 Task: Look for space in Pen, India from 6th June, 2023 to 8th June, 2023 for 2 adults in price range Rs.7000 to Rs.12000. Place can be private room with 1  bedroom having 2 beds and 1 bathroom. Property type can be house, flat, guest house. Amenities needed are: wifi. Booking option can be shelf check-in. Required host language is English.
Action: Mouse moved to (533, 78)
Screenshot: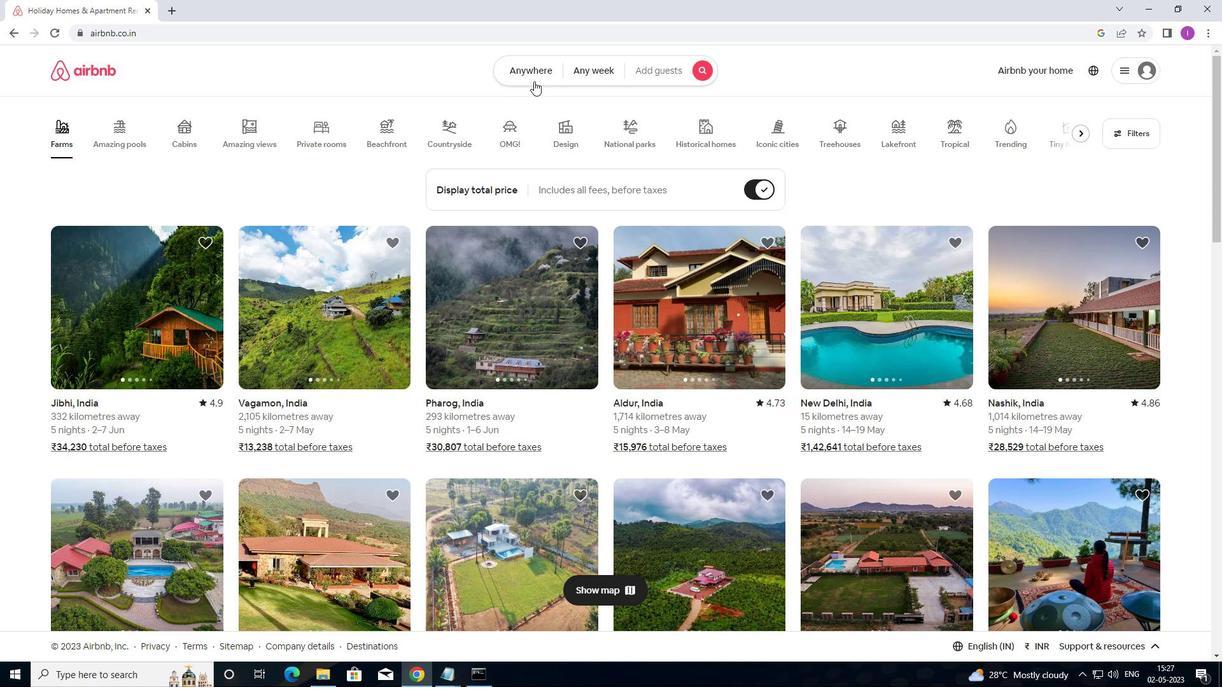 
Action: Mouse pressed left at (533, 78)
Screenshot: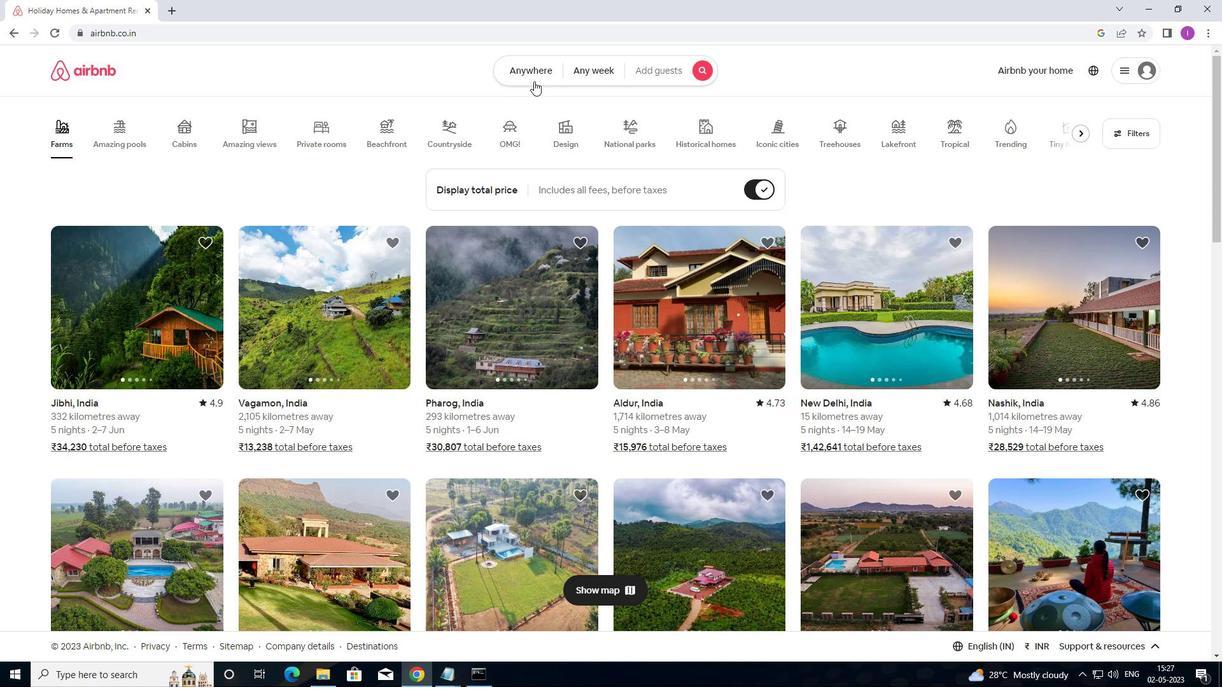 
Action: Mouse moved to (485, 131)
Screenshot: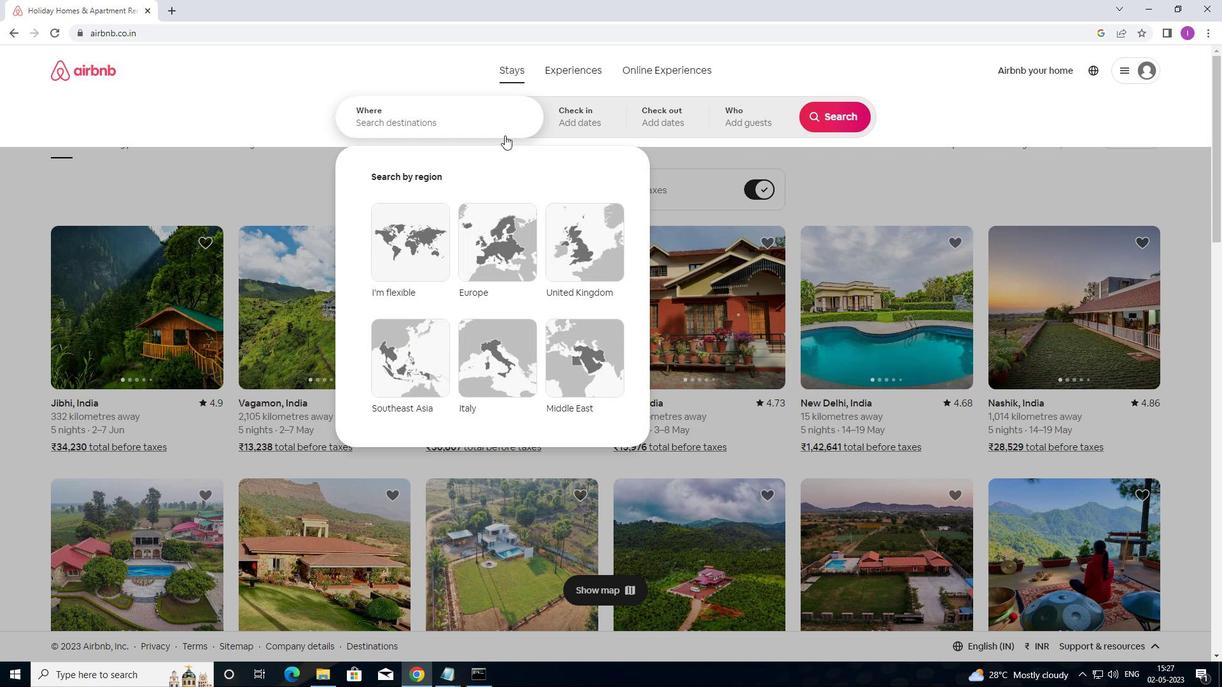 
Action: Mouse pressed left at (485, 131)
Screenshot: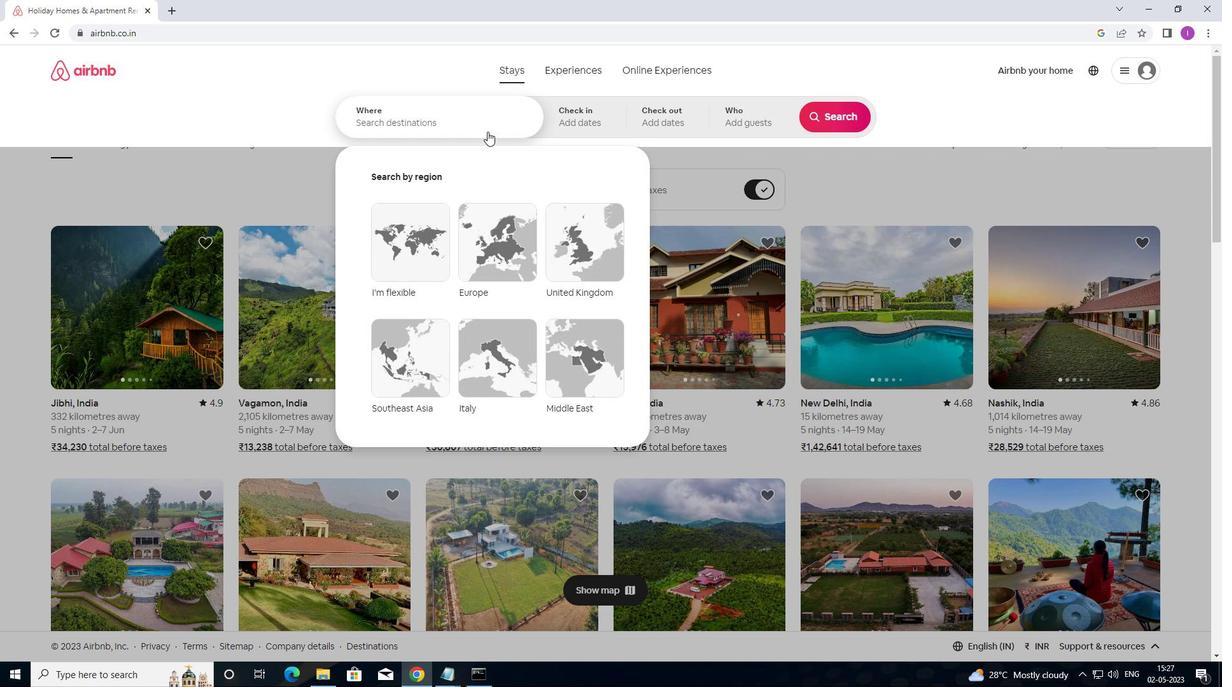 
Action: Mouse moved to (600, 90)
Screenshot: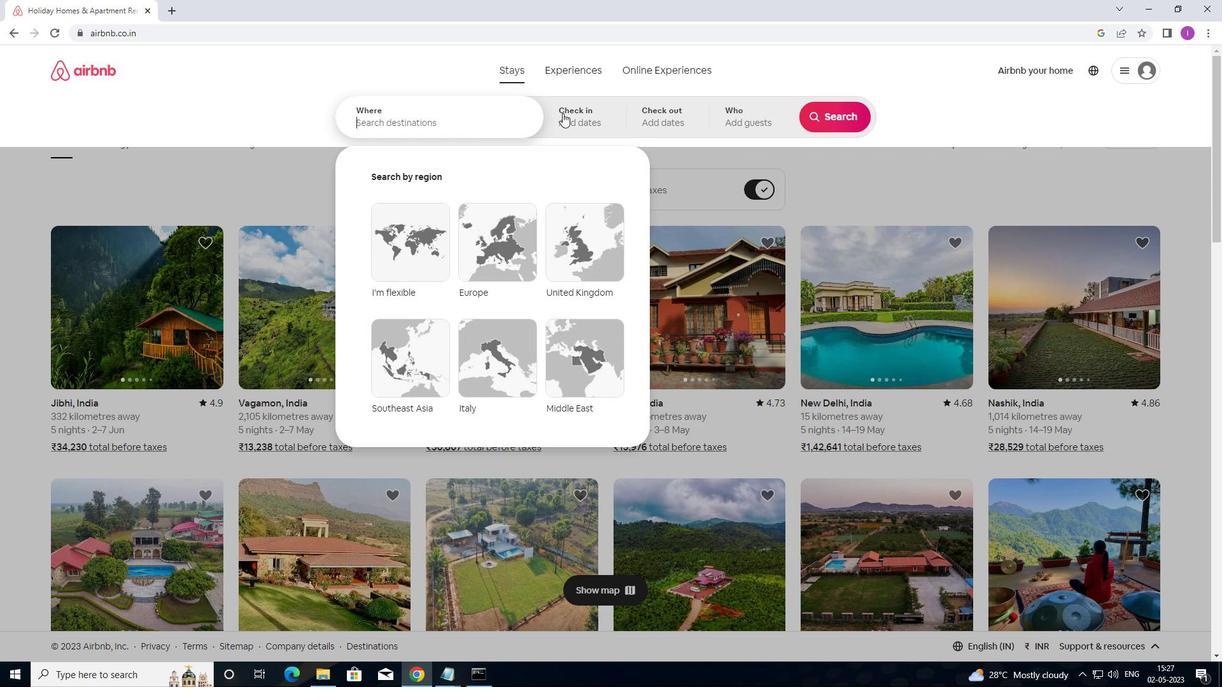 
Action: Key pressed <Key.shift>PEN,<Key.shift>INDIA
Screenshot: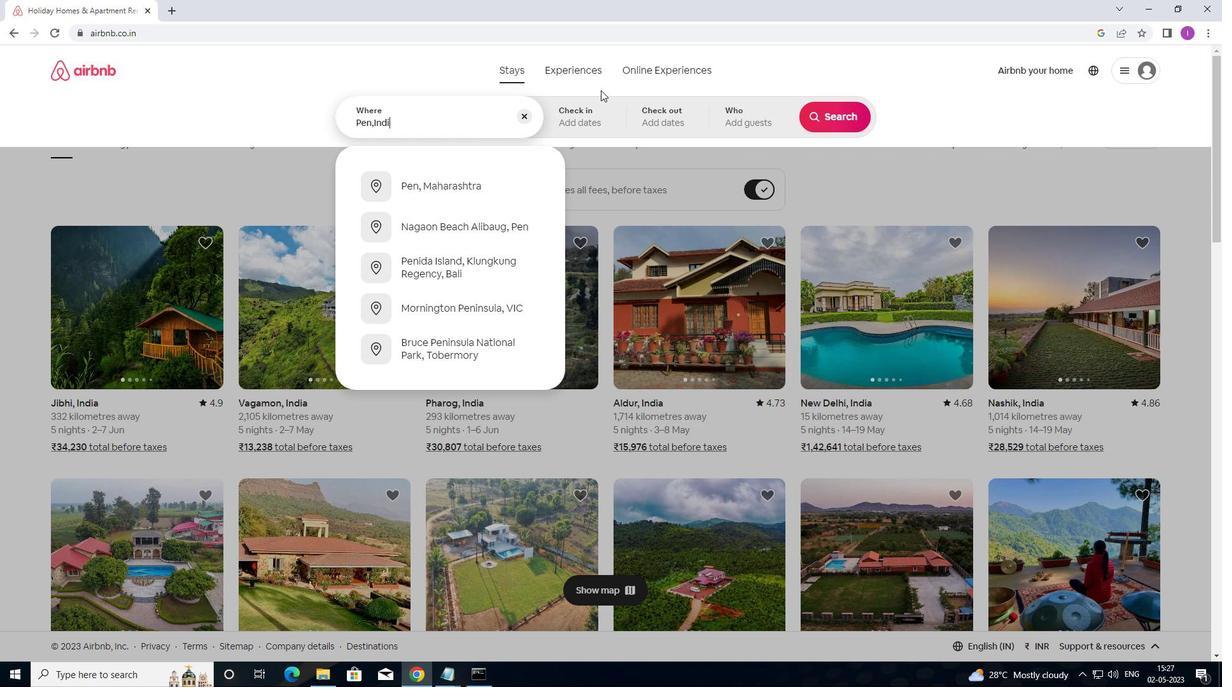 
Action: Mouse moved to (567, 118)
Screenshot: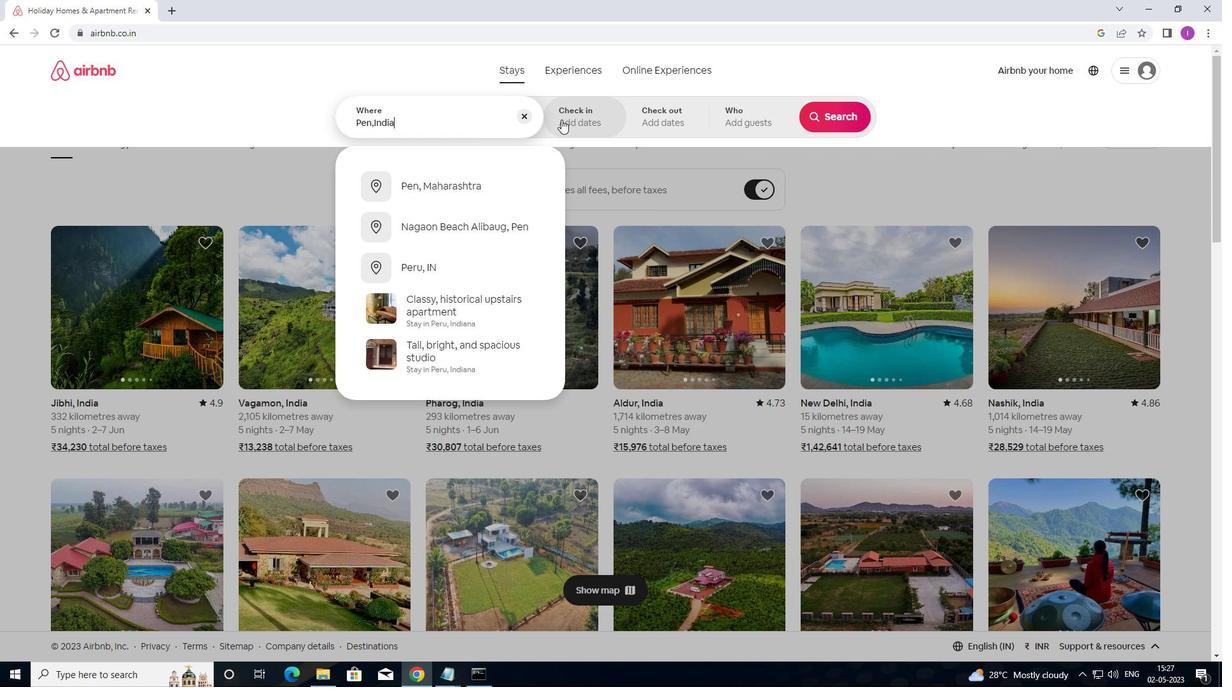 
Action: Mouse pressed left at (567, 118)
Screenshot: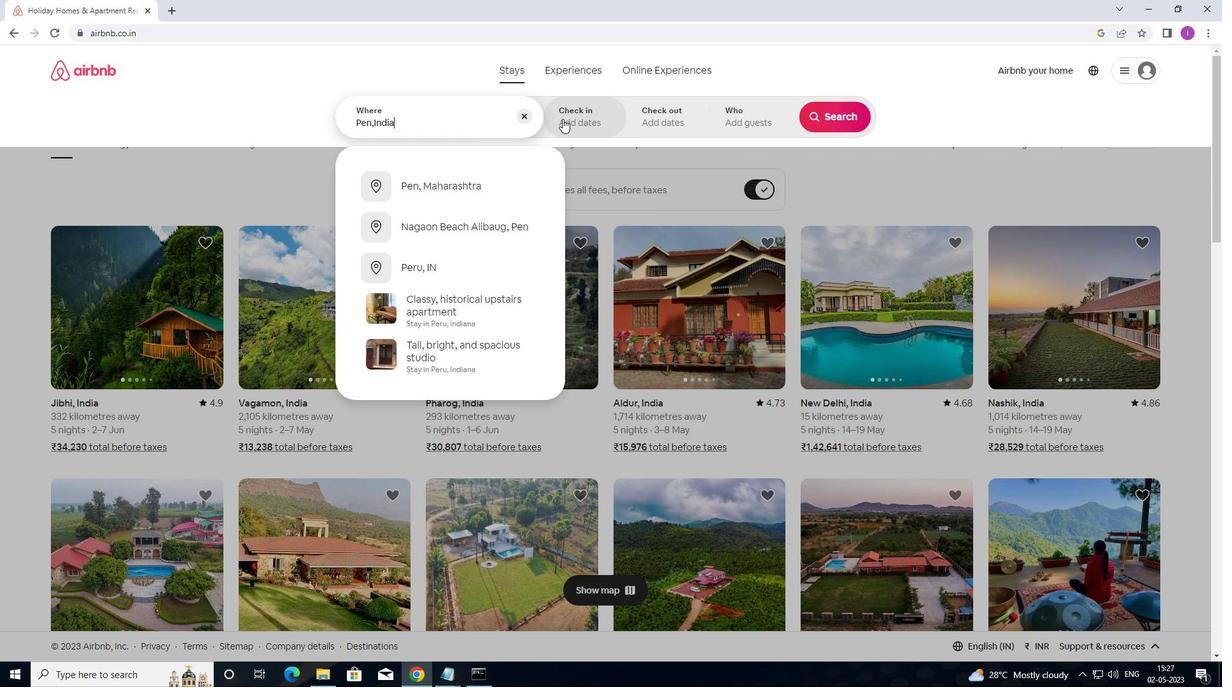 
Action: Mouse moved to (700, 299)
Screenshot: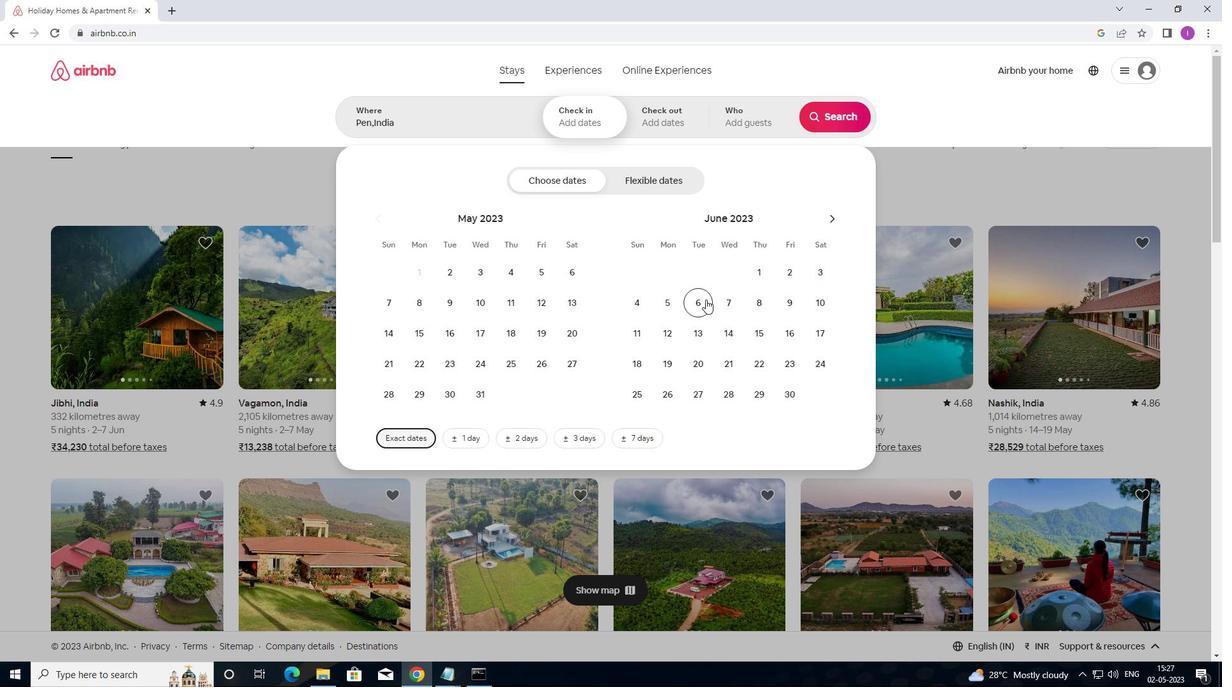 
Action: Mouse pressed left at (700, 299)
Screenshot: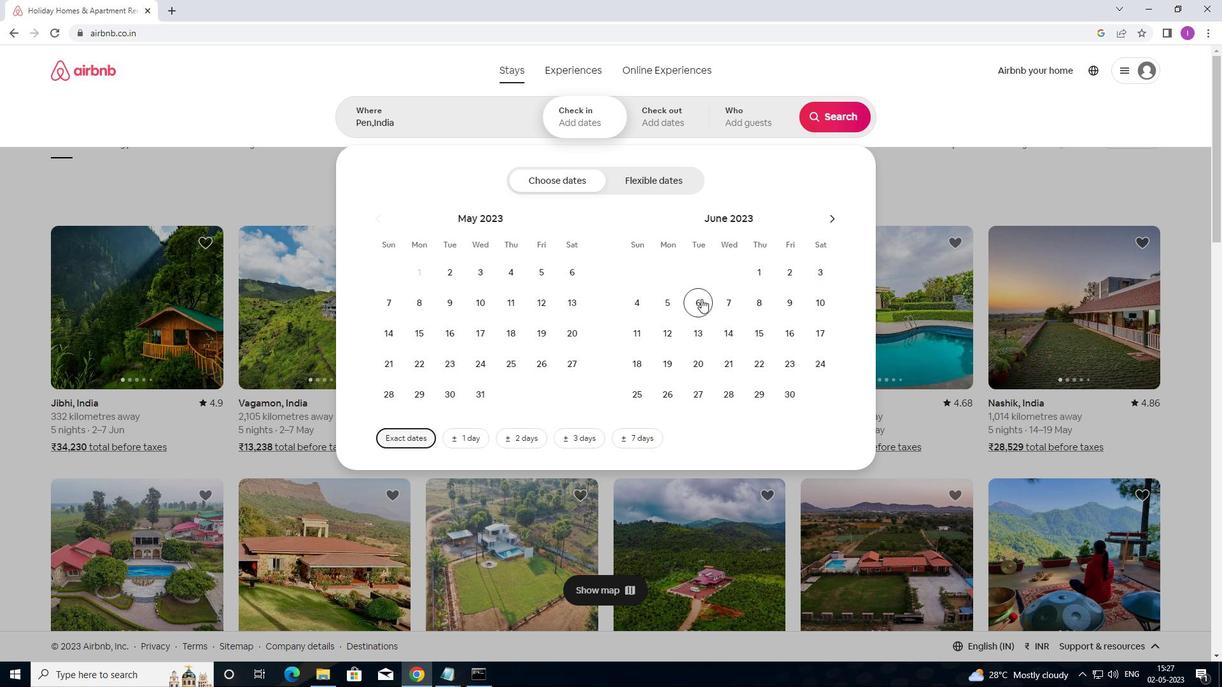 
Action: Mouse moved to (766, 307)
Screenshot: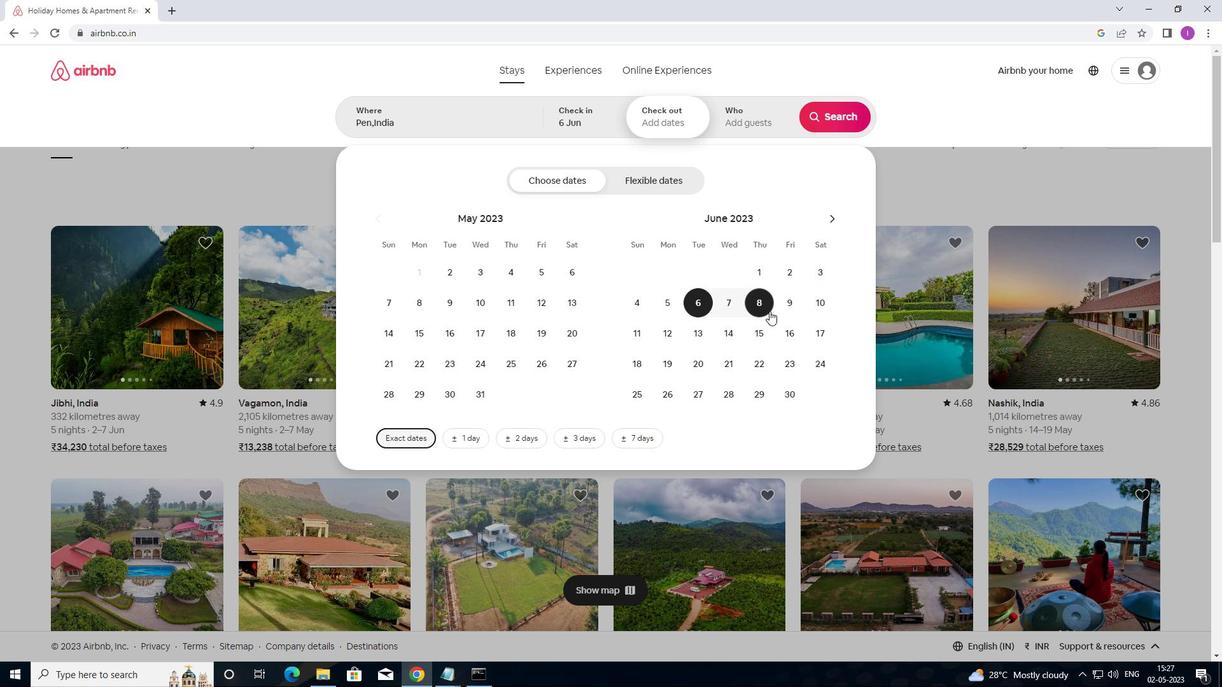 
Action: Mouse pressed left at (766, 307)
Screenshot: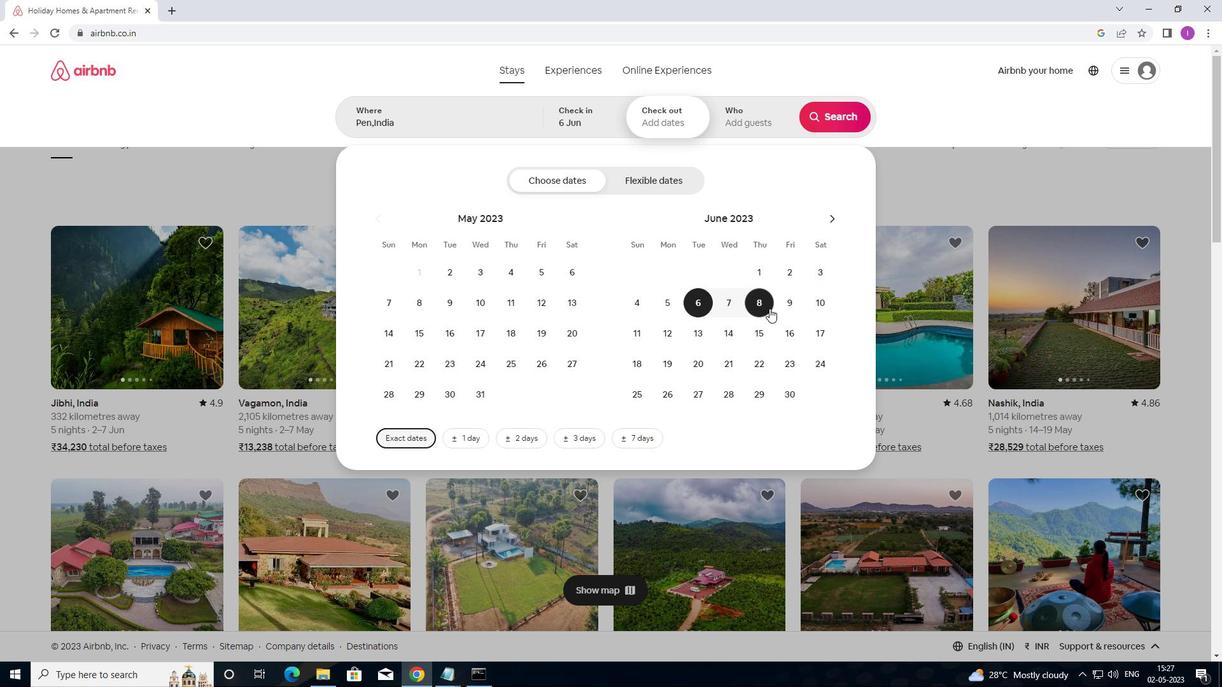 
Action: Mouse moved to (754, 117)
Screenshot: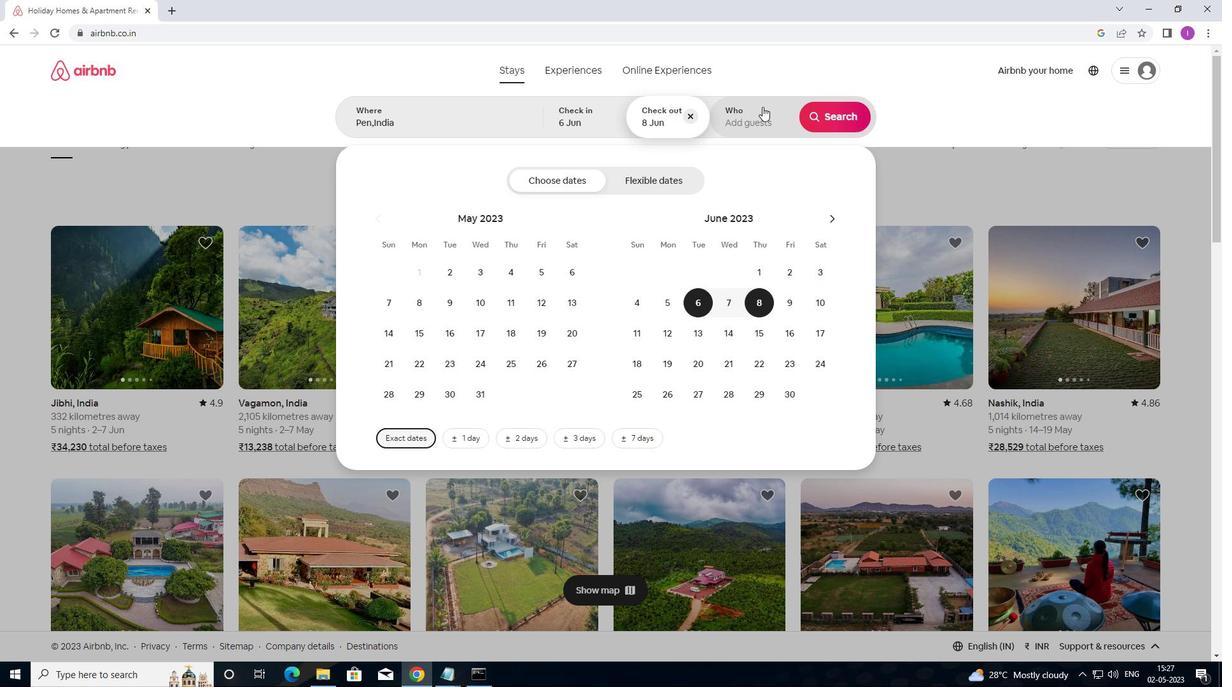 
Action: Mouse pressed left at (754, 117)
Screenshot: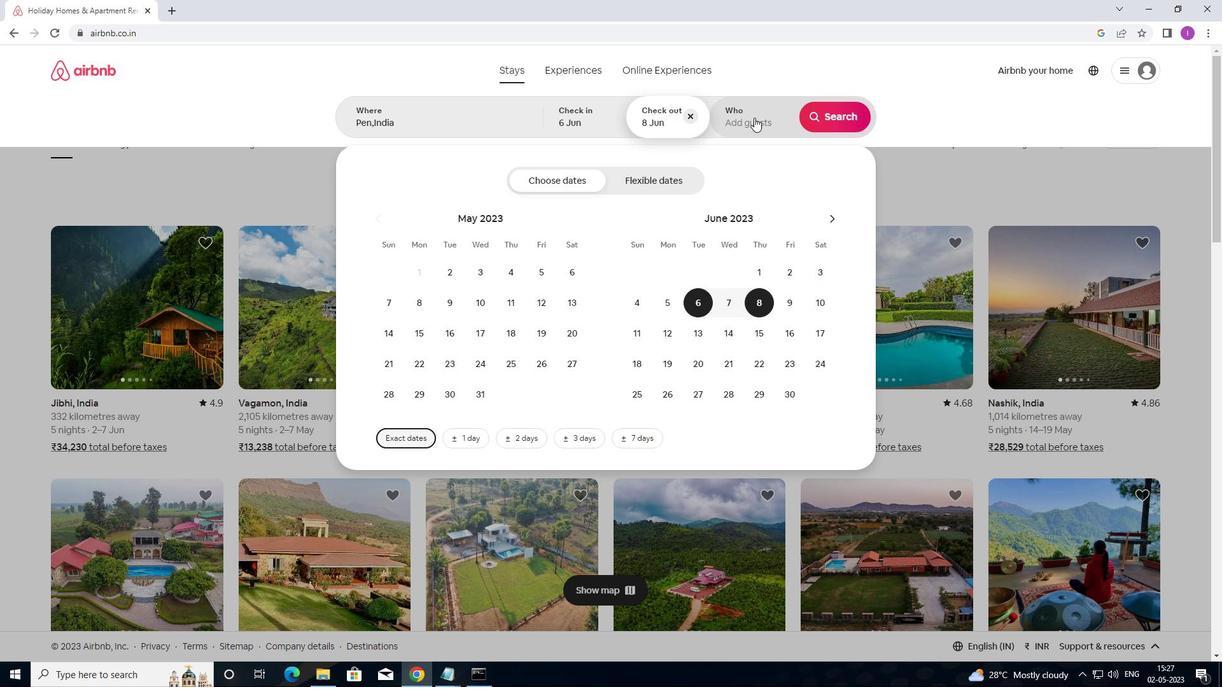 
Action: Mouse moved to (832, 188)
Screenshot: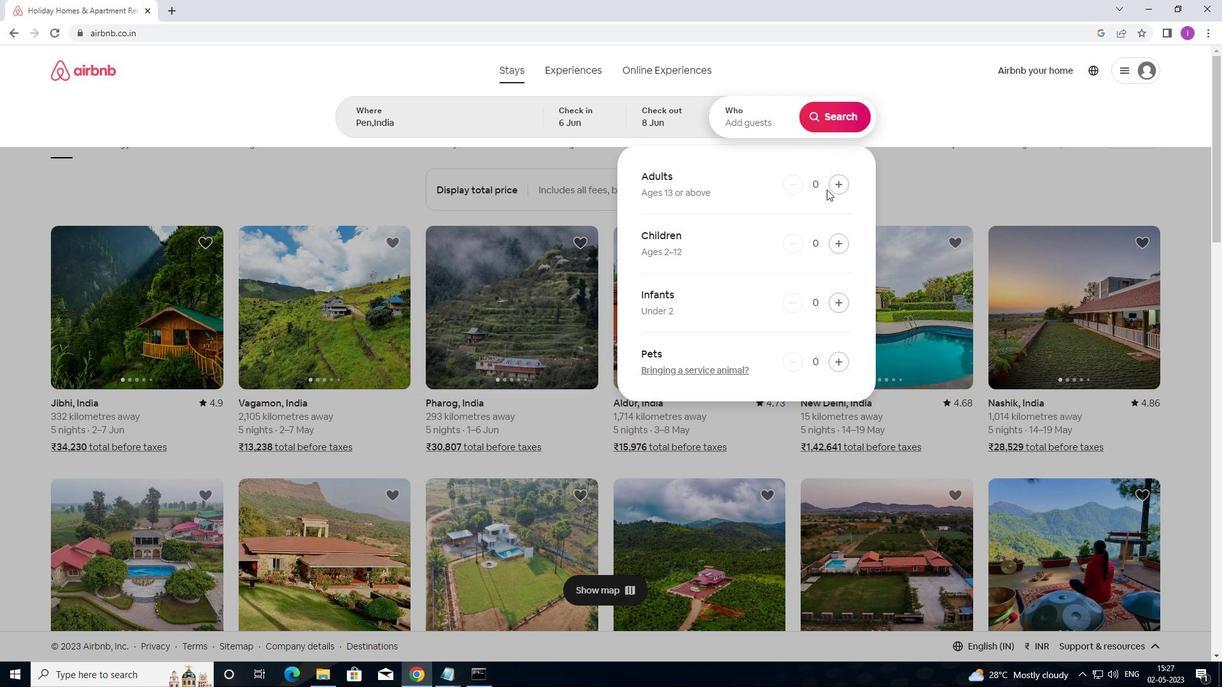 
Action: Mouse pressed left at (832, 188)
Screenshot: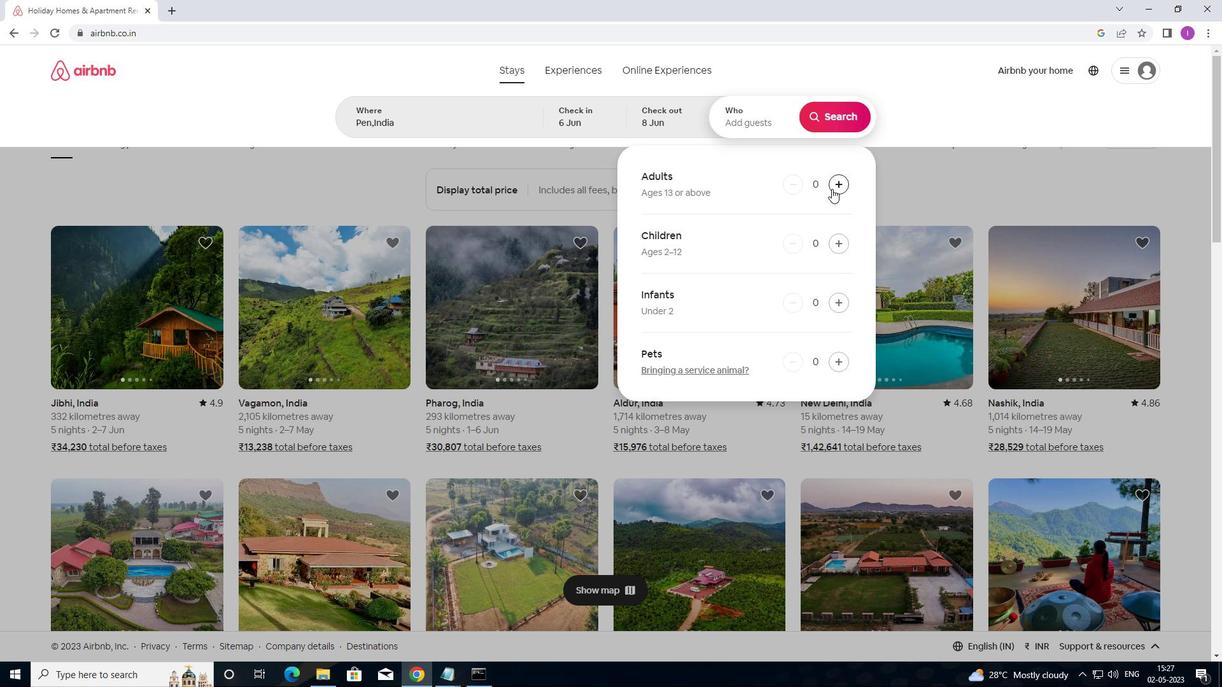 
Action: Mouse moved to (832, 187)
Screenshot: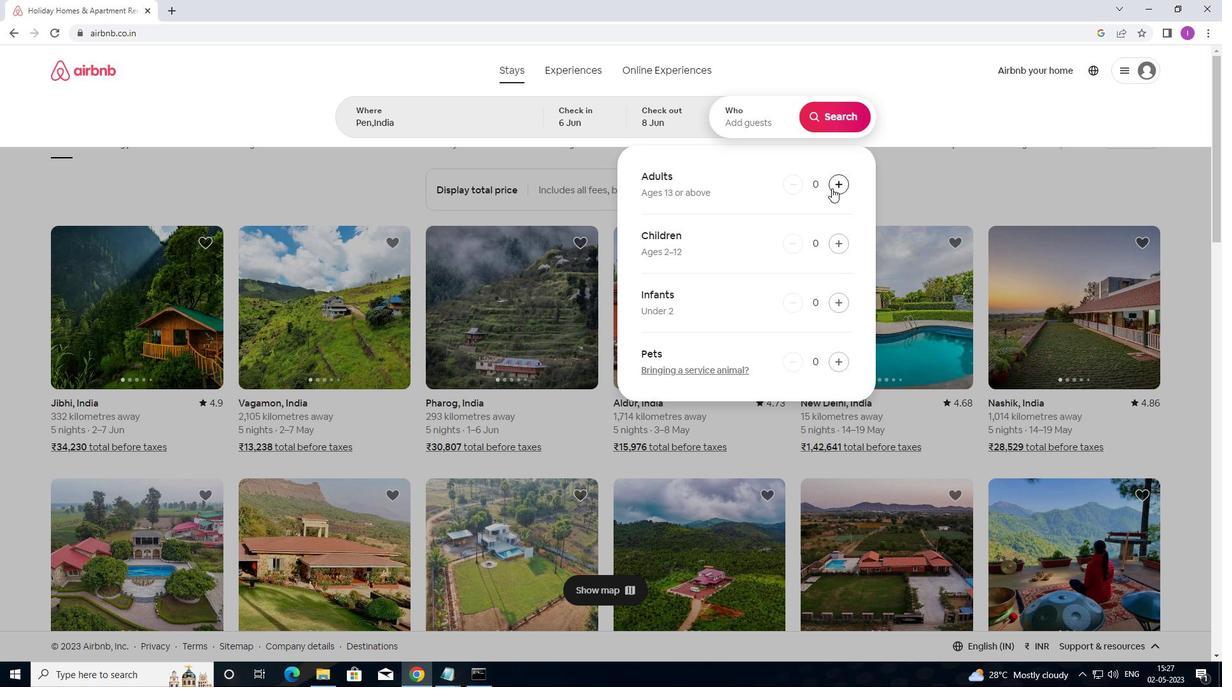 
Action: Mouse pressed left at (832, 187)
Screenshot: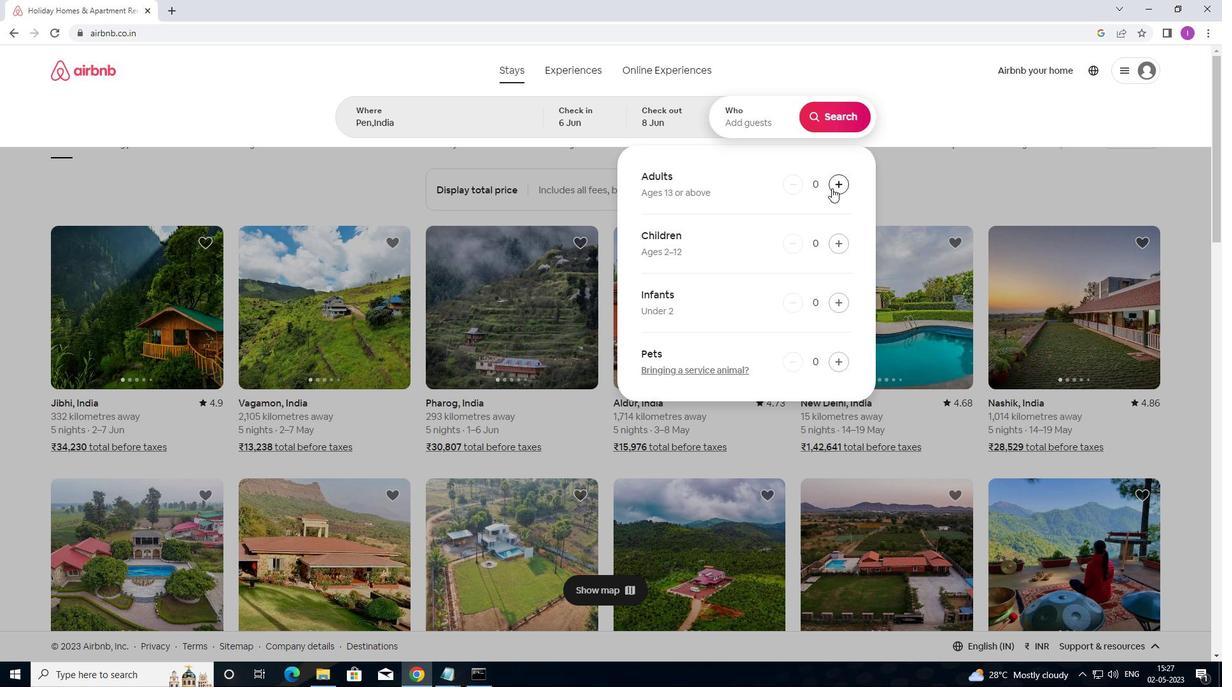 
Action: Mouse moved to (830, 119)
Screenshot: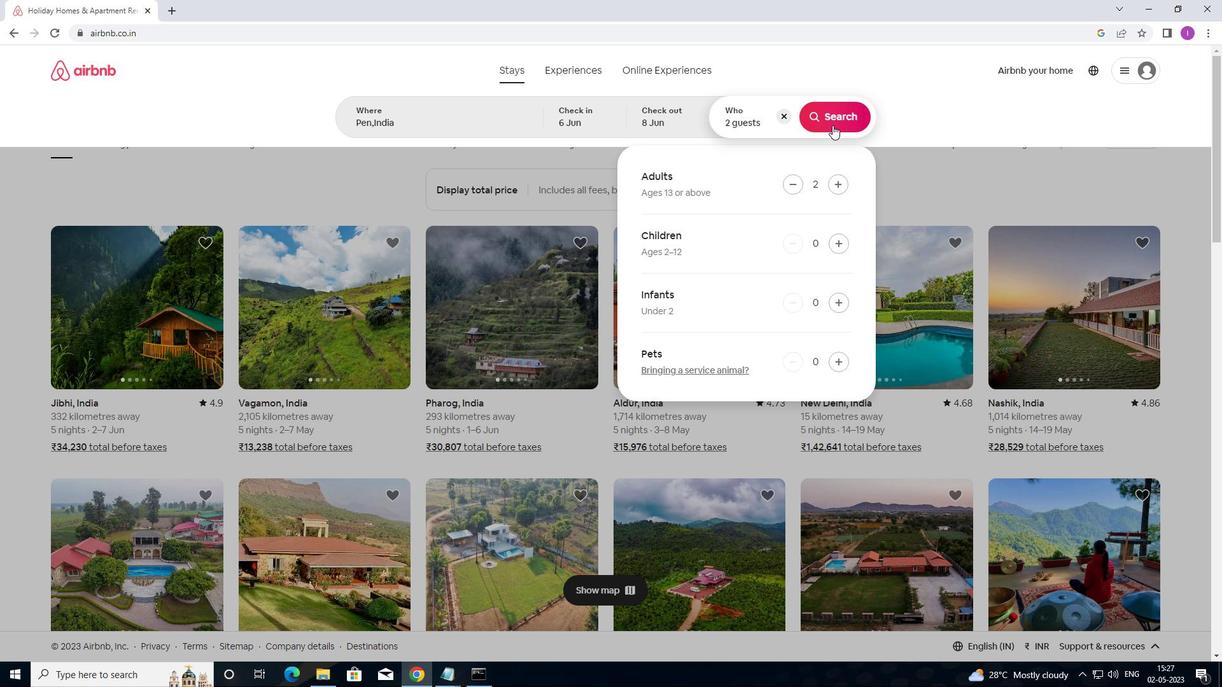 
Action: Mouse pressed left at (830, 119)
Screenshot: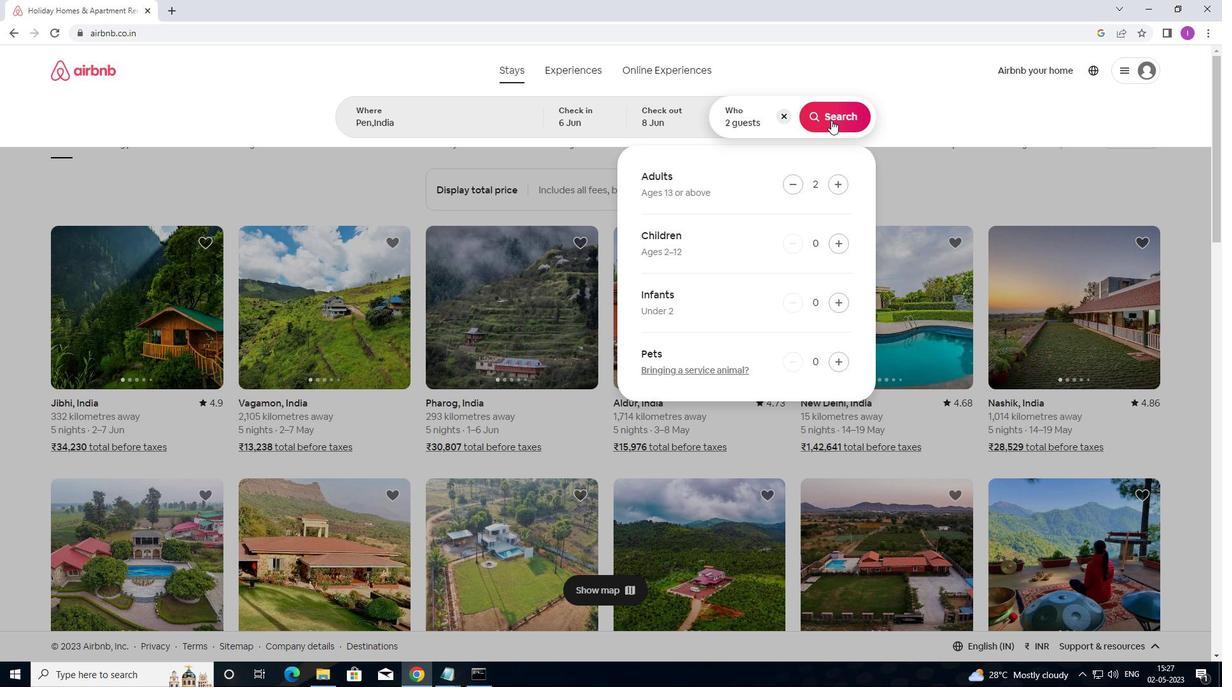 
Action: Mouse moved to (1168, 118)
Screenshot: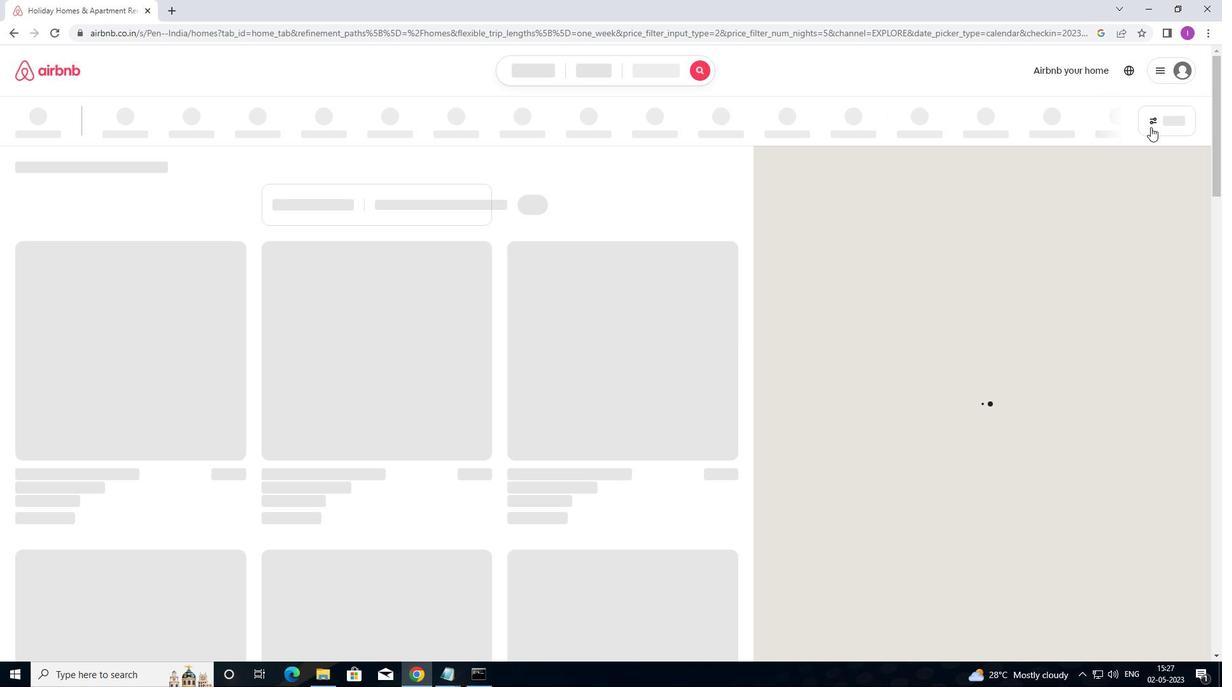 
Action: Mouse pressed left at (1168, 118)
Screenshot: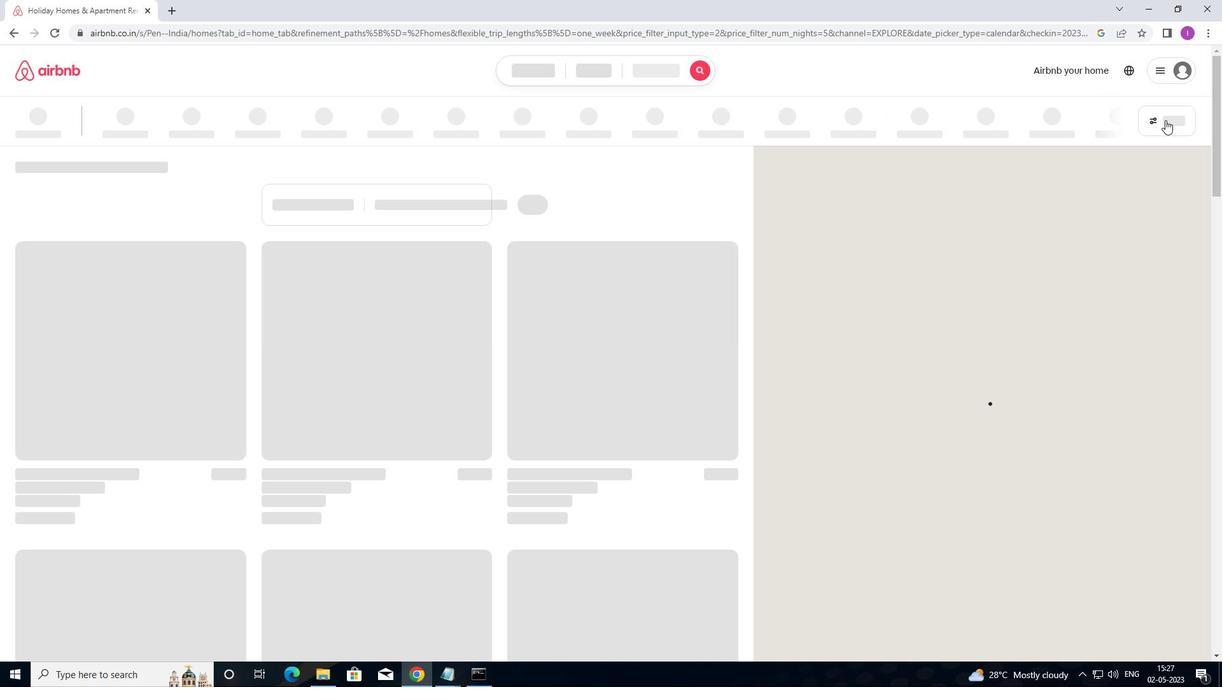 
Action: Mouse moved to (1168, 124)
Screenshot: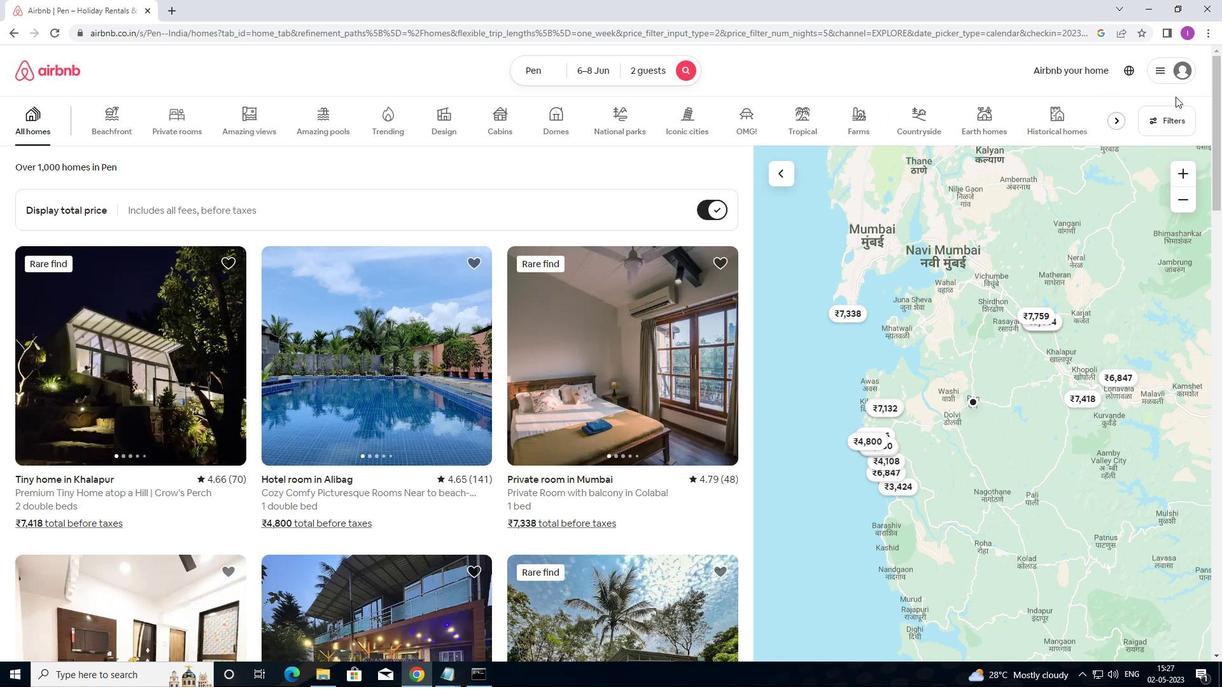 
Action: Mouse pressed left at (1168, 124)
Screenshot: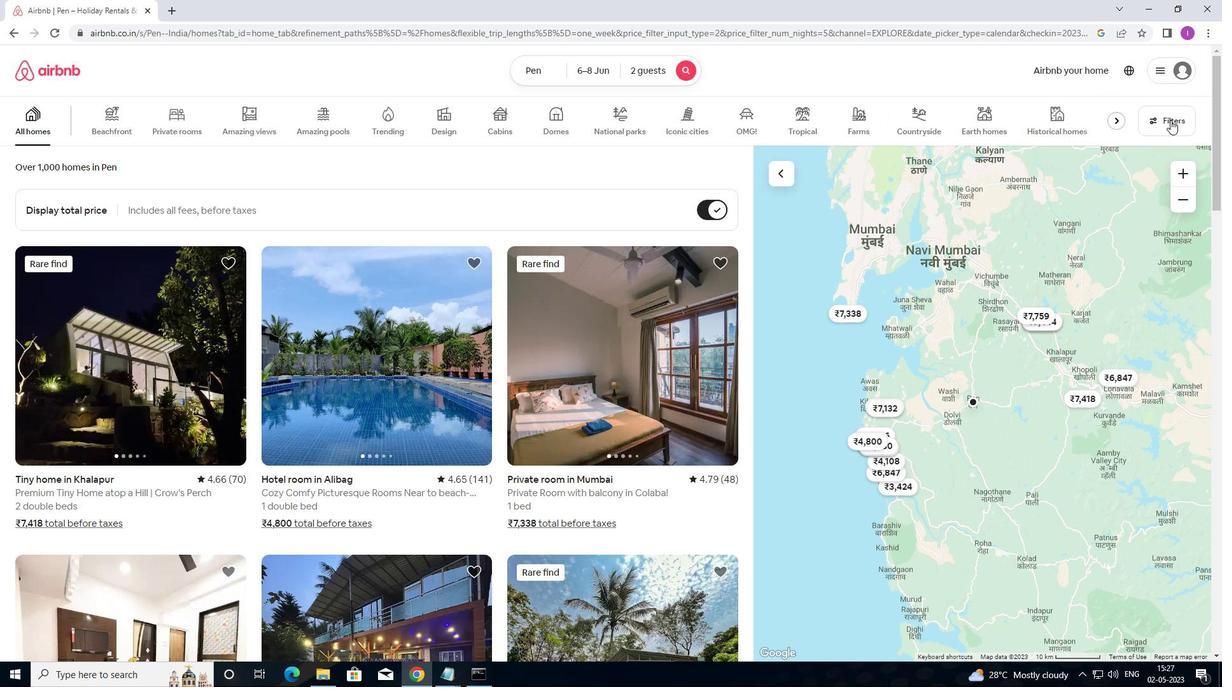 
Action: Mouse moved to (472, 282)
Screenshot: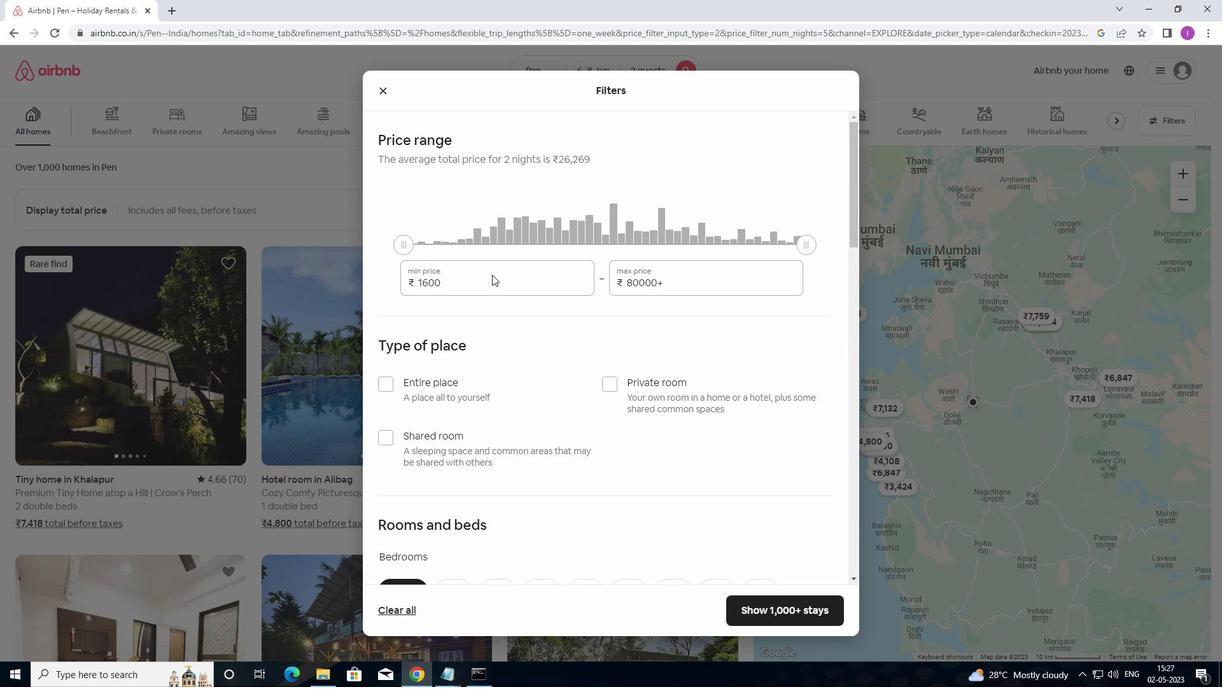 
Action: Mouse pressed left at (472, 282)
Screenshot: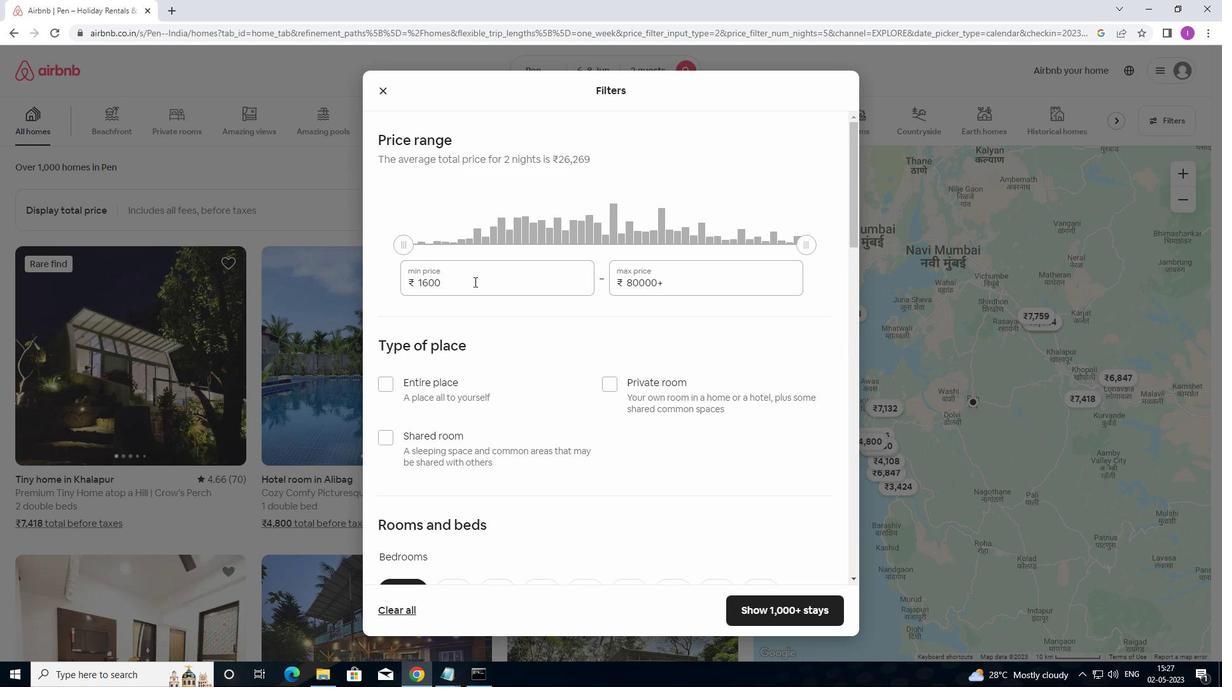 
Action: Mouse moved to (485, 252)
Screenshot: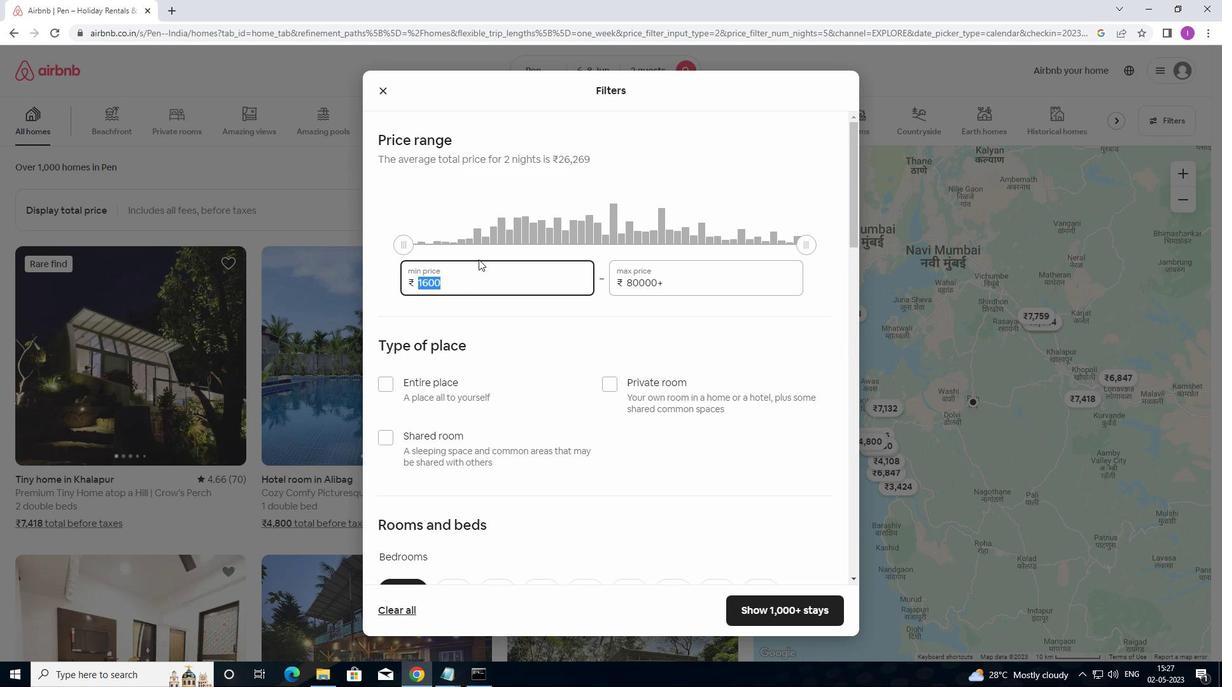 
Action: Key pressed 7
Screenshot: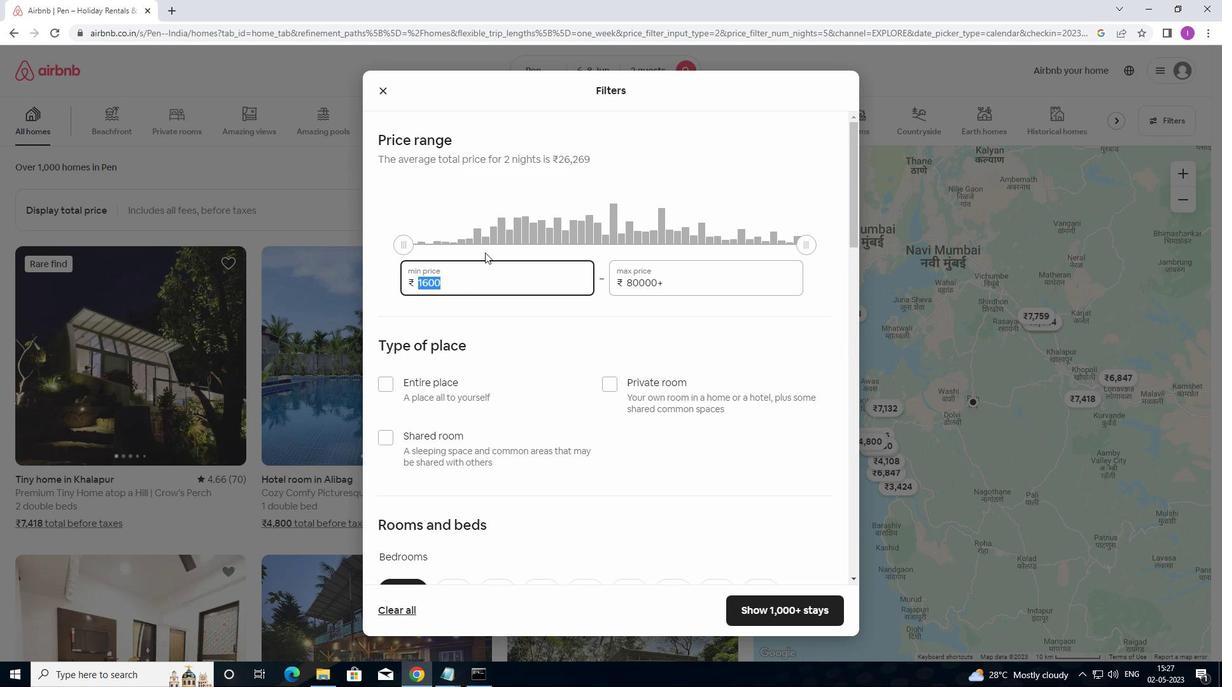 
Action: Mouse moved to (492, 248)
Screenshot: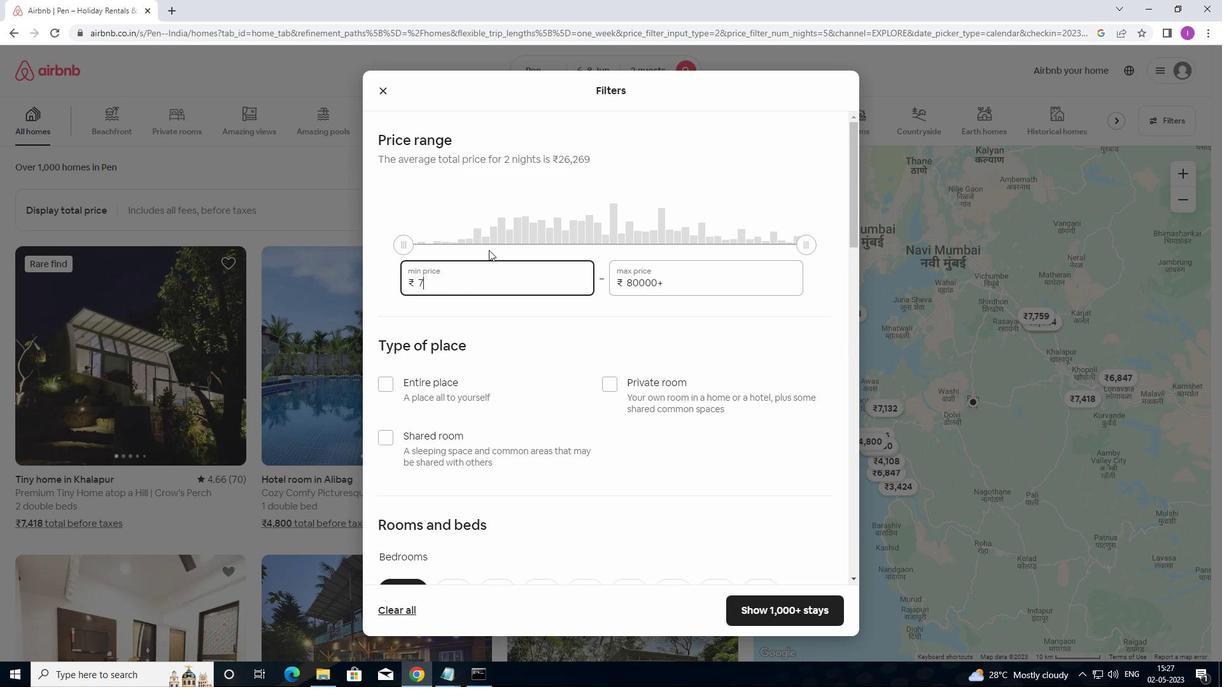 
Action: Key pressed 0
Screenshot: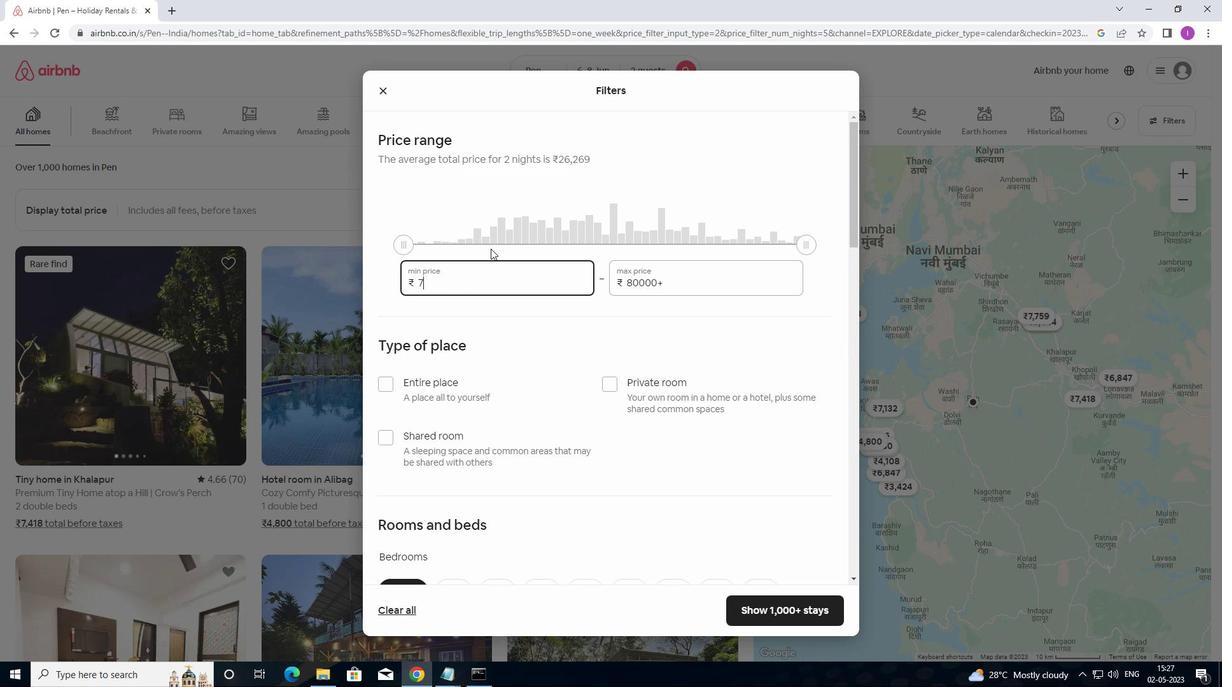 
Action: Mouse moved to (492, 248)
Screenshot: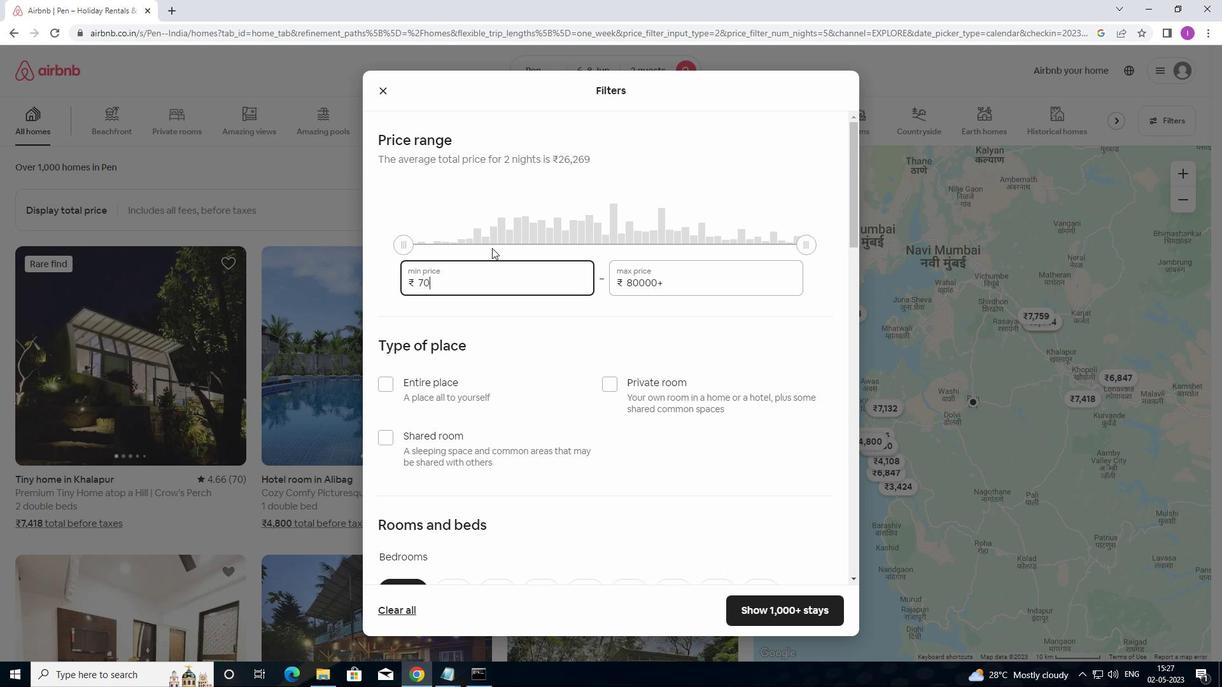 
Action: Key pressed 0
Screenshot: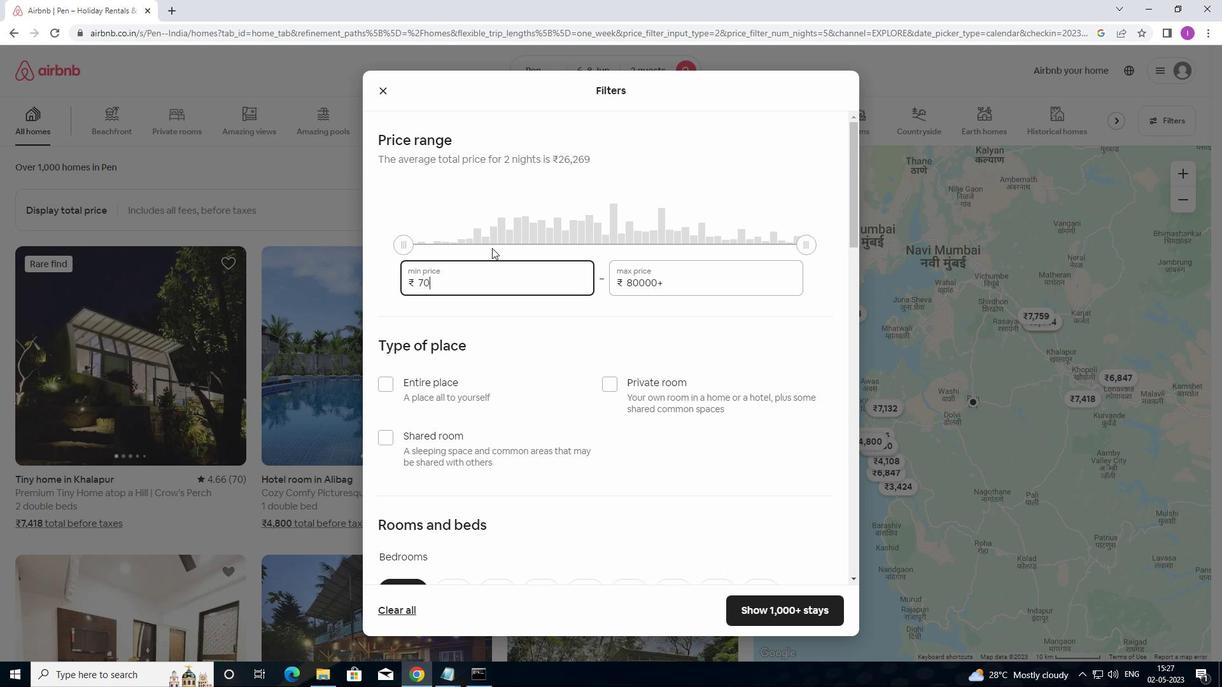 
Action: Mouse moved to (493, 246)
Screenshot: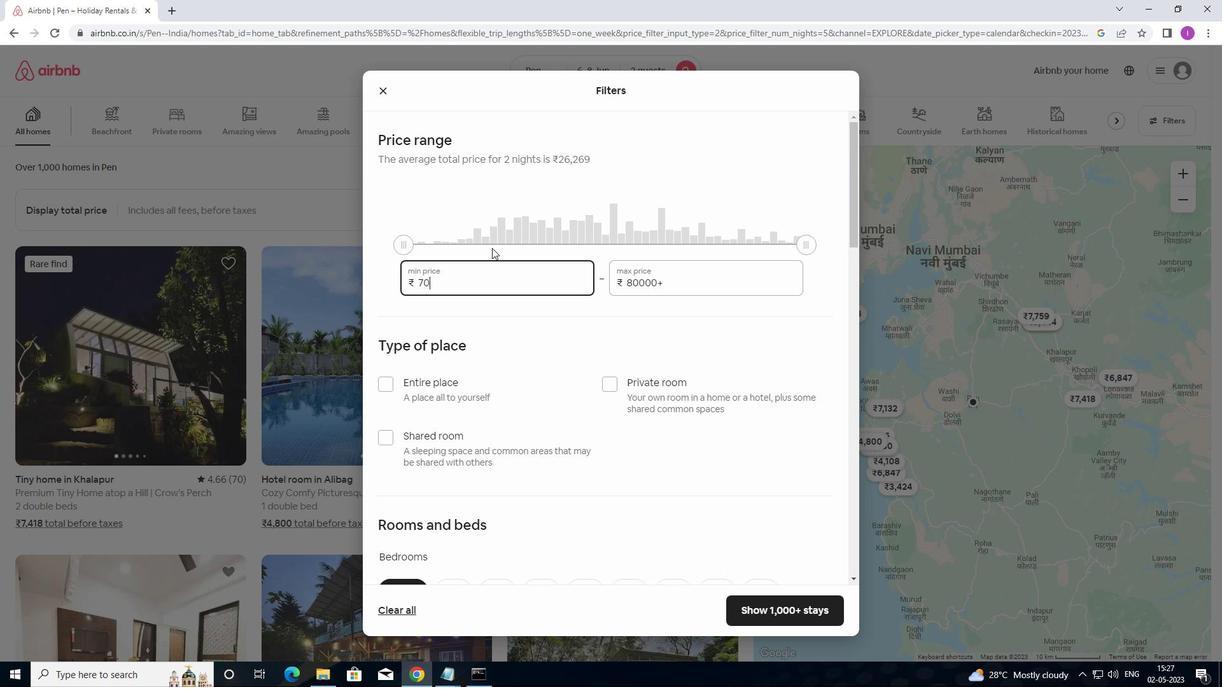 
Action: Key pressed 0
Screenshot: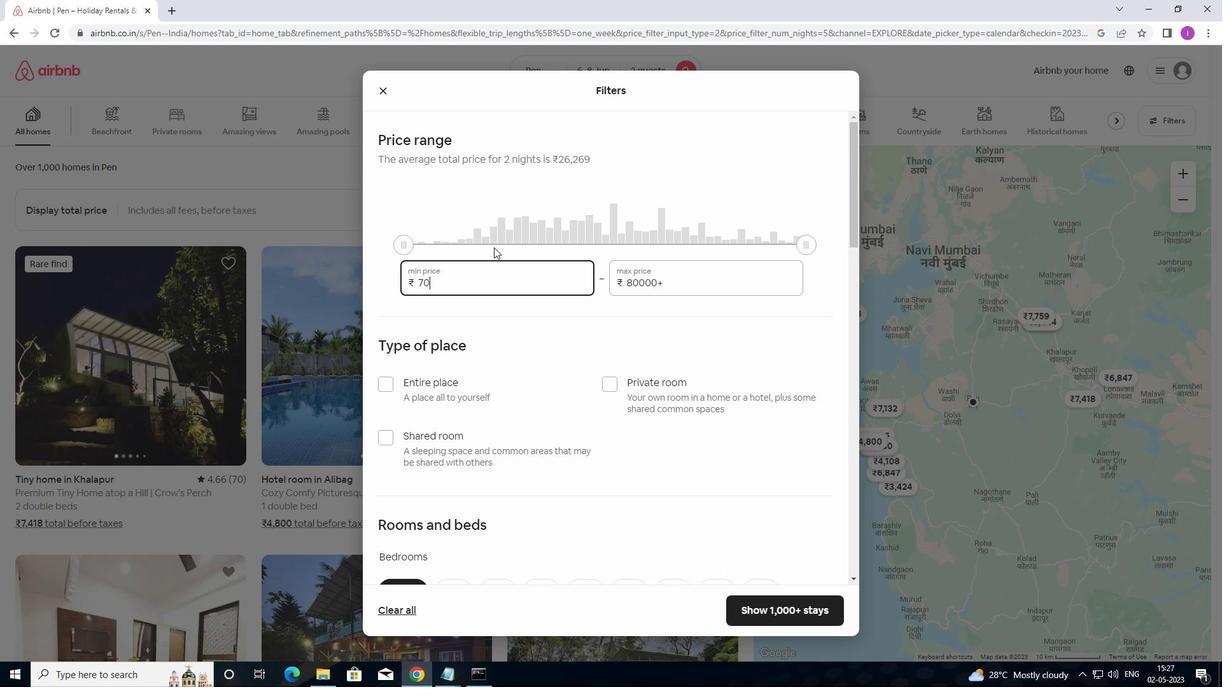 
Action: Mouse moved to (669, 277)
Screenshot: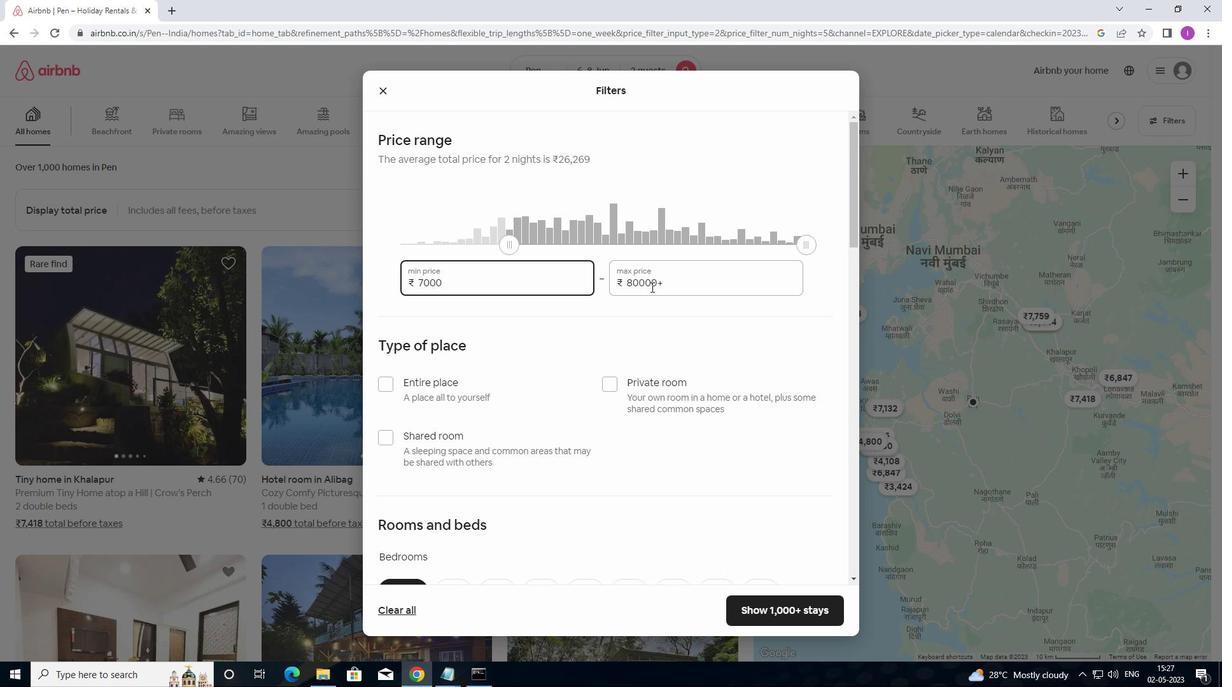 
Action: Mouse pressed left at (669, 277)
Screenshot: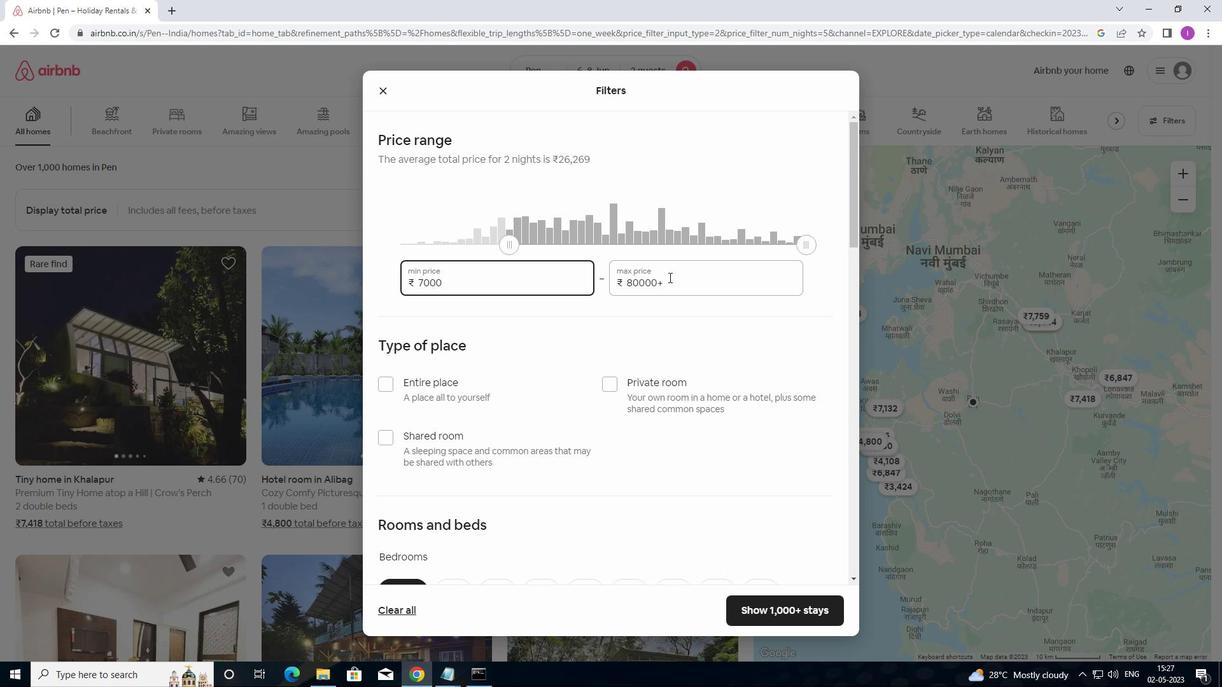 
Action: Mouse moved to (616, 273)
Screenshot: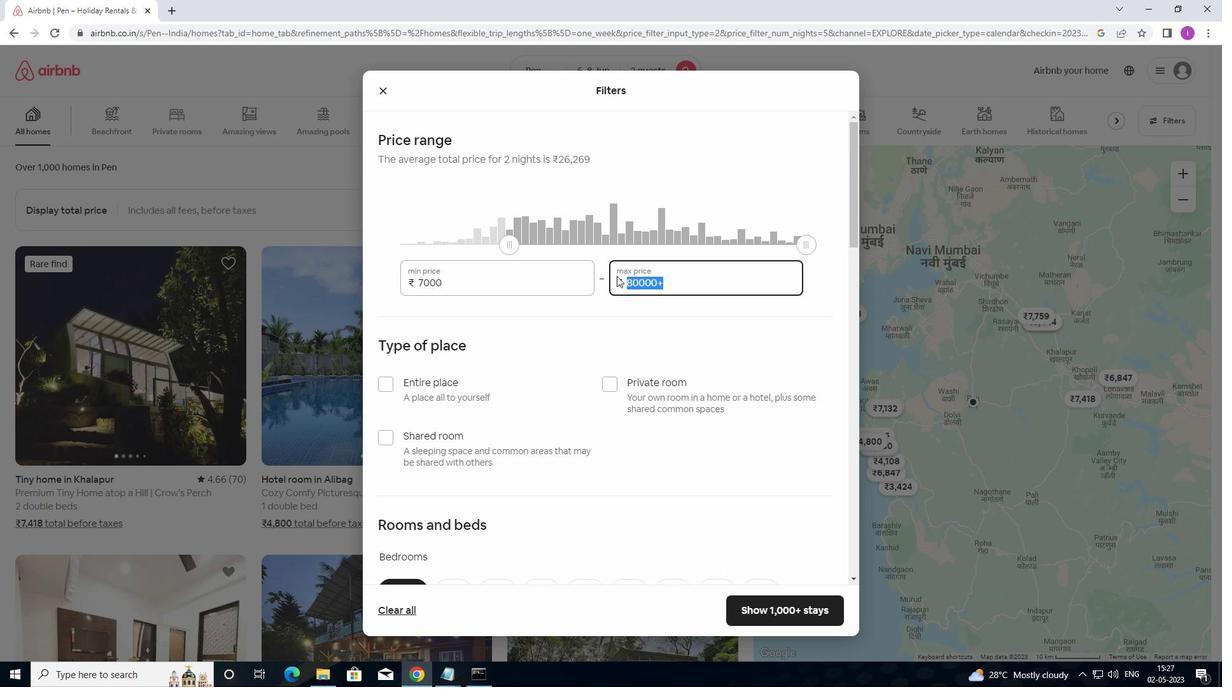 
Action: Key pressed 12
Screenshot: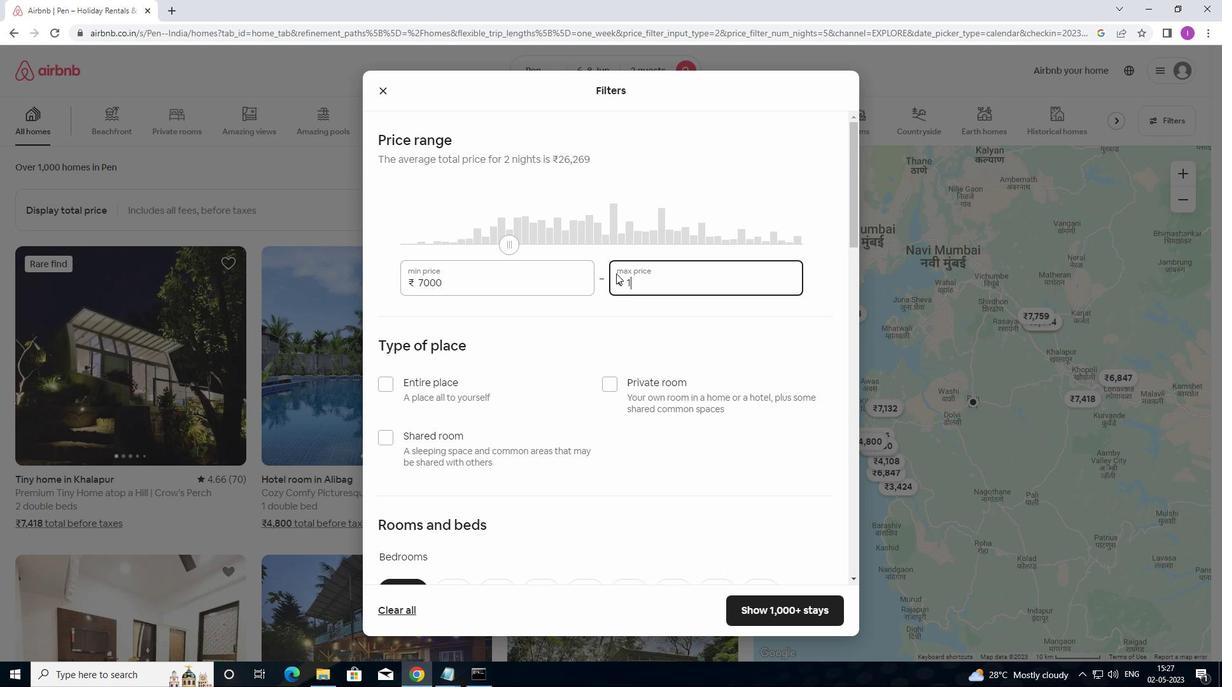 
Action: Mouse moved to (621, 269)
Screenshot: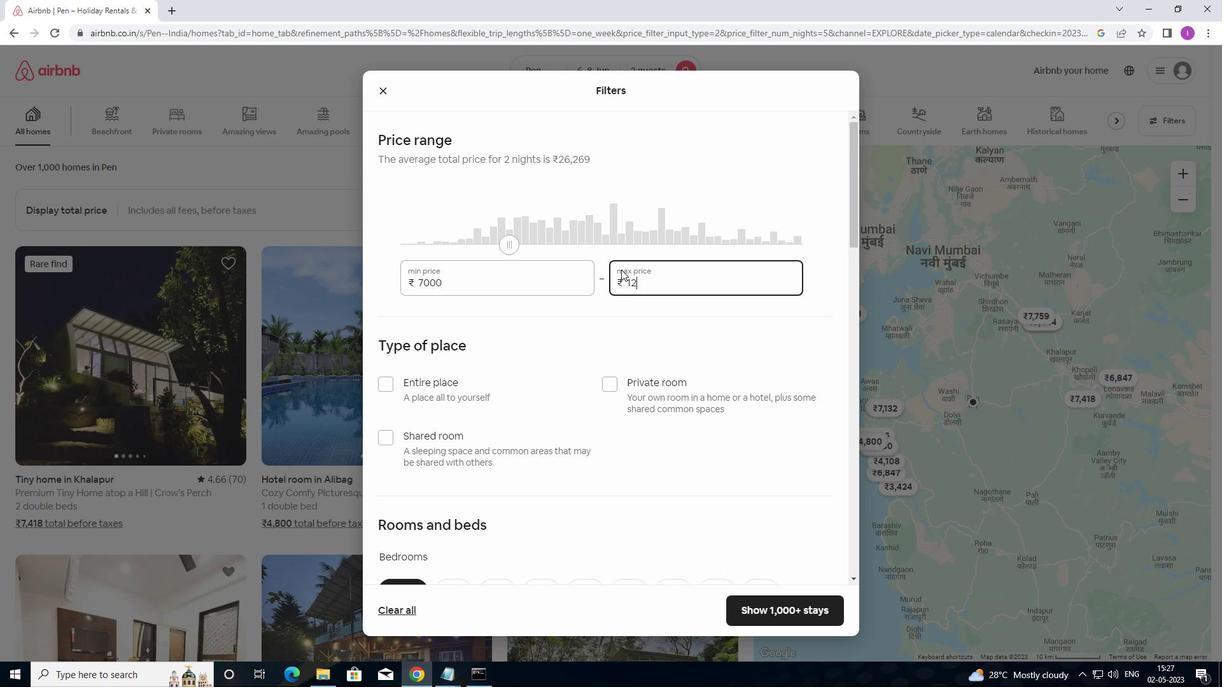 
Action: Key pressed 0
Screenshot: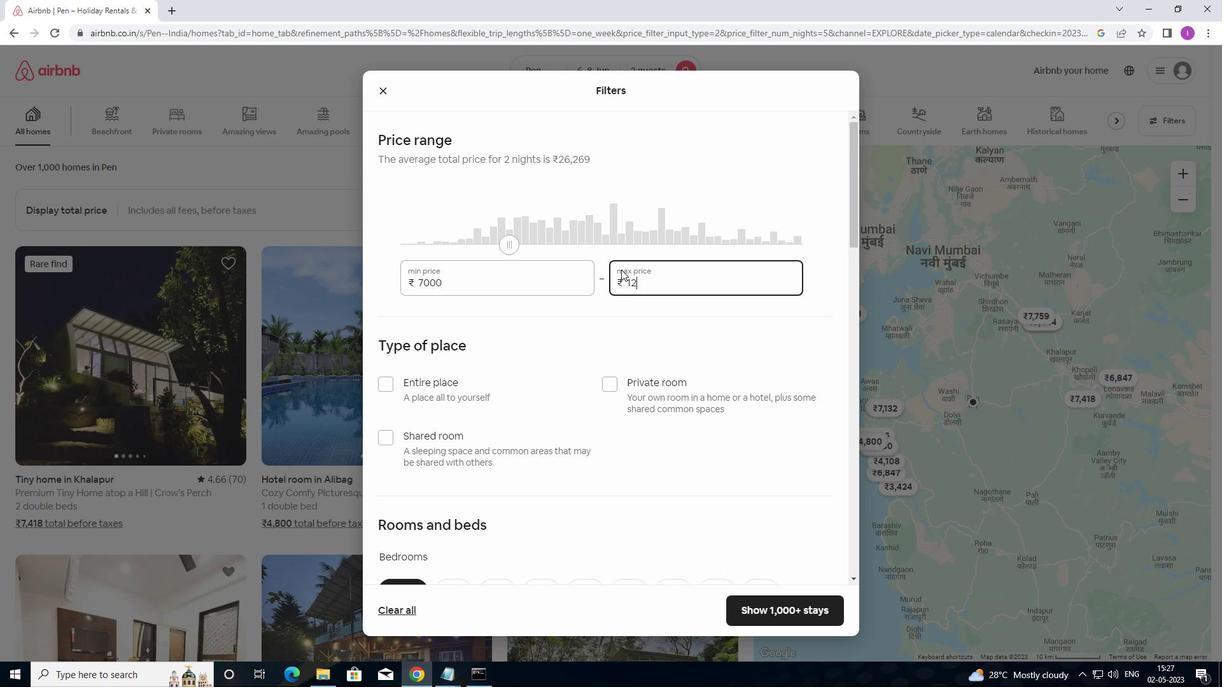 
Action: Mouse moved to (623, 267)
Screenshot: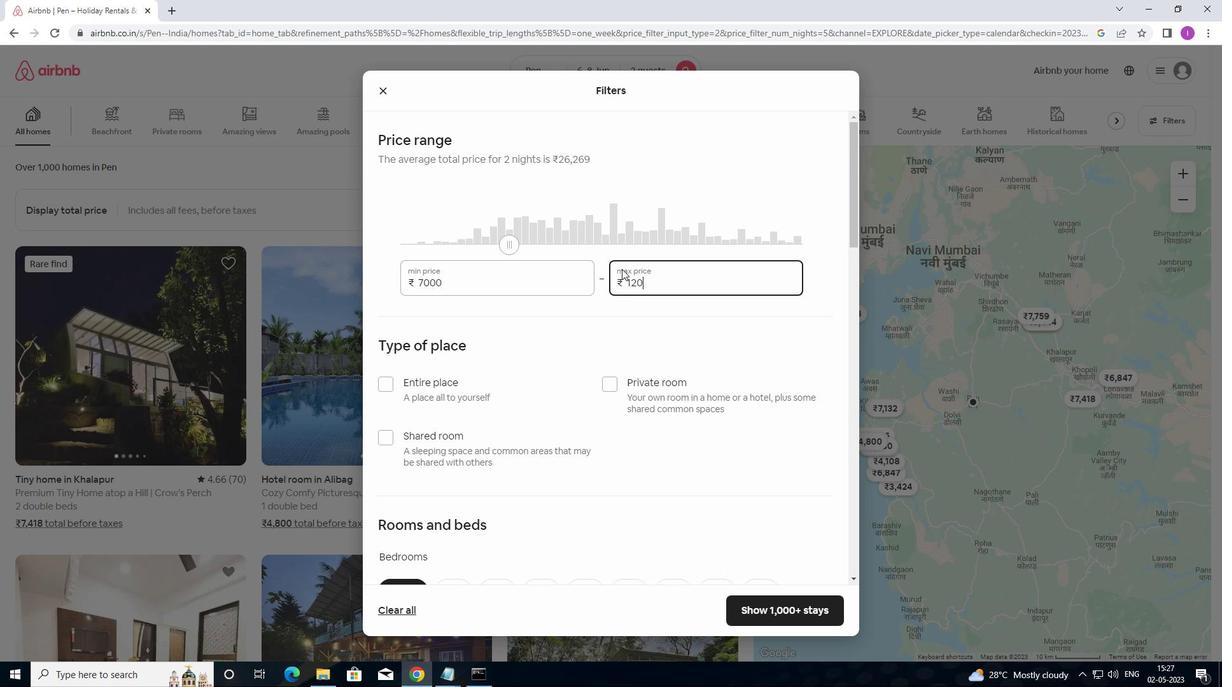 
Action: Key pressed 0
Screenshot: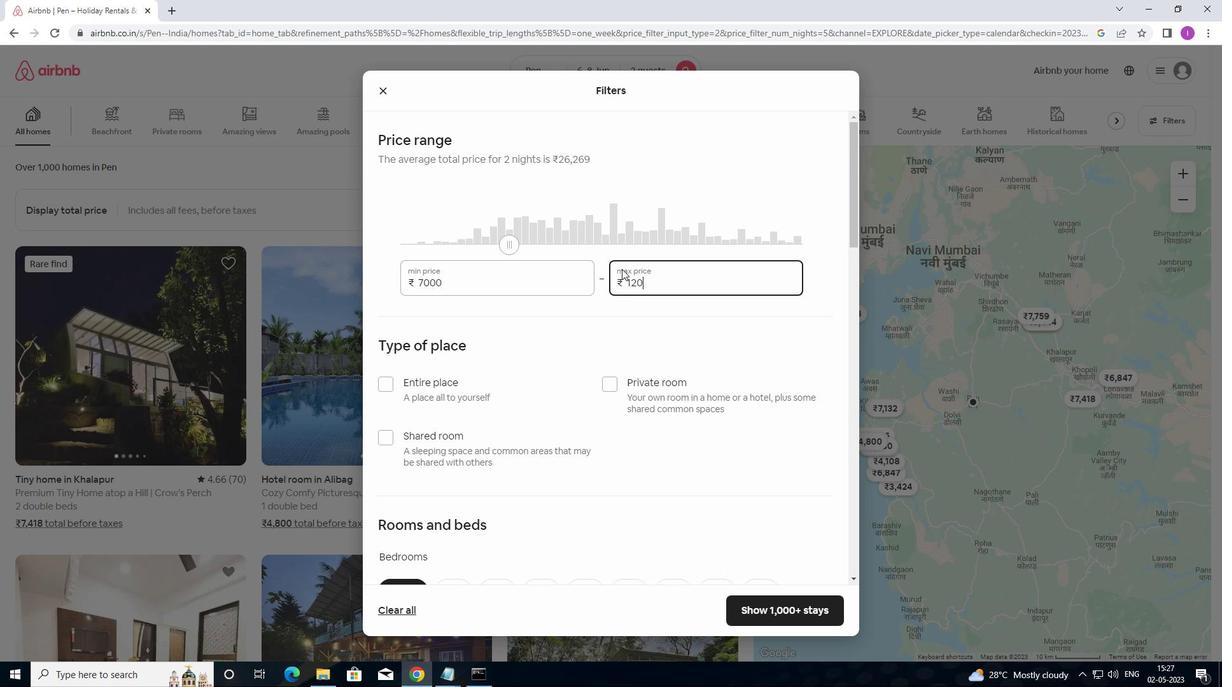 
Action: Mouse moved to (623, 267)
Screenshot: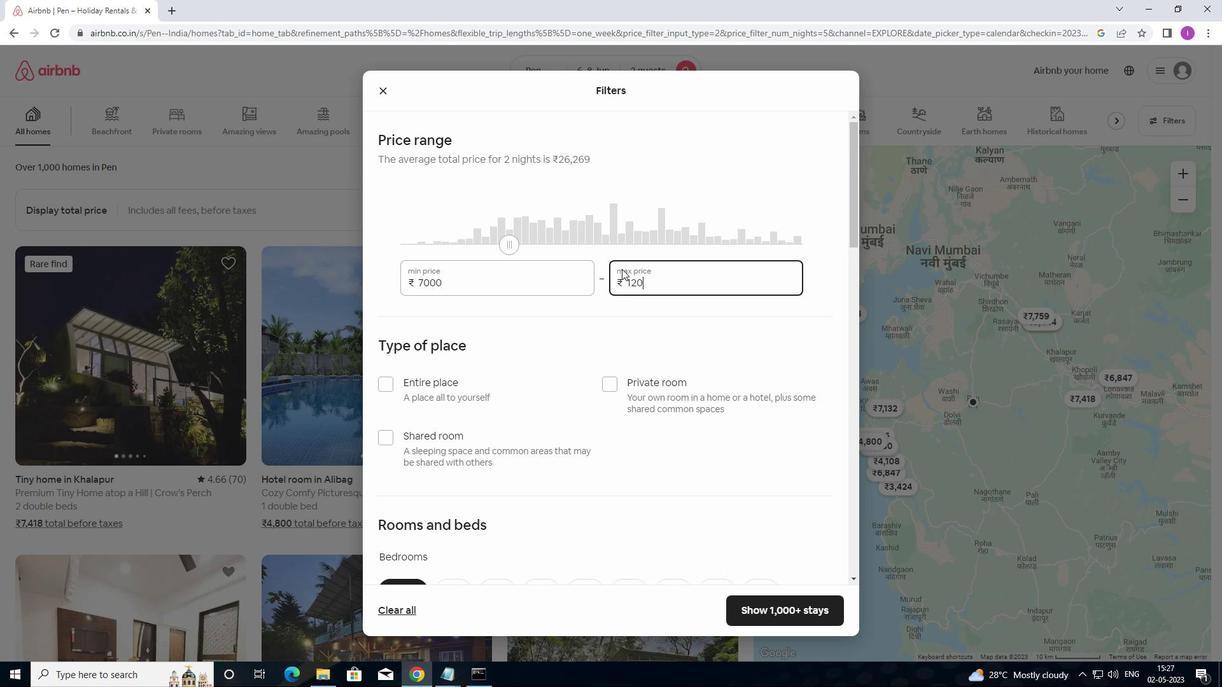 
Action: Key pressed 0
Screenshot: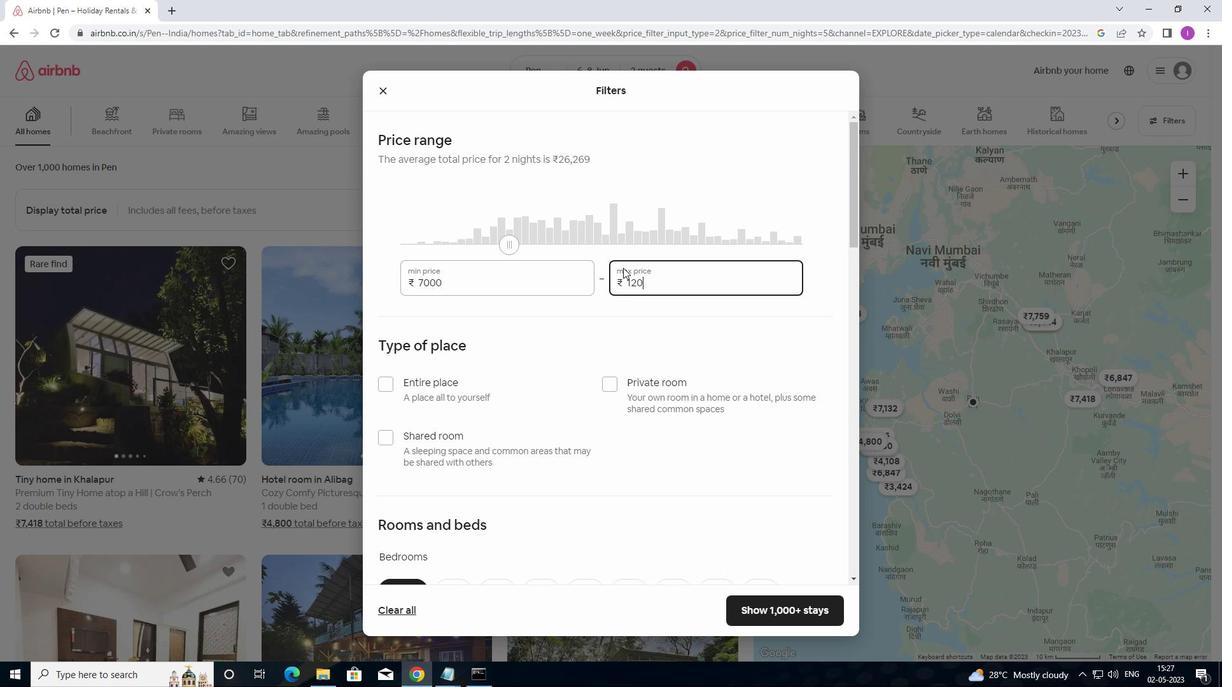 
Action: Mouse moved to (586, 359)
Screenshot: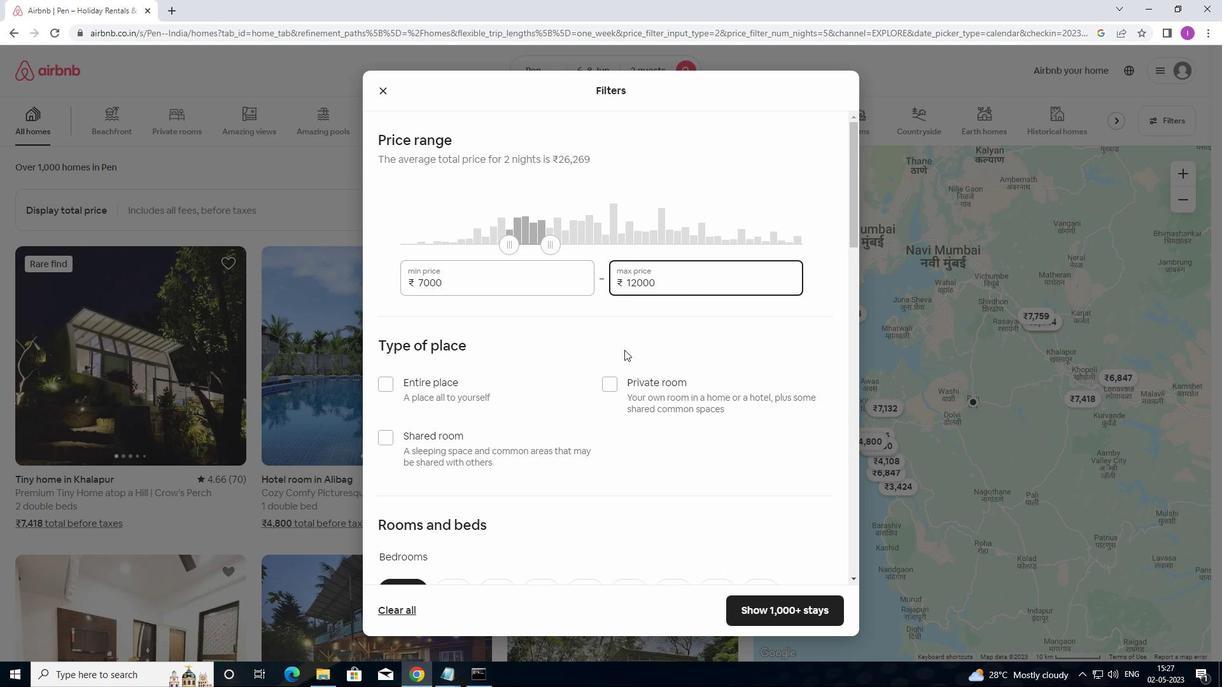 
Action: Mouse scrolled (586, 359) with delta (0, 0)
Screenshot: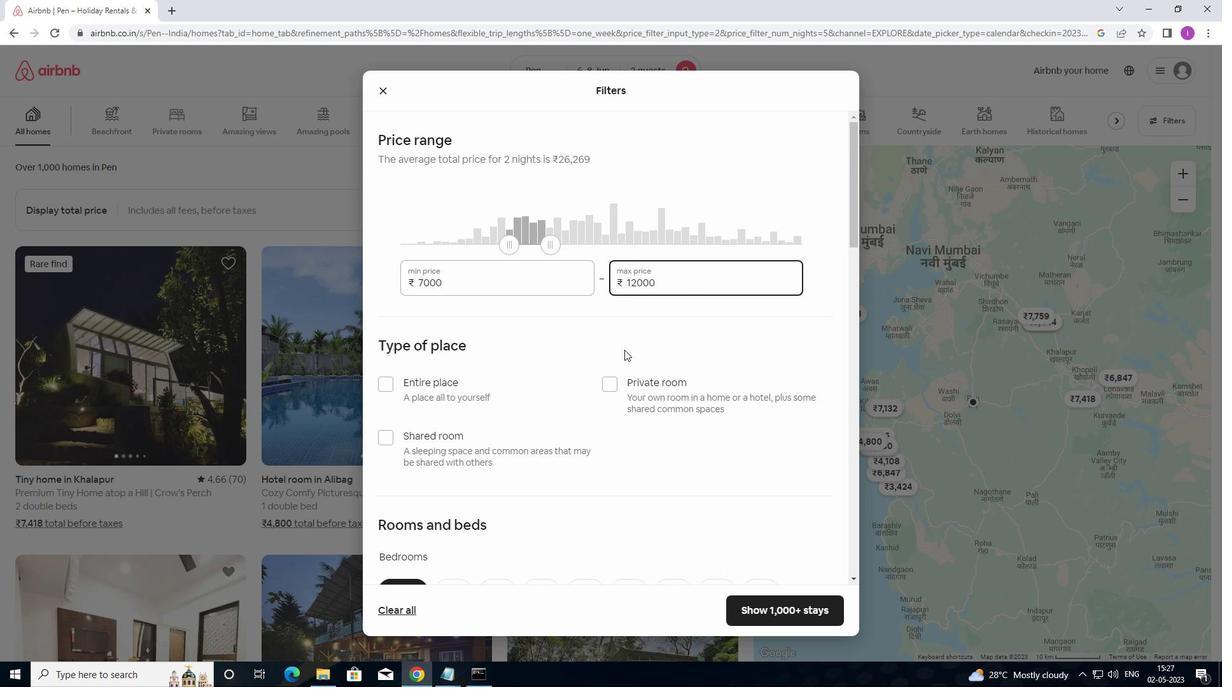 
Action: Mouse scrolled (586, 359) with delta (0, 0)
Screenshot: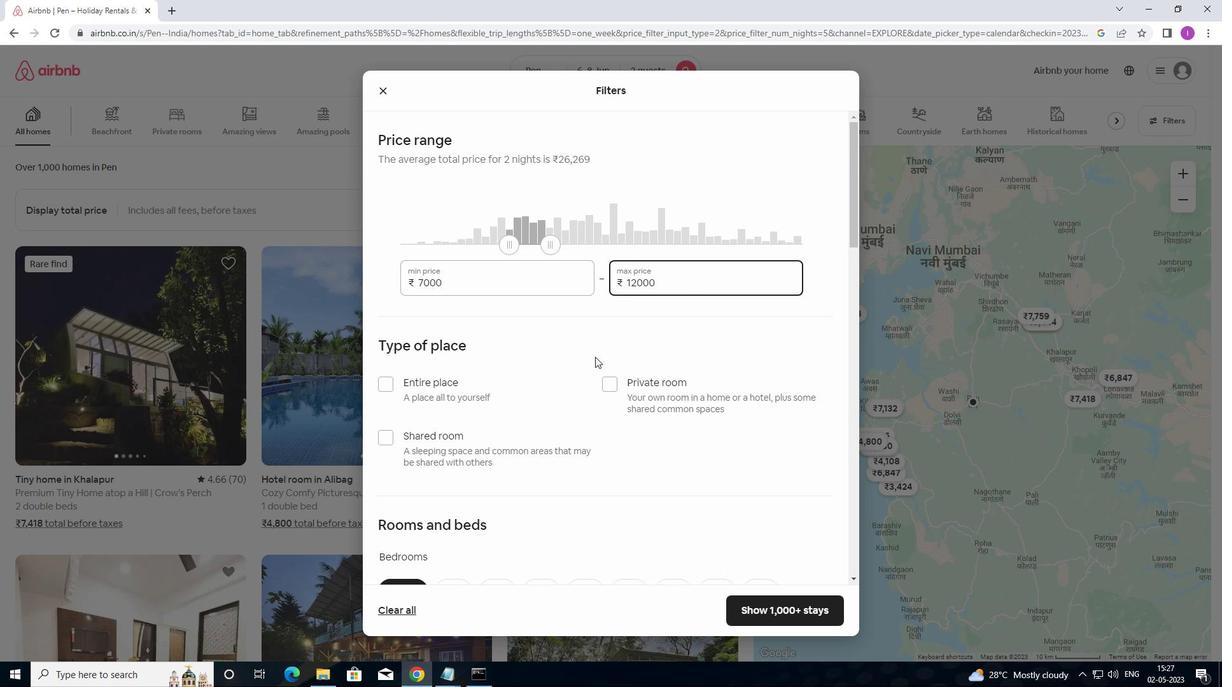 
Action: Mouse scrolled (586, 359) with delta (0, 0)
Screenshot: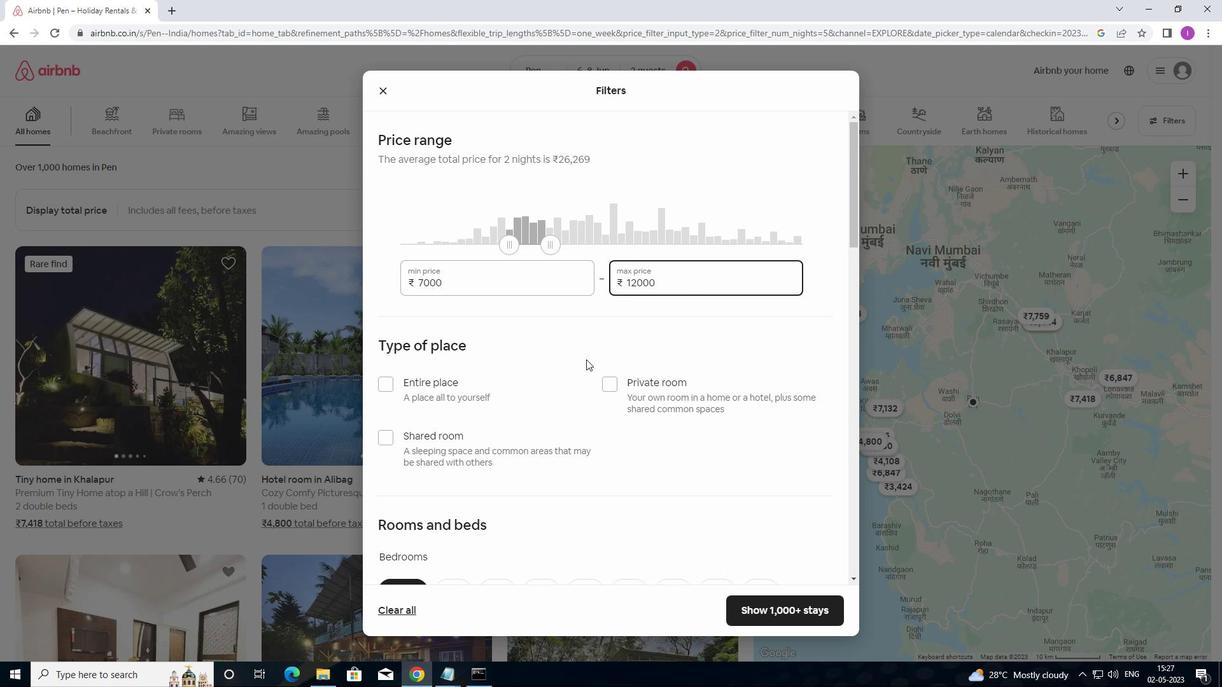 
Action: Mouse moved to (611, 197)
Screenshot: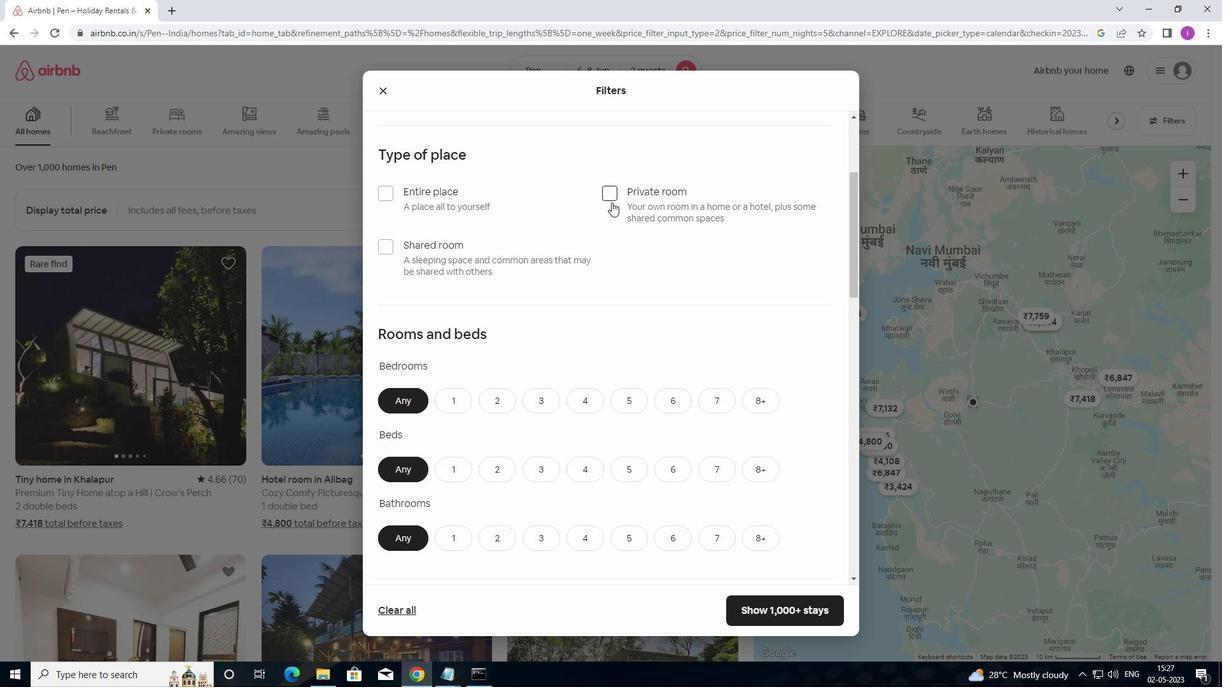 
Action: Mouse pressed left at (611, 197)
Screenshot: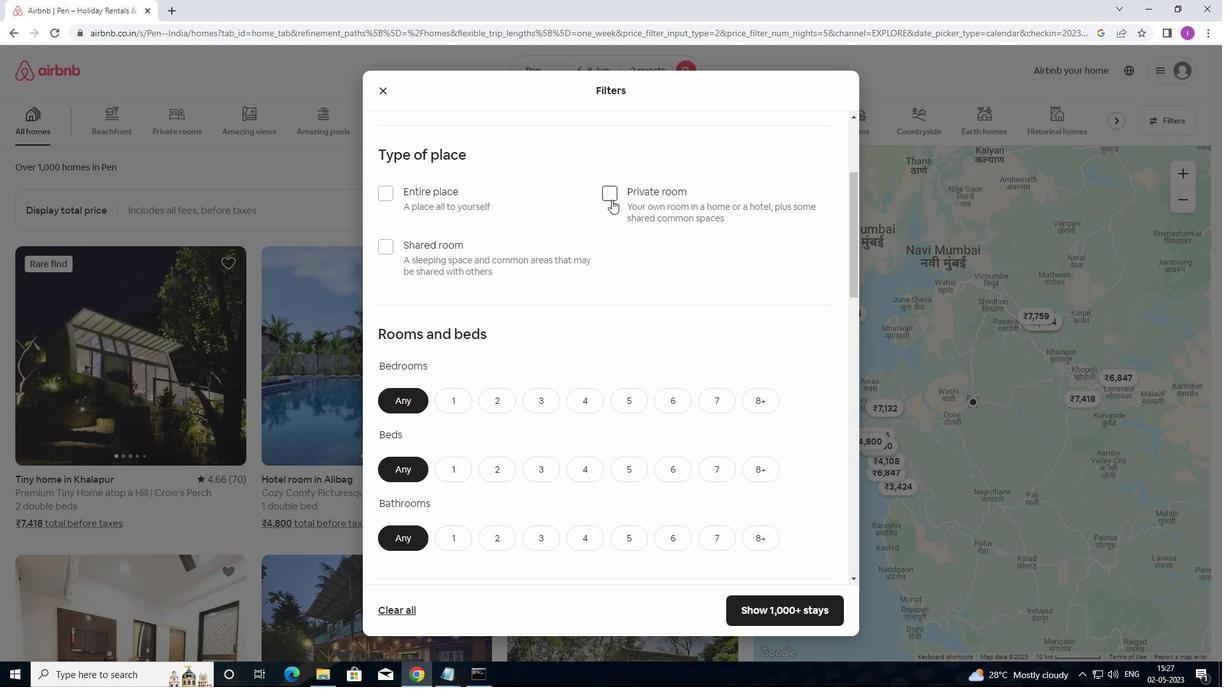 
Action: Mouse moved to (611, 243)
Screenshot: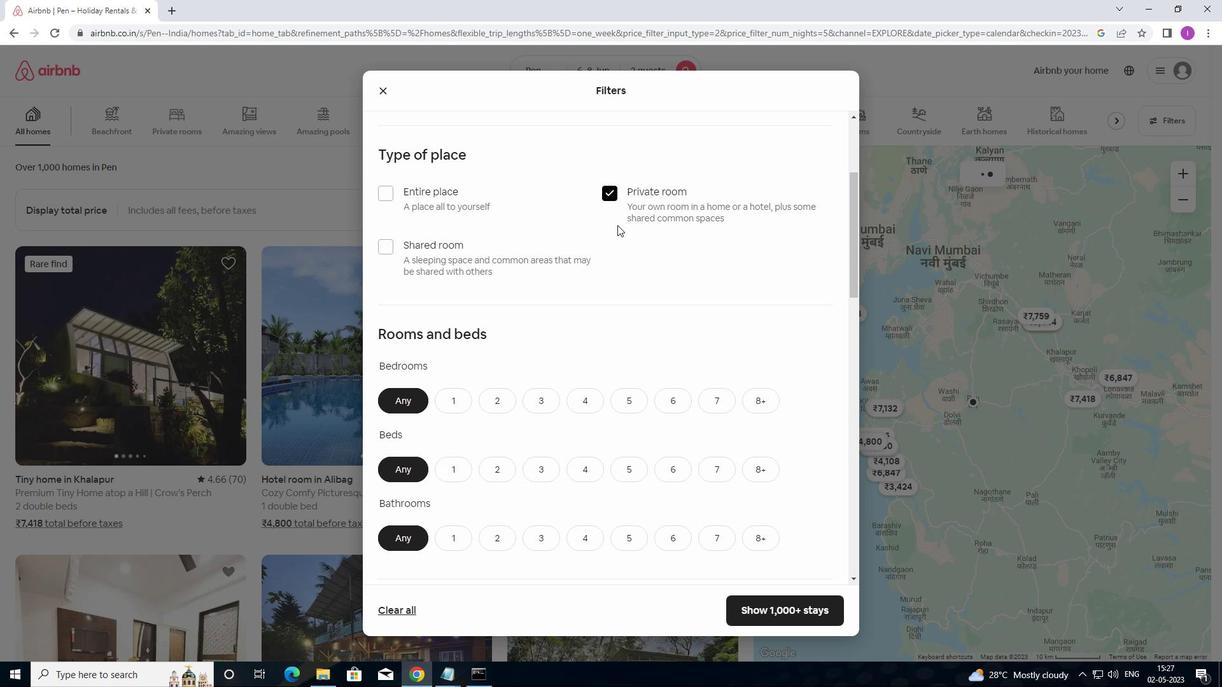 
Action: Mouse scrolled (611, 243) with delta (0, 0)
Screenshot: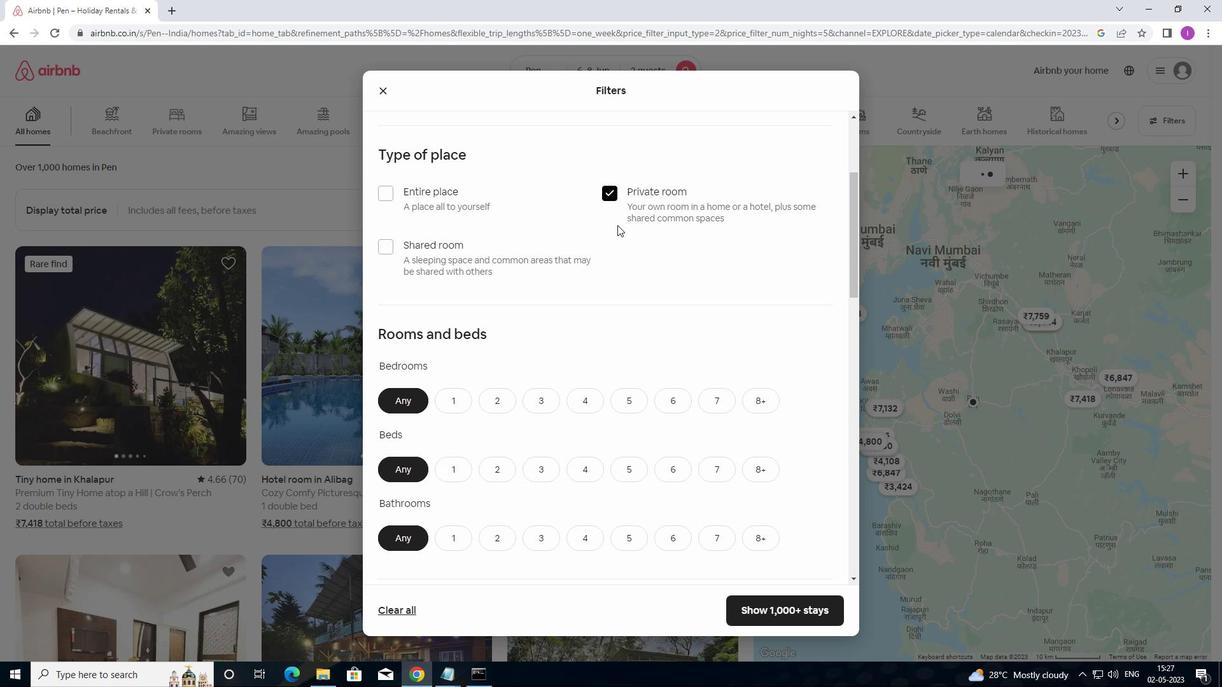 
Action: Mouse moved to (611, 245)
Screenshot: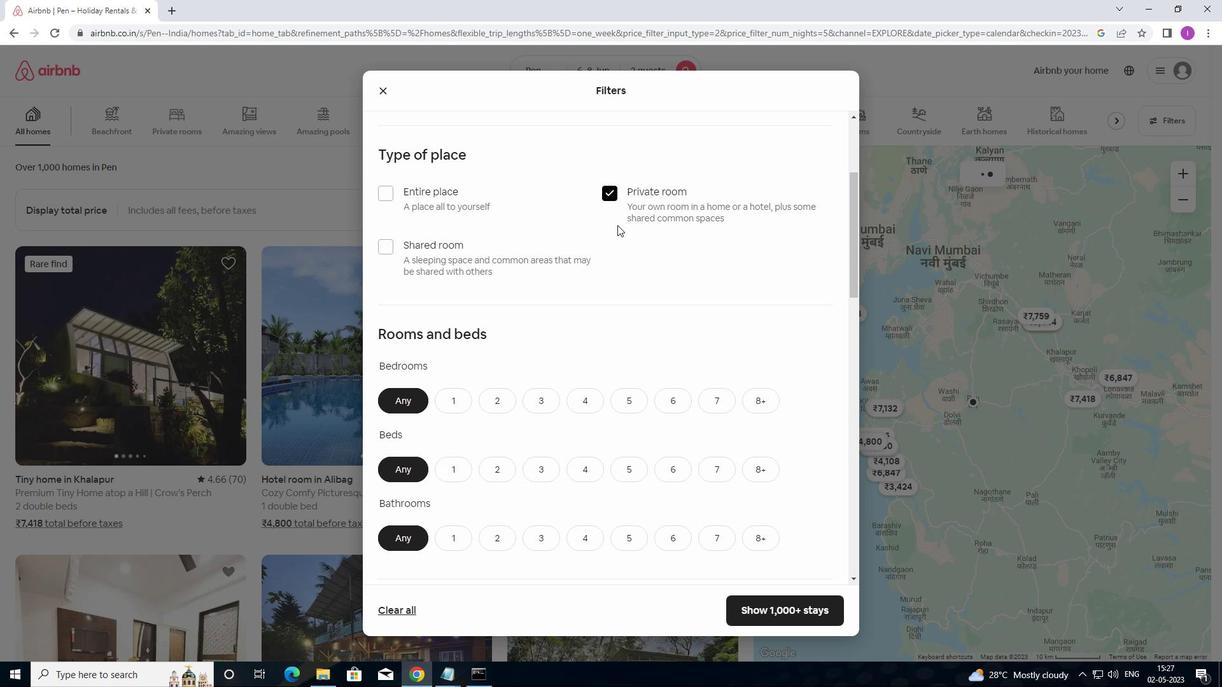 
Action: Mouse scrolled (611, 244) with delta (0, 0)
Screenshot: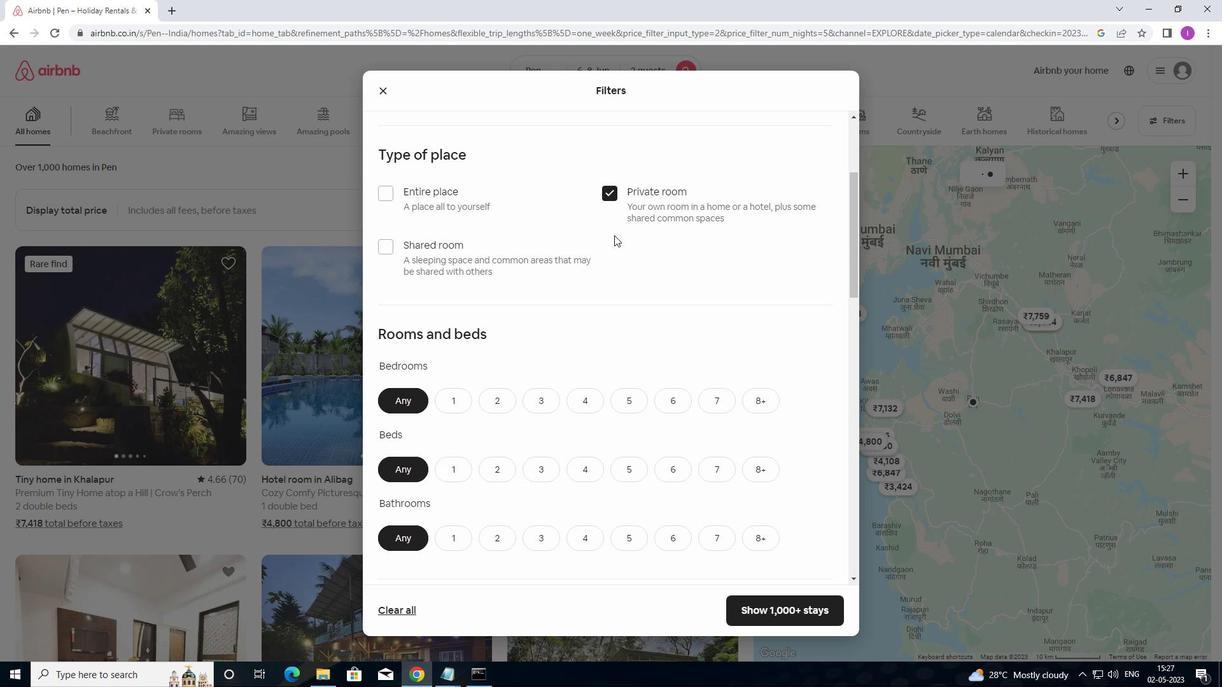 
Action: Mouse moved to (456, 275)
Screenshot: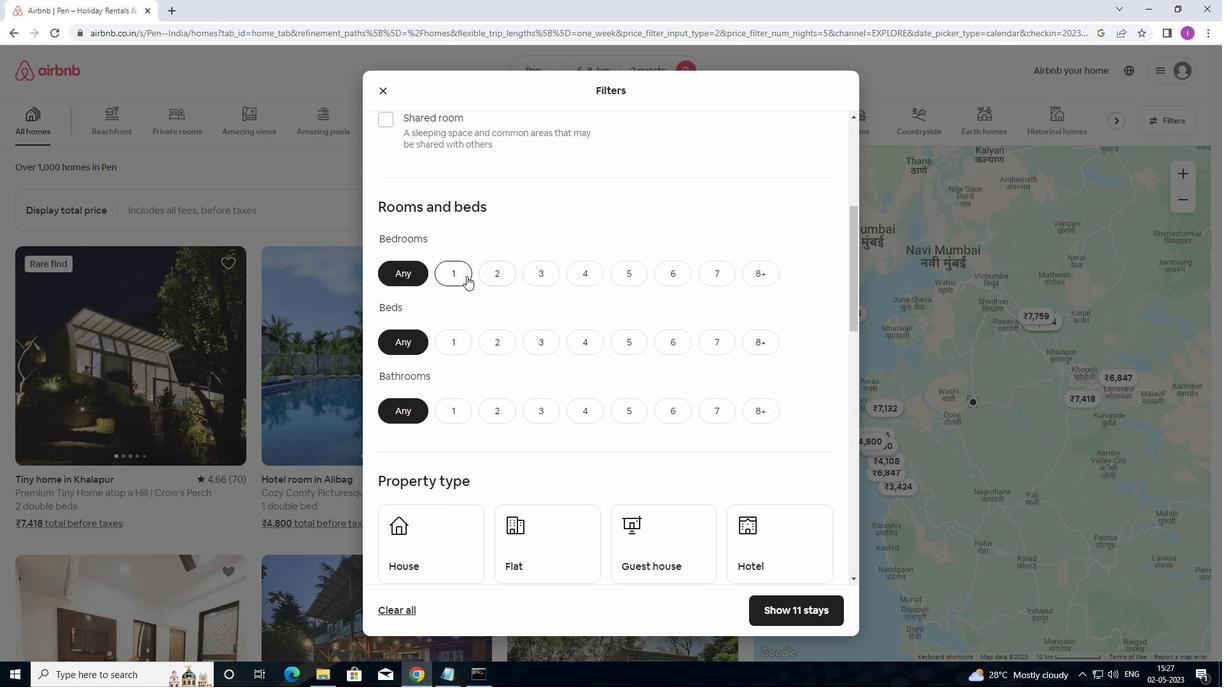 
Action: Mouse pressed left at (456, 275)
Screenshot: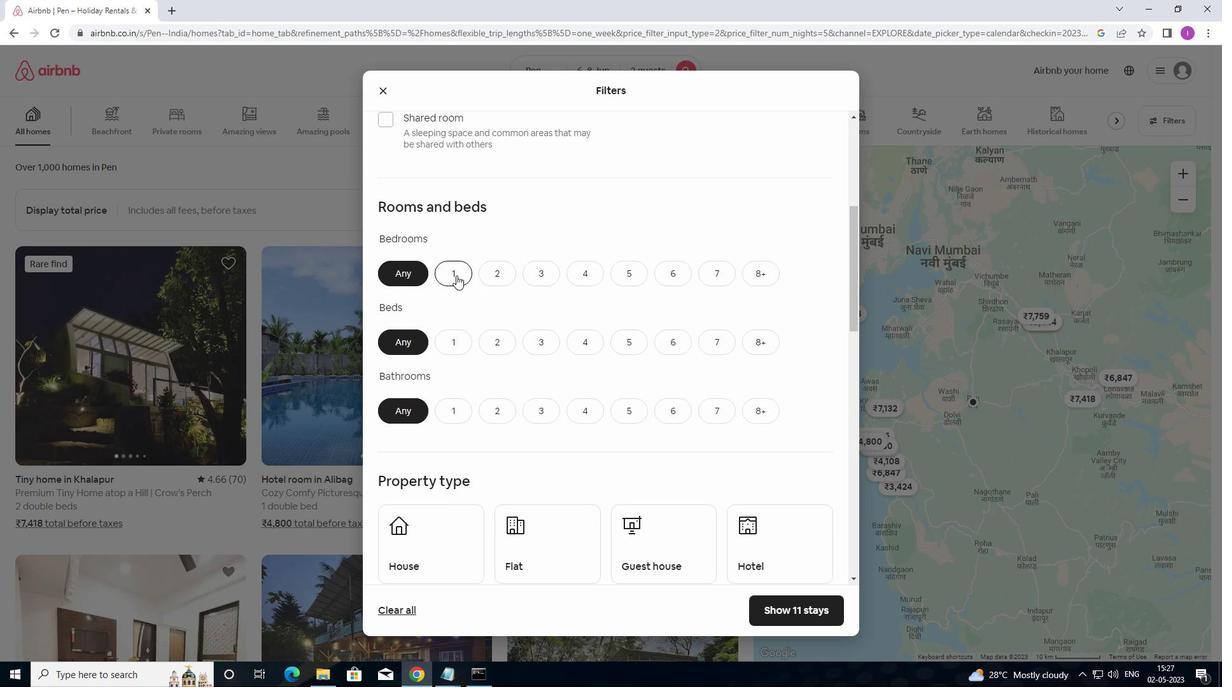 
Action: Mouse moved to (504, 339)
Screenshot: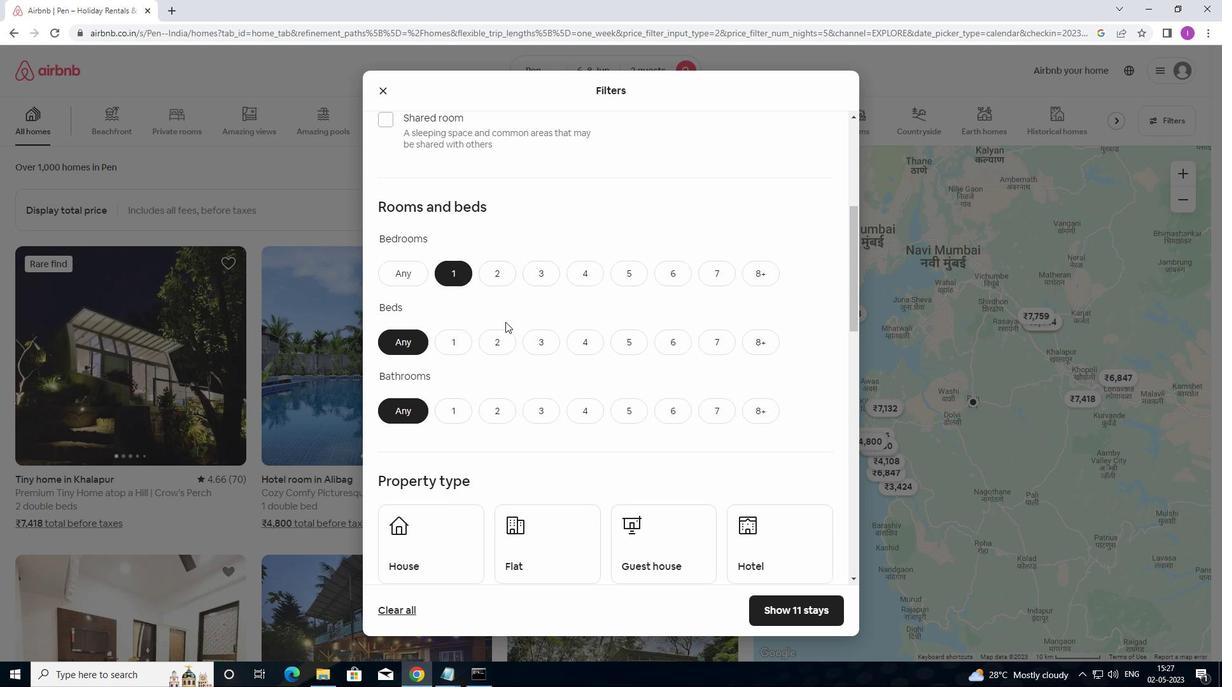 
Action: Mouse pressed left at (504, 339)
Screenshot: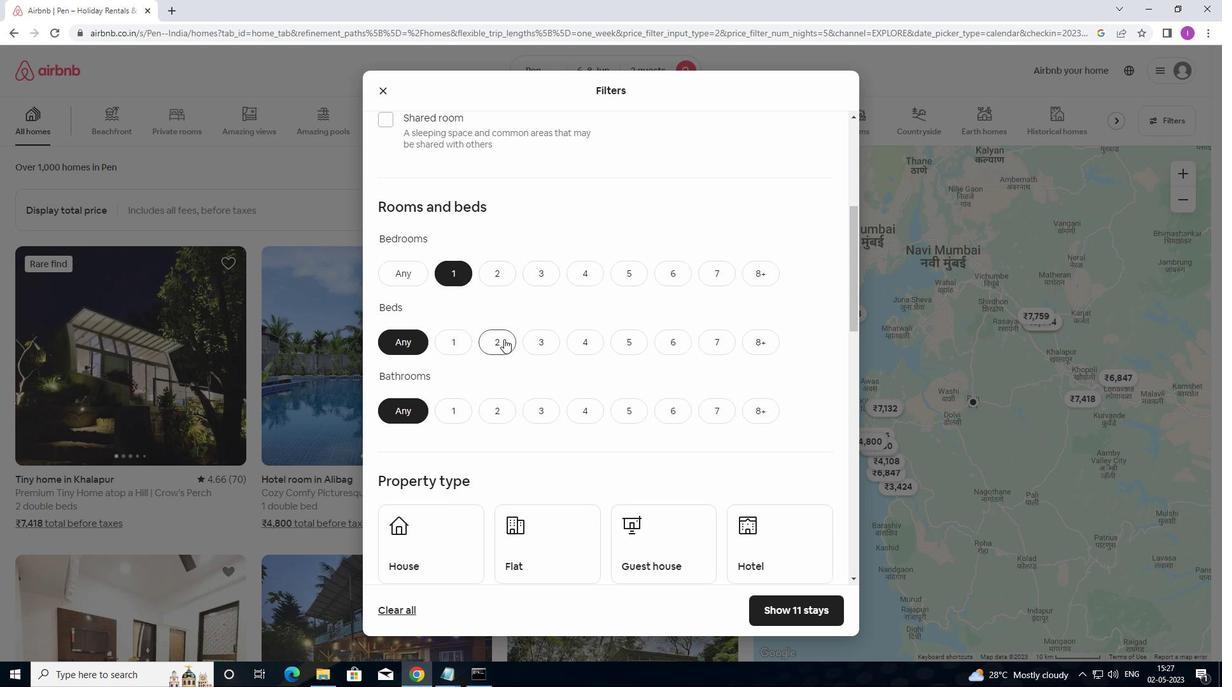 
Action: Mouse moved to (451, 406)
Screenshot: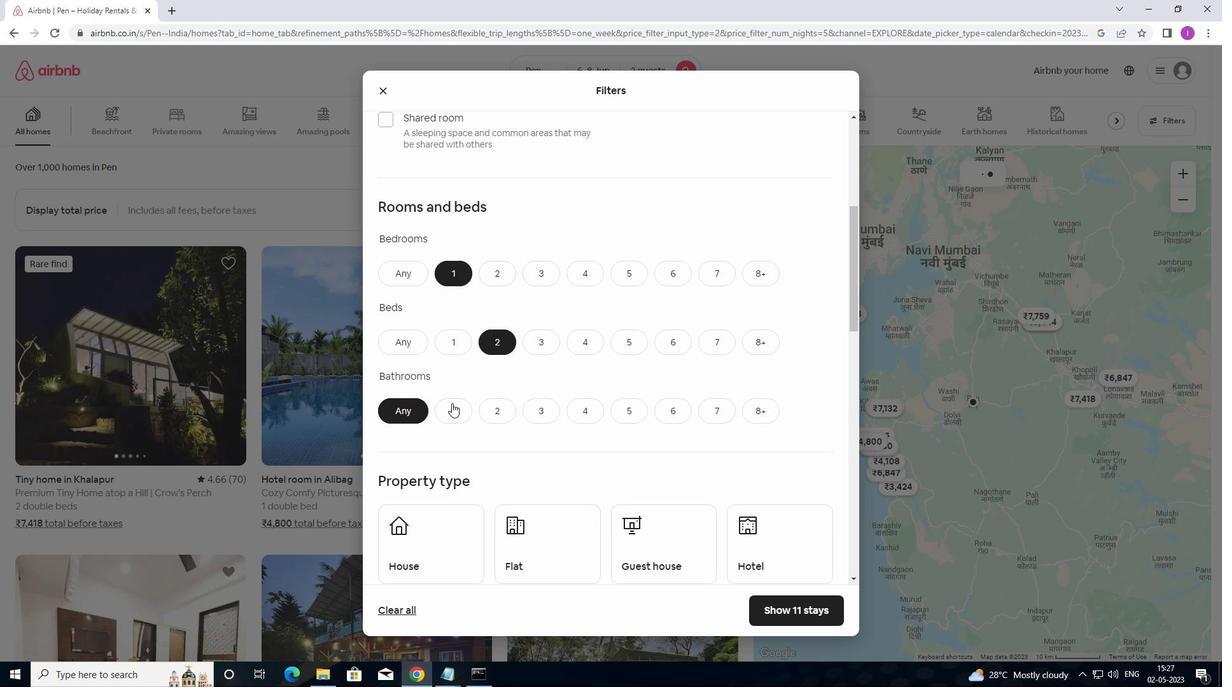 
Action: Mouse pressed left at (451, 406)
Screenshot: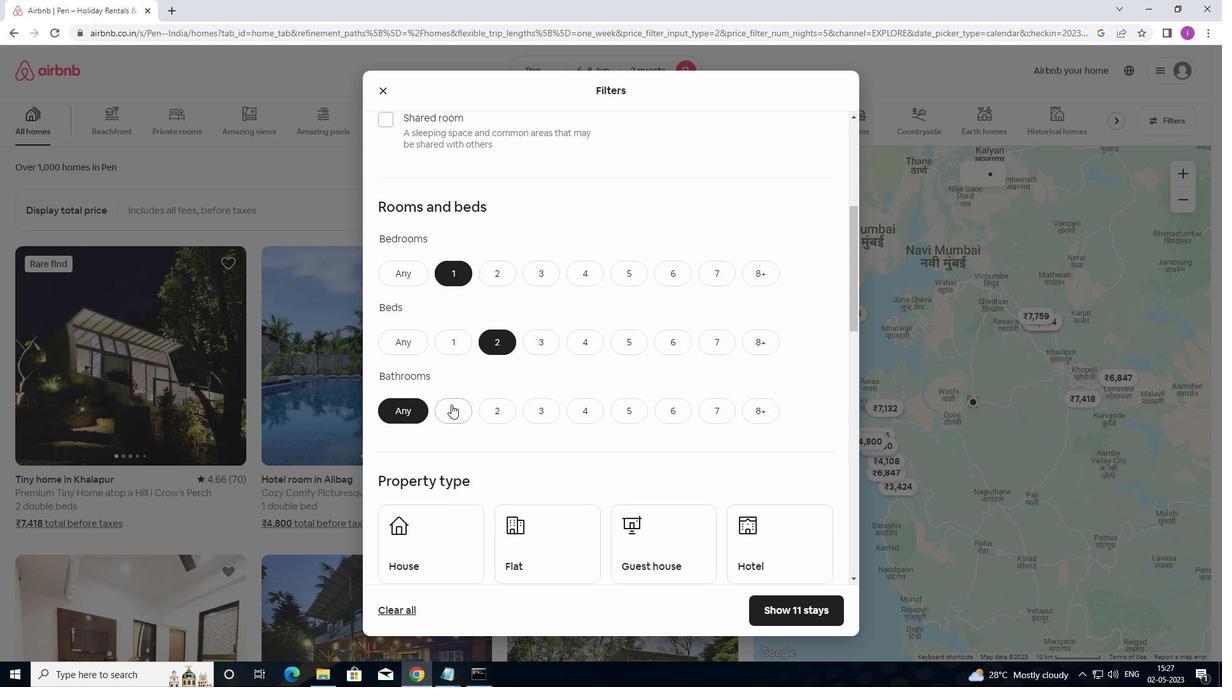 
Action: Mouse moved to (470, 390)
Screenshot: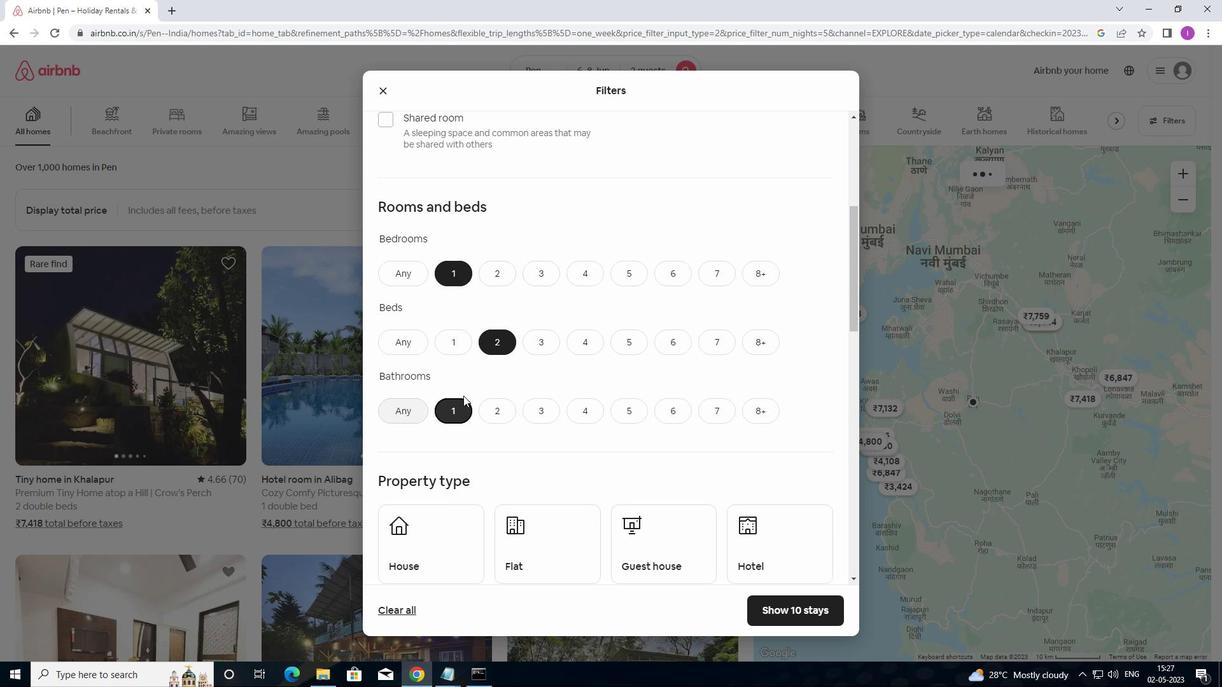 
Action: Mouse scrolled (470, 390) with delta (0, 0)
Screenshot: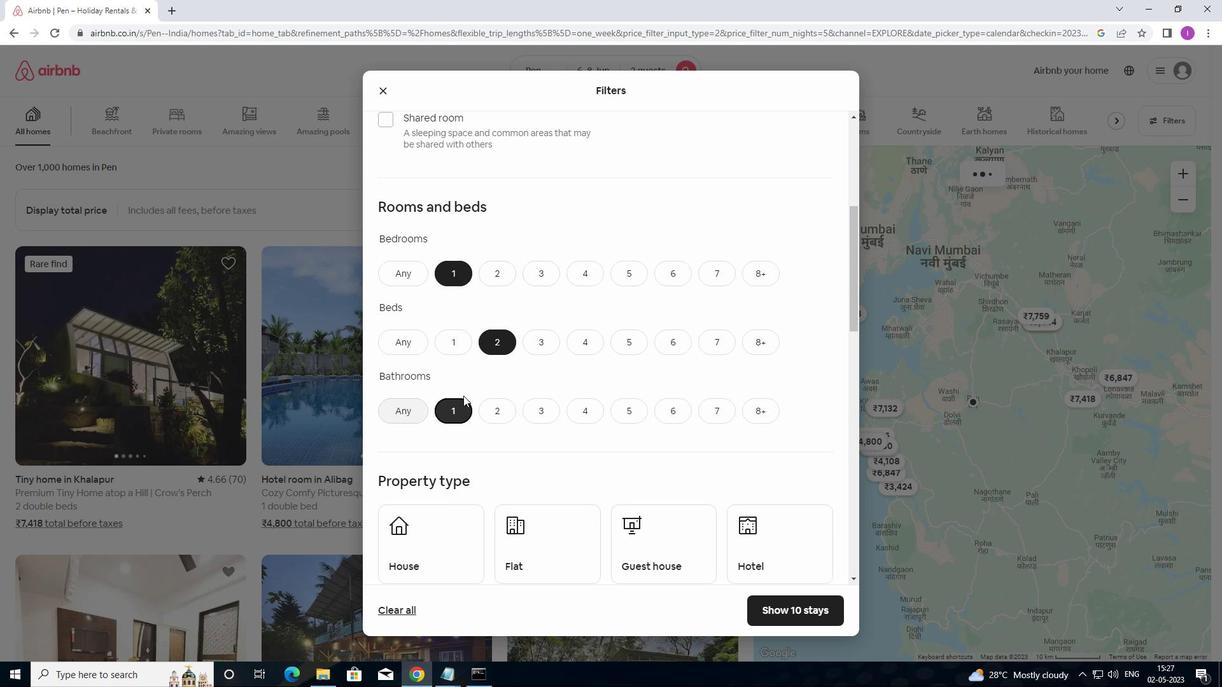 
Action: Mouse moved to (471, 390)
Screenshot: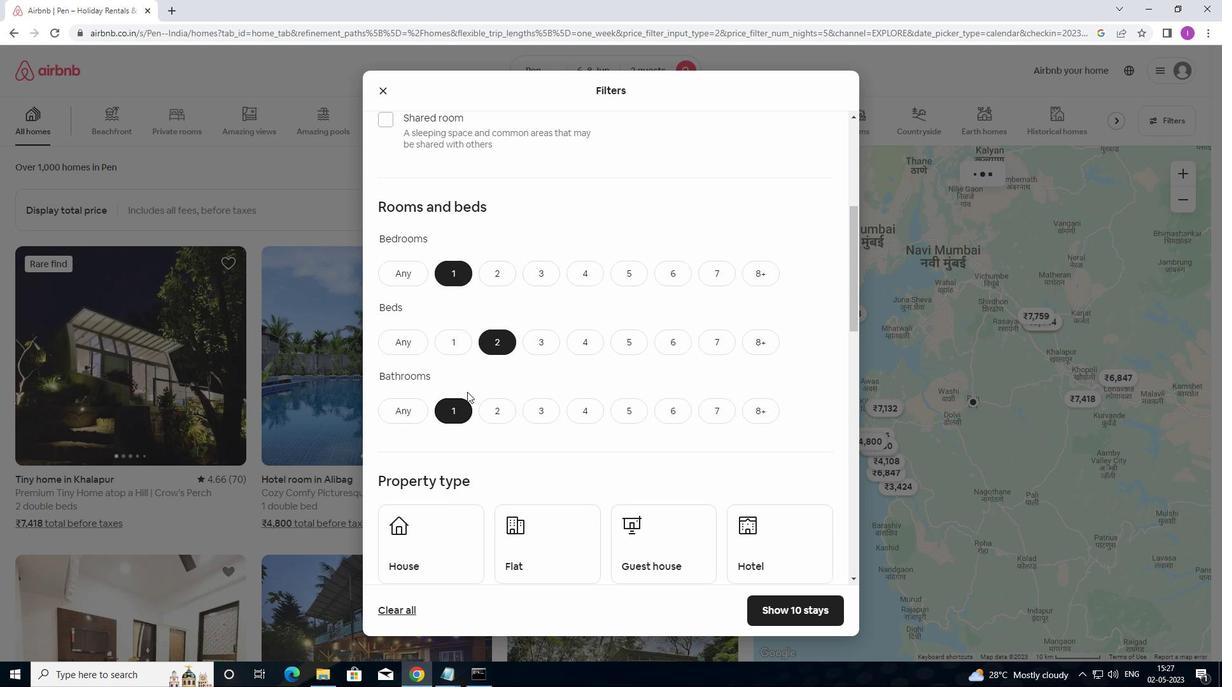 
Action: Mouse scrolled (471, 390) with delta (0, 0)
Screenshot: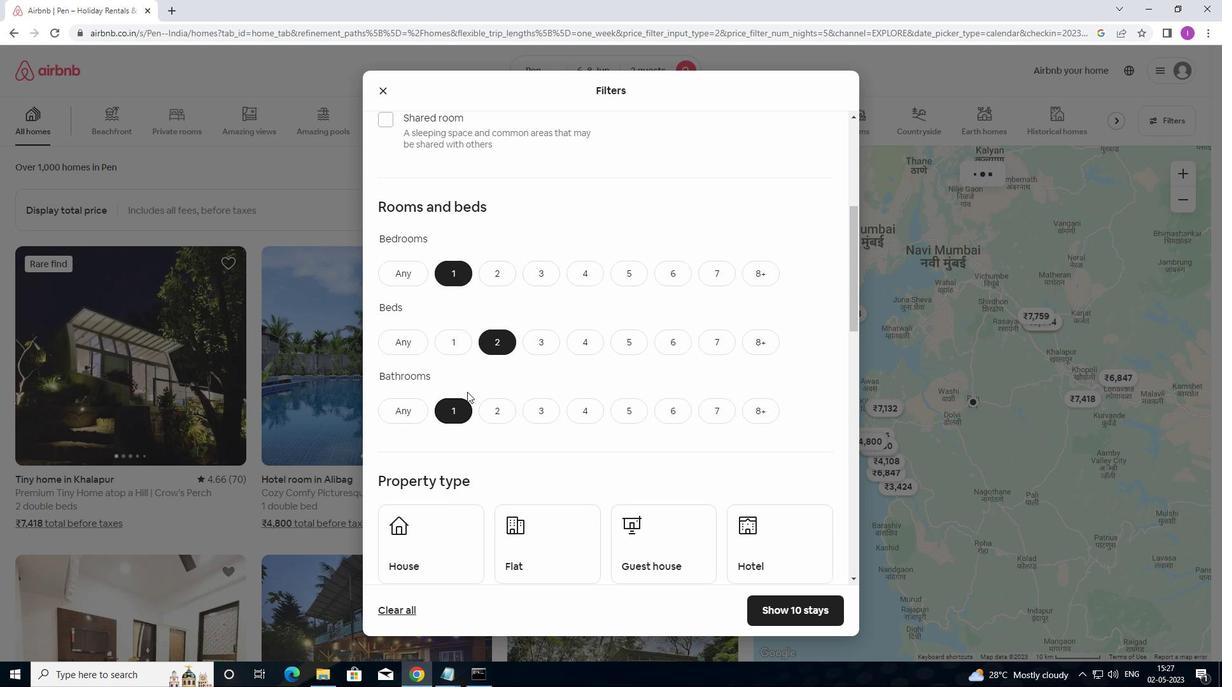 
Action: Mouse moved to (466, 395)
Screenshot: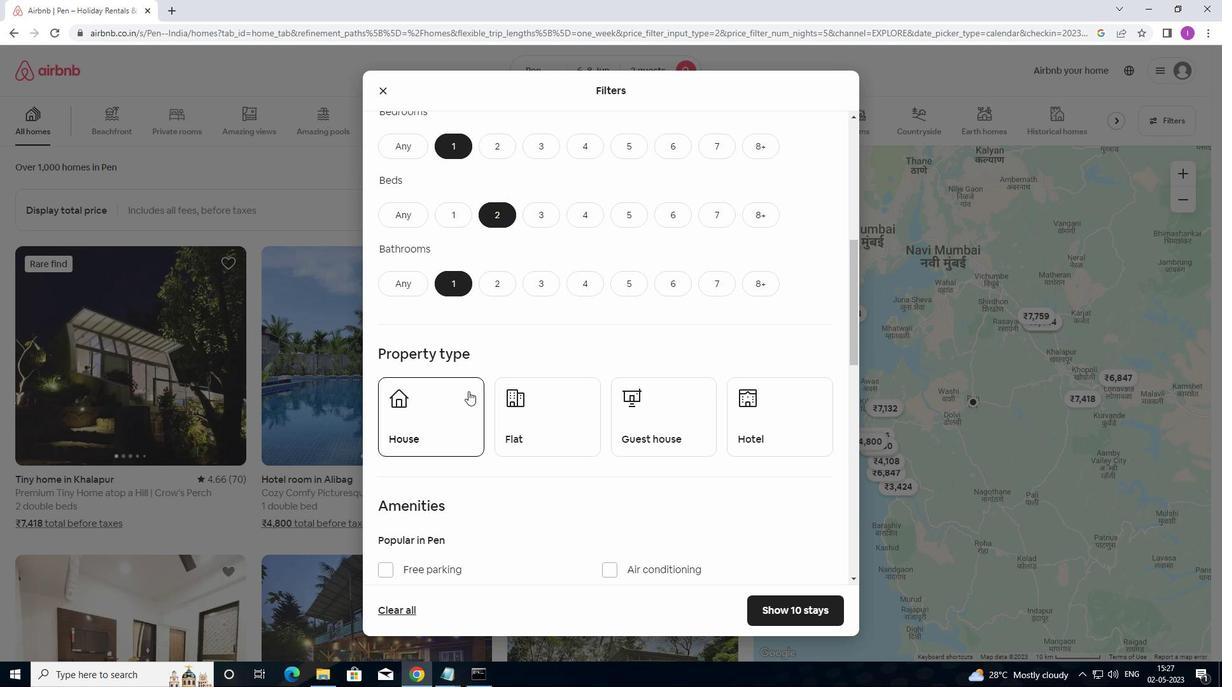 
Action: Mouse pressed left at (466, 395)
Screenshot: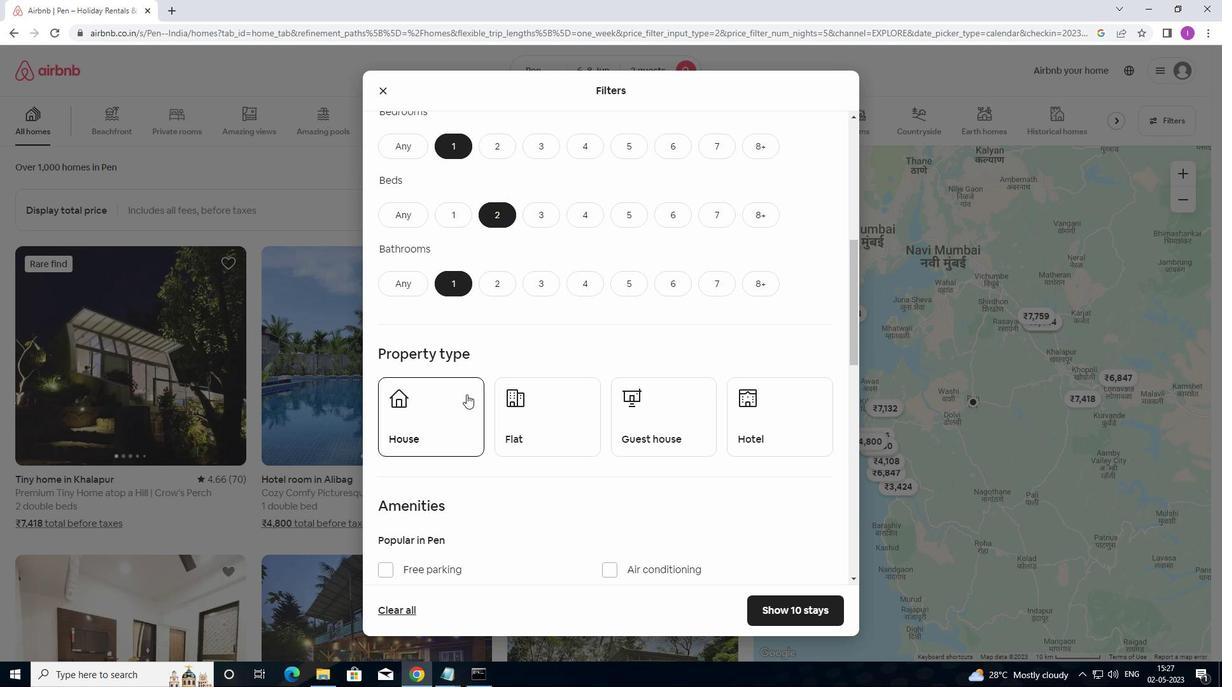 
Action: Mouse moved to (549, 410)
Screenshot: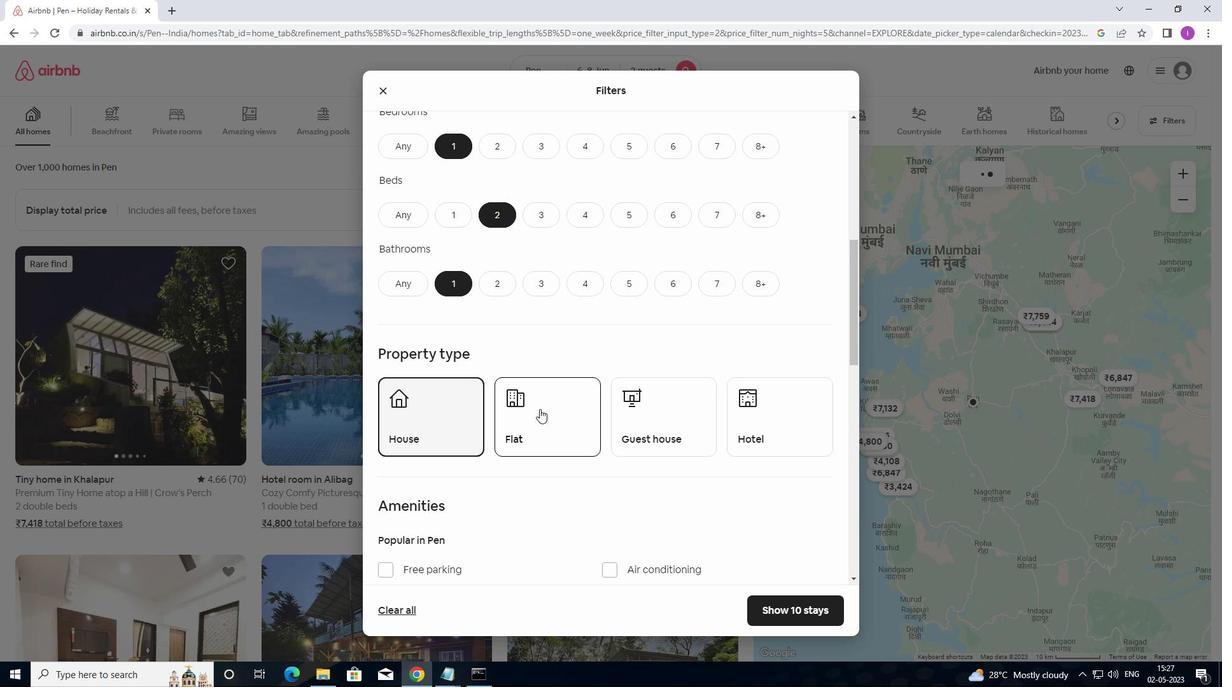 
Action: Mouse pressed left at (549, 410)
Screenshot: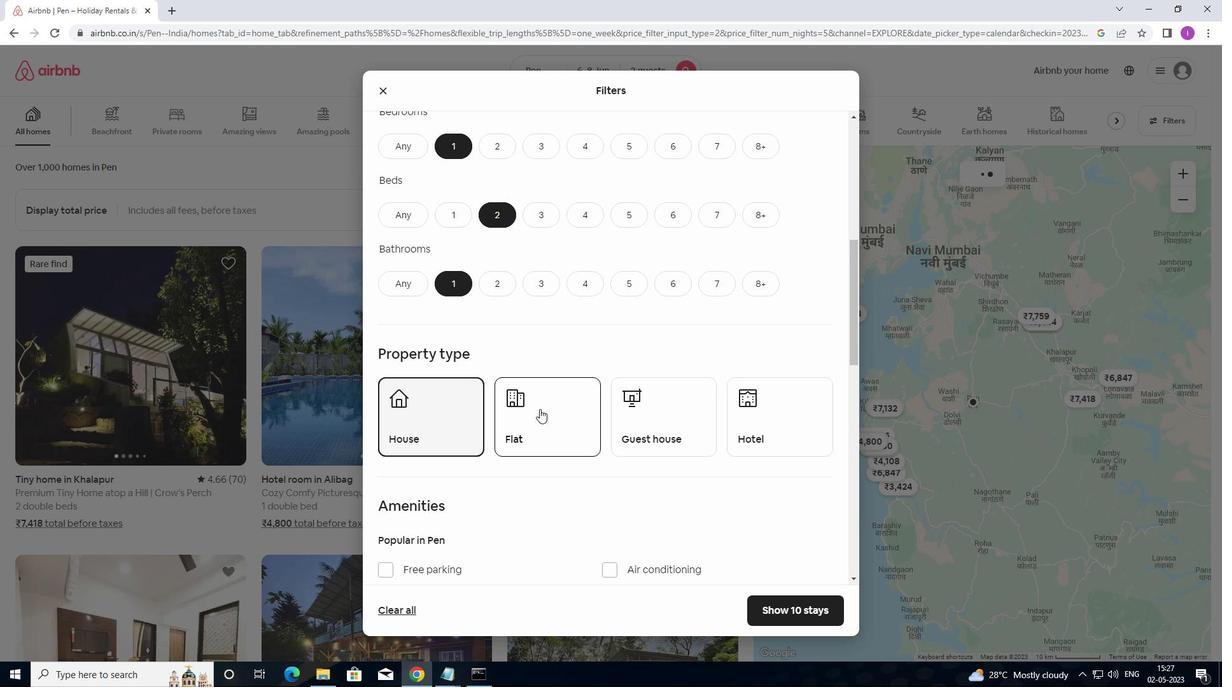 
Action: Mouse moved to (651, 411)
Screenshot: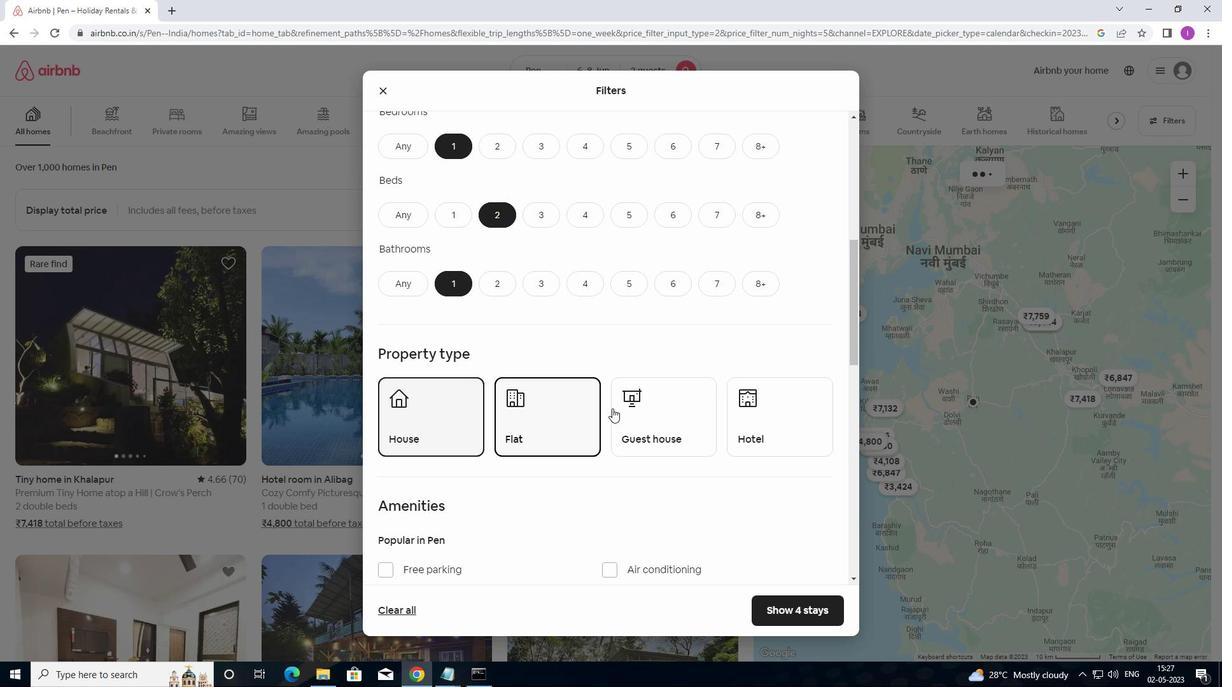 
Action: Mouse pressed left at (651, 411)
Screenshot: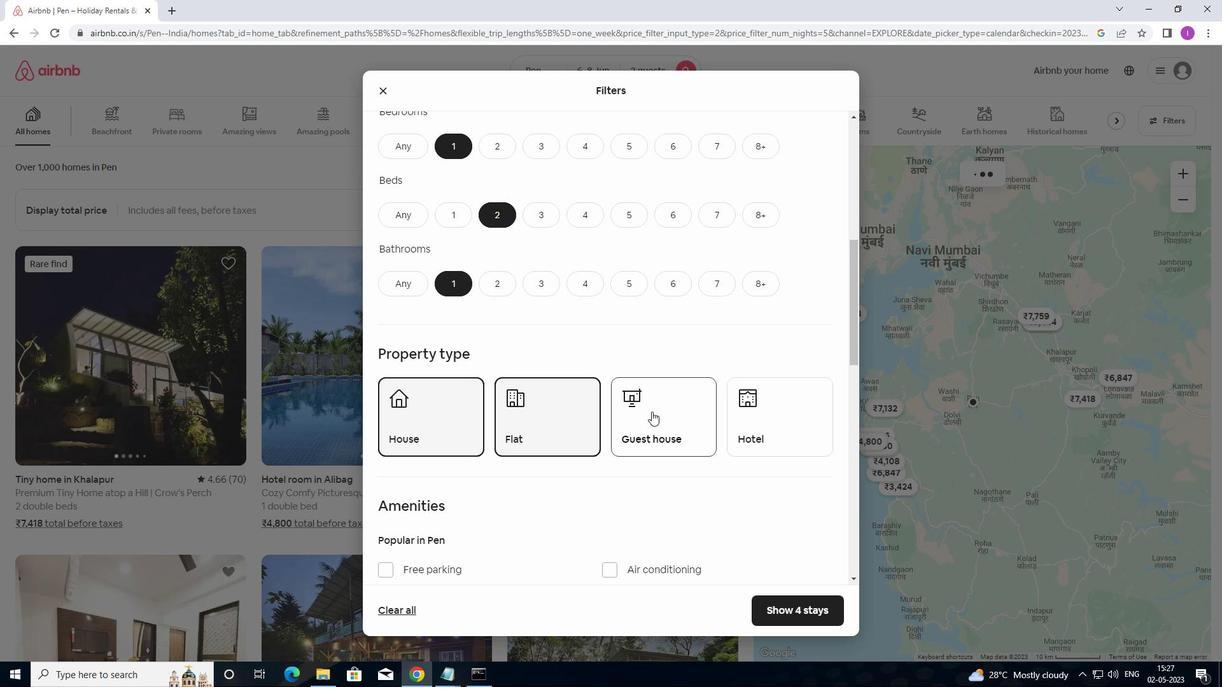 
Action: Mouse moved to (756, 407)
Screenshot: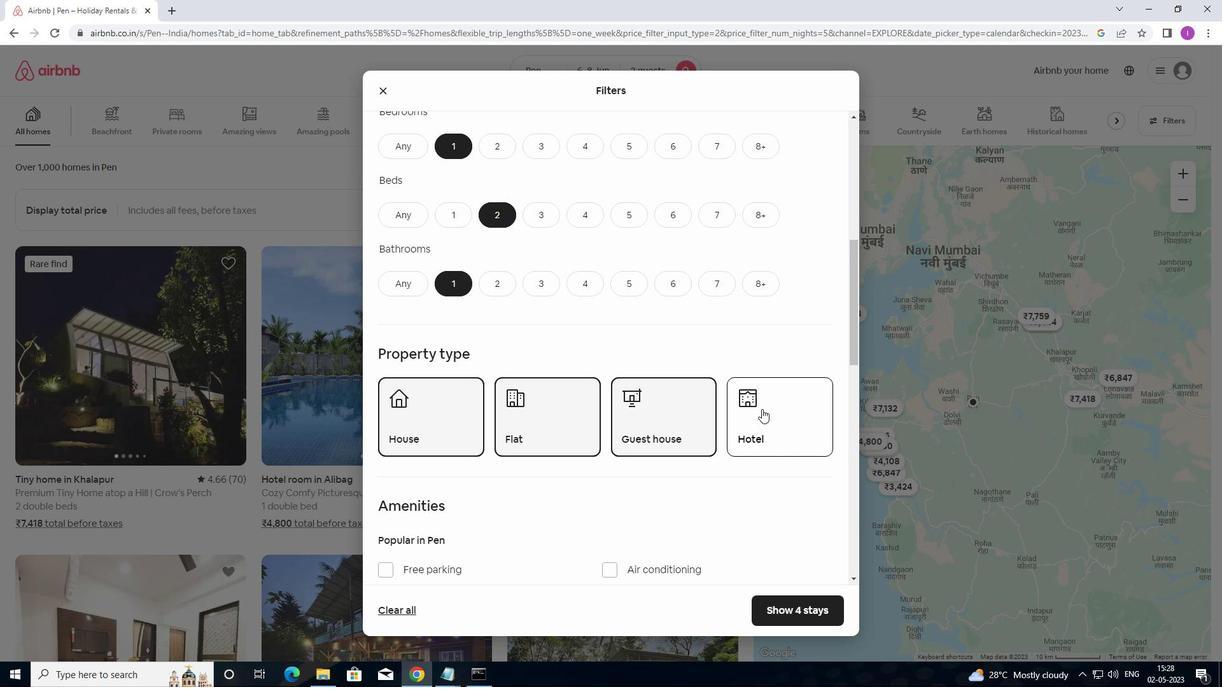 
Action: Mouse scrolled (756, 406) with delta (0, 0)
Screenshot: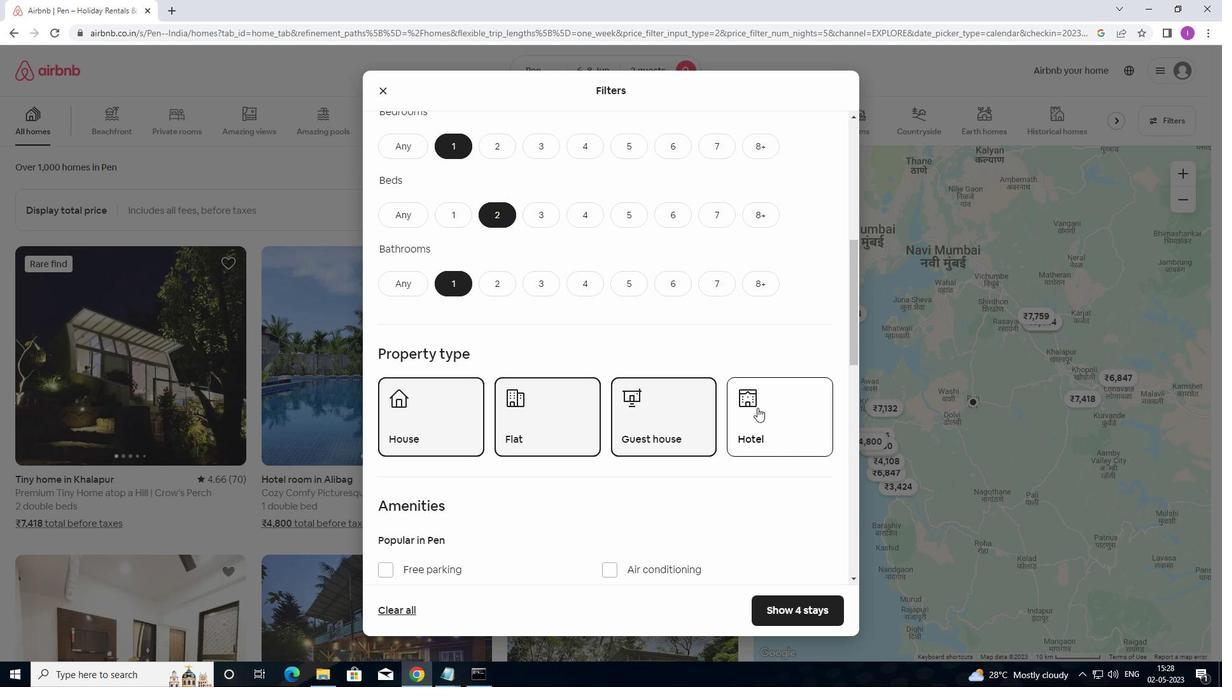 
Action: Mouse moved to (756, 408)
Screenshot: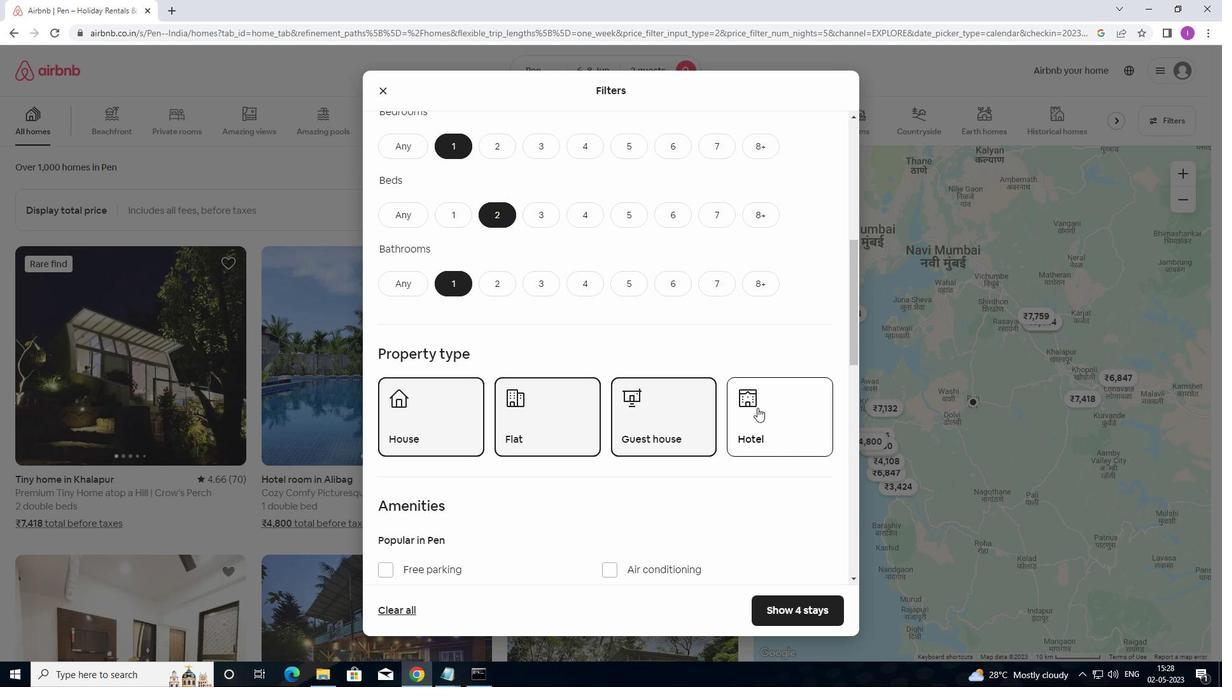 
Action: Mouse scrolled (756, 408) with delta (0, 0)
Screenshot: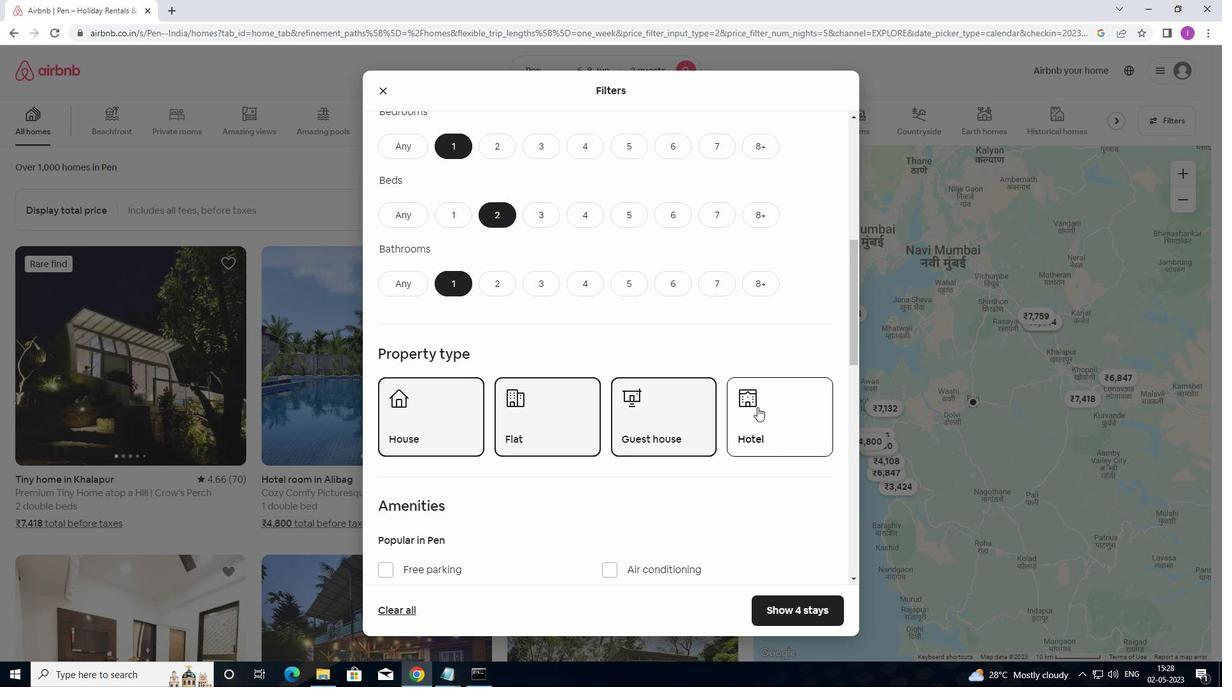 
Action: Mouse moved to (610, 399)
Screenshot: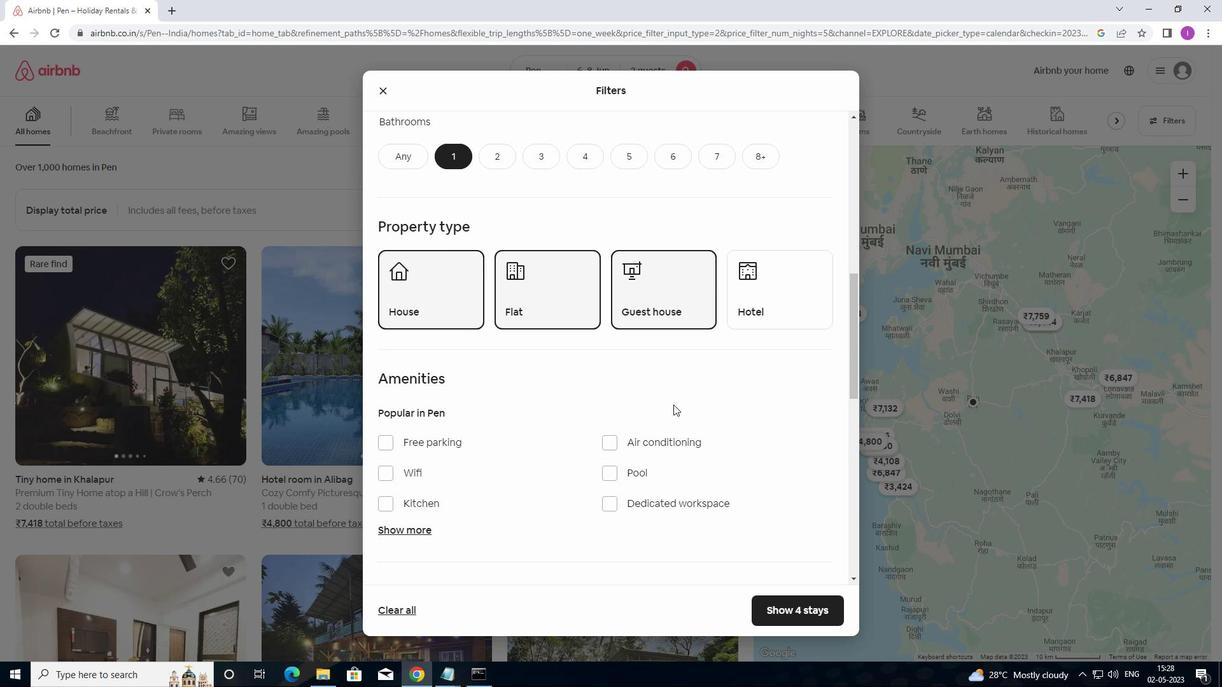 
Action: Mouse scrolled (610, 399) with delta (0, 0)
Screenshot: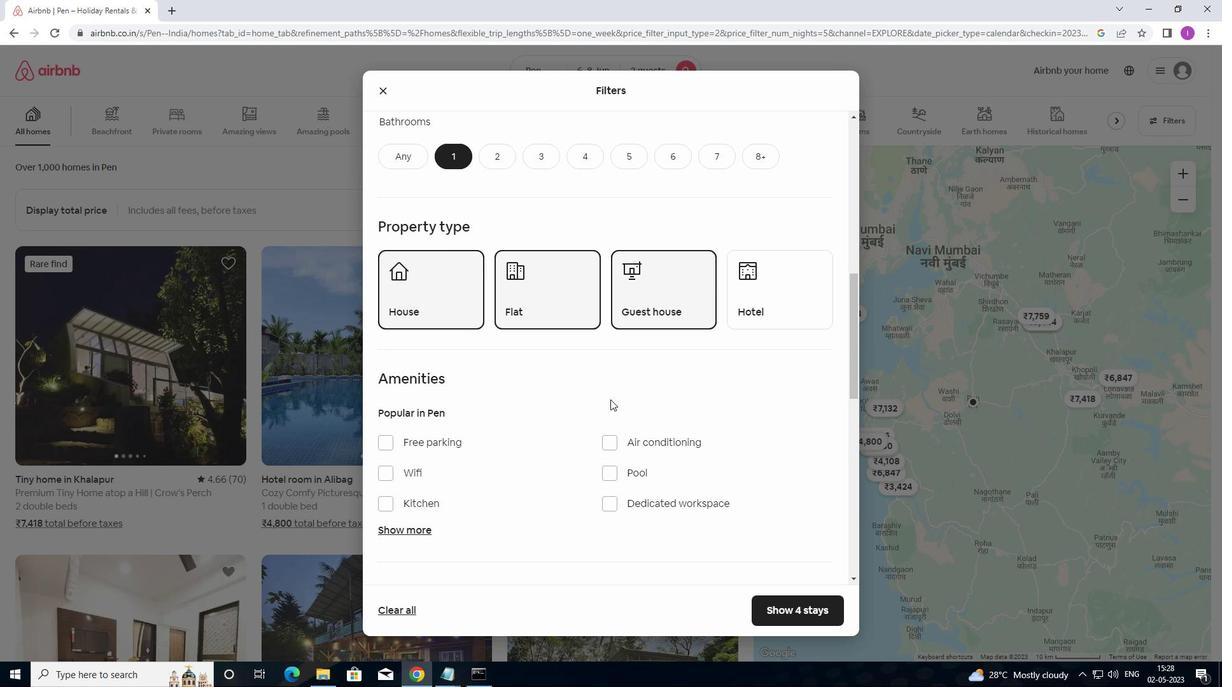 
Action: Mouse moved to (593, 396)
Screenshot: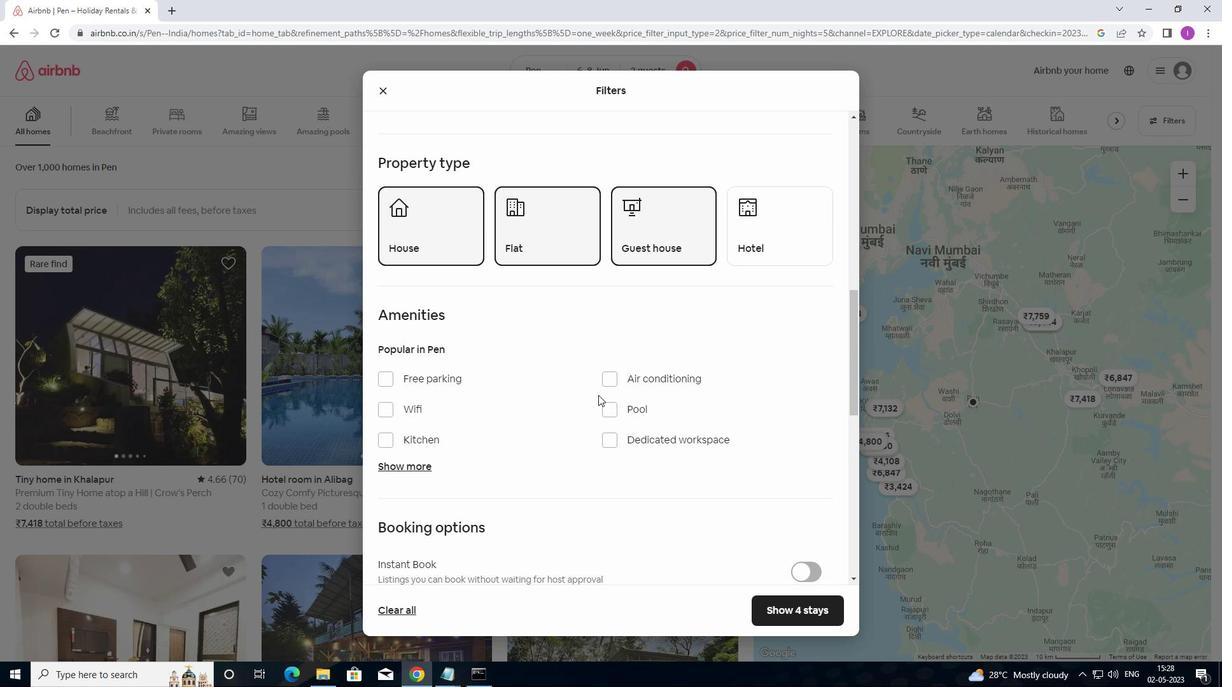 
Action: Mouse scrolled (593, 395) with delta (0, 0)
Screenshot: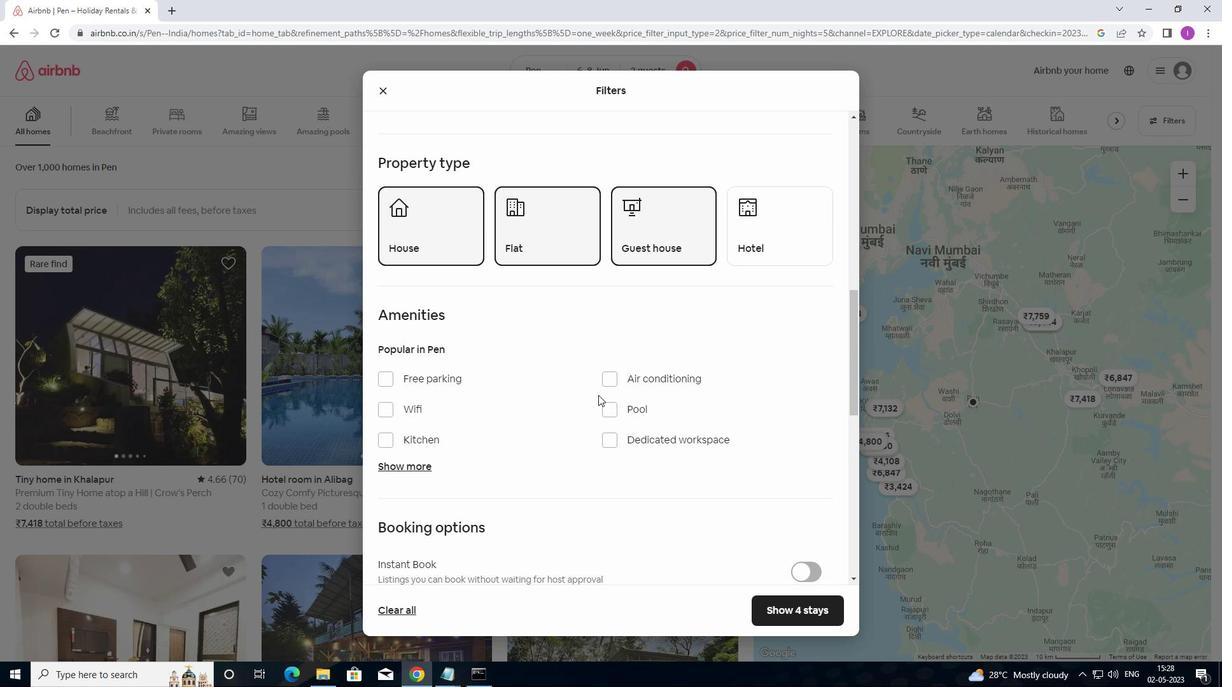 
Action: Mouse moved to (380, 345)
Screenshot: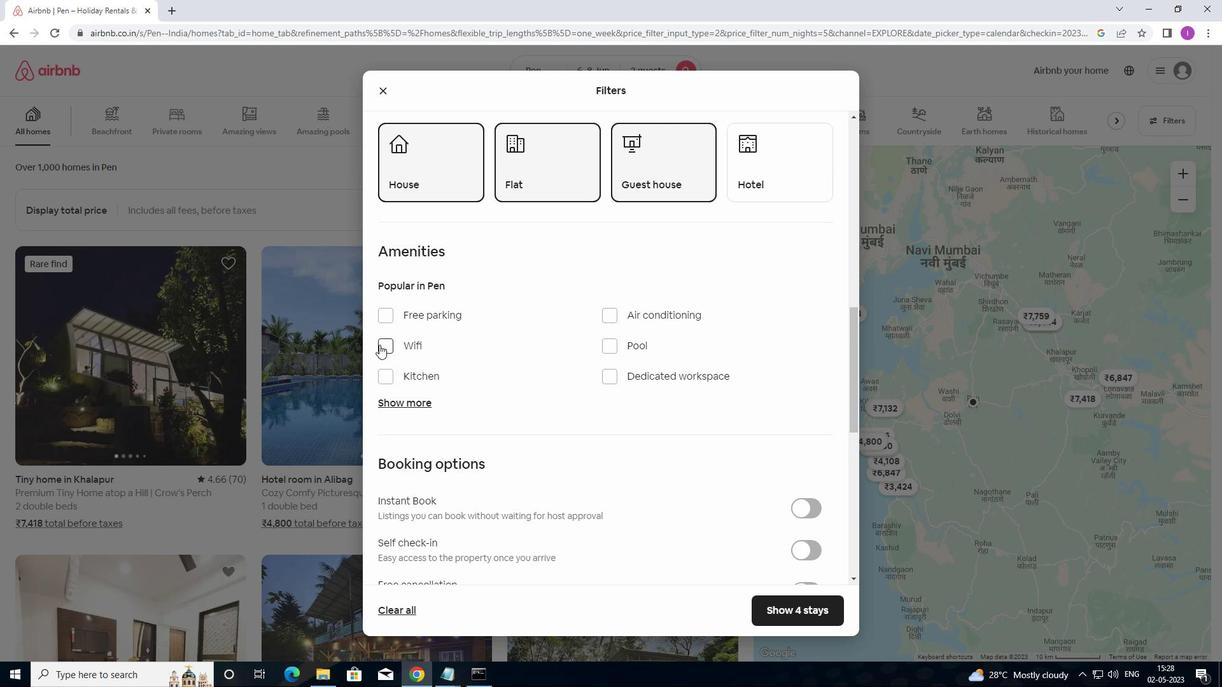 
Action: Mouse pressed left at (380, 345)
Screenshot: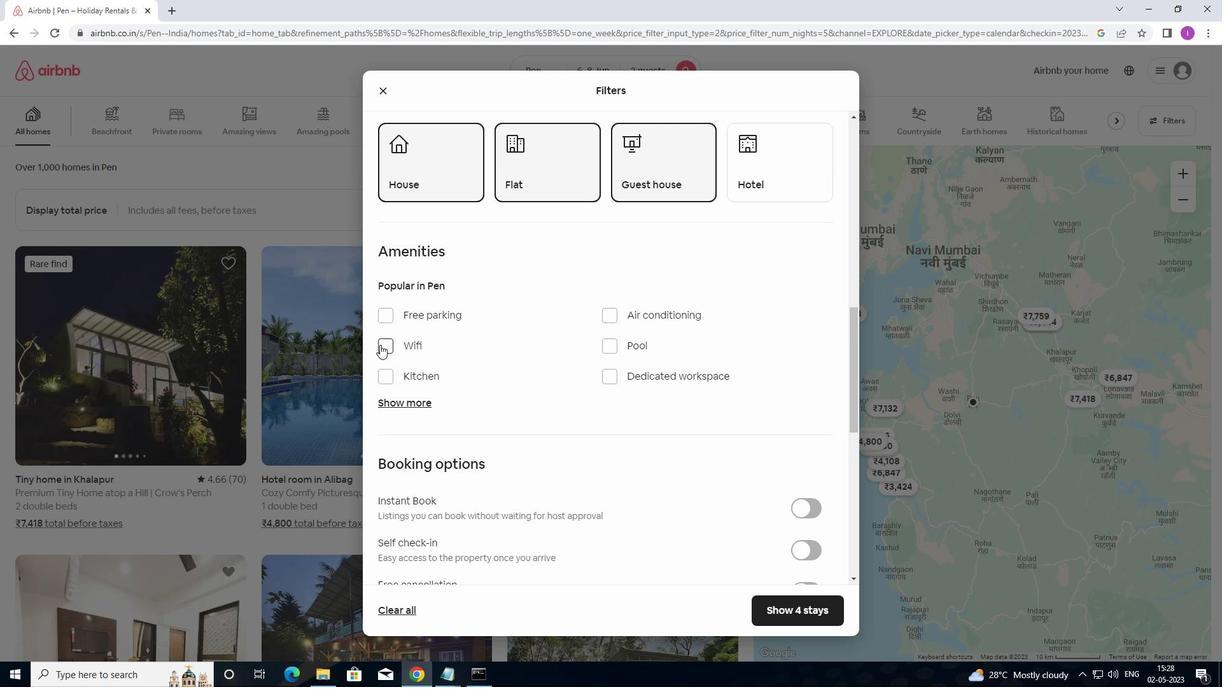 
Action: Mouse moved to (556, 387)
Screenshot: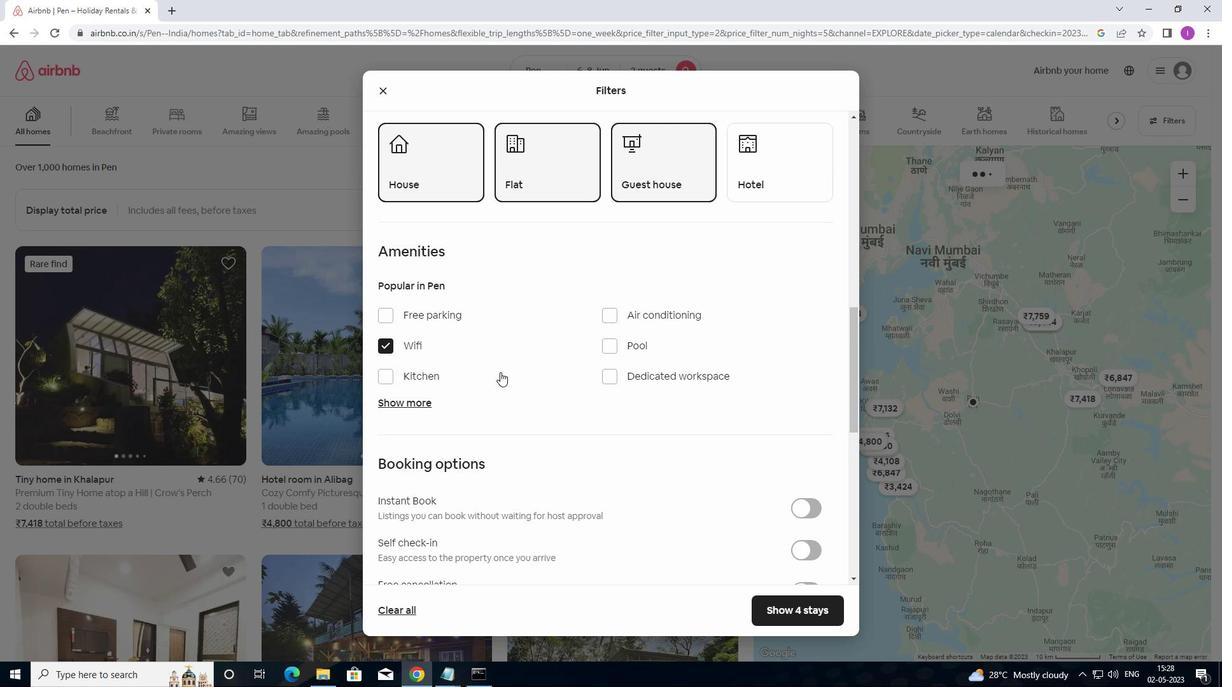 
Action: Mouse scrolled (556, 387) with delta (0, 0)
Screenshot: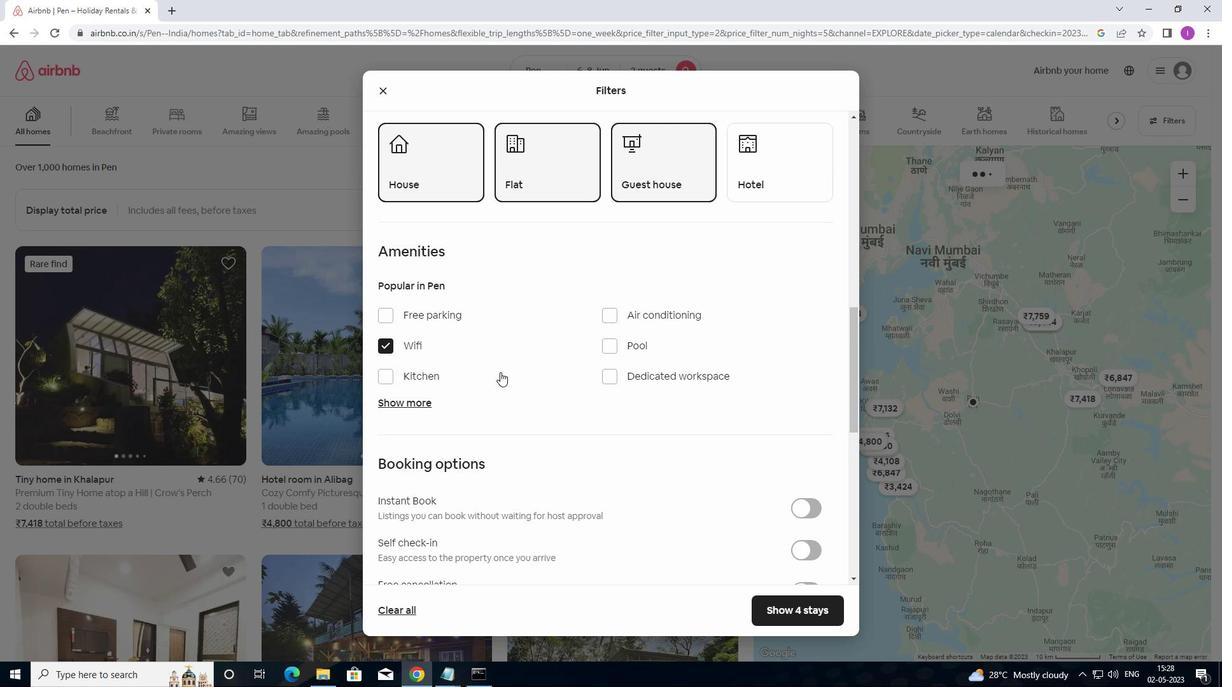 
Action: Mouse moved to (608, 405)
Screenshot: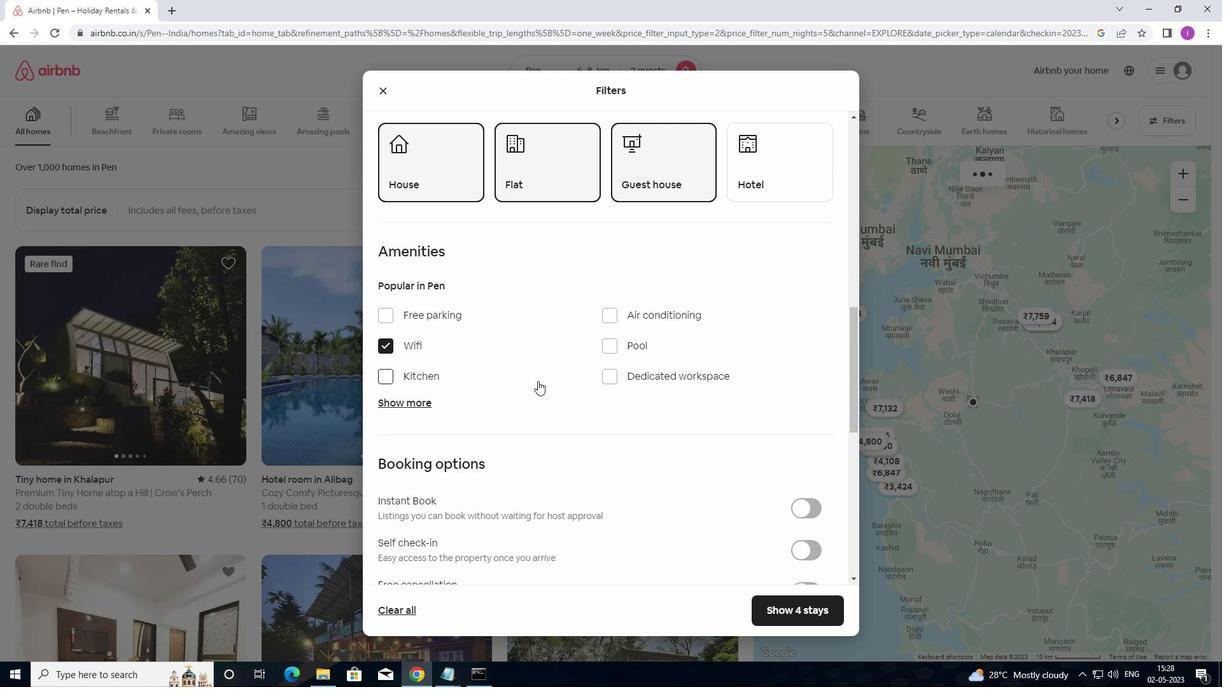 
Action: Mouse scrolled (608, 404) with delta (0, 0)
Screenshot: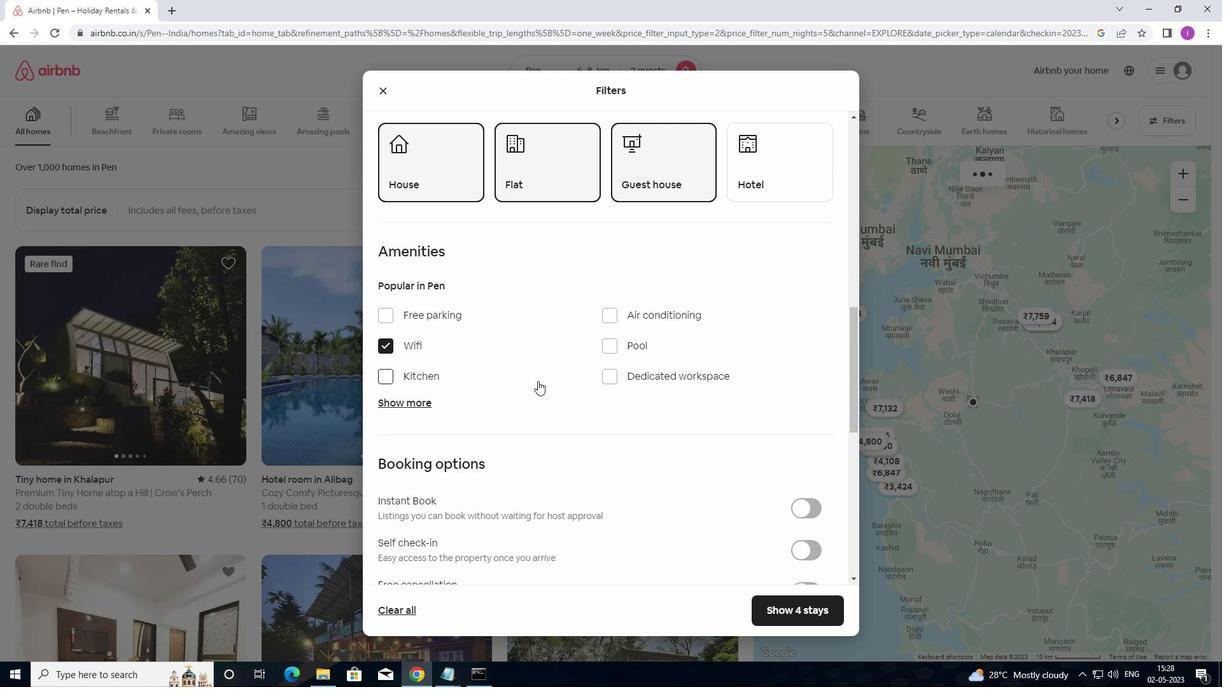
Action: Mouse moved to (678, 423)
Screenshot: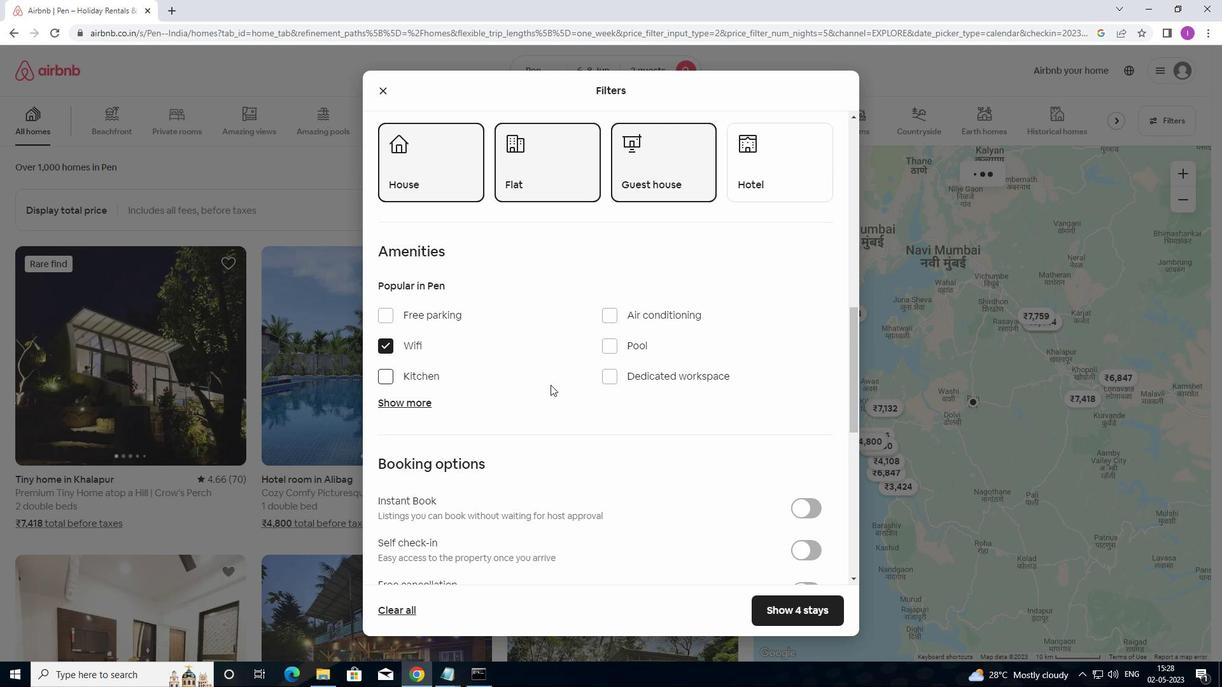 
Action: Mouse scrolled (678, 423) with delta (0, 0)
Screenshot: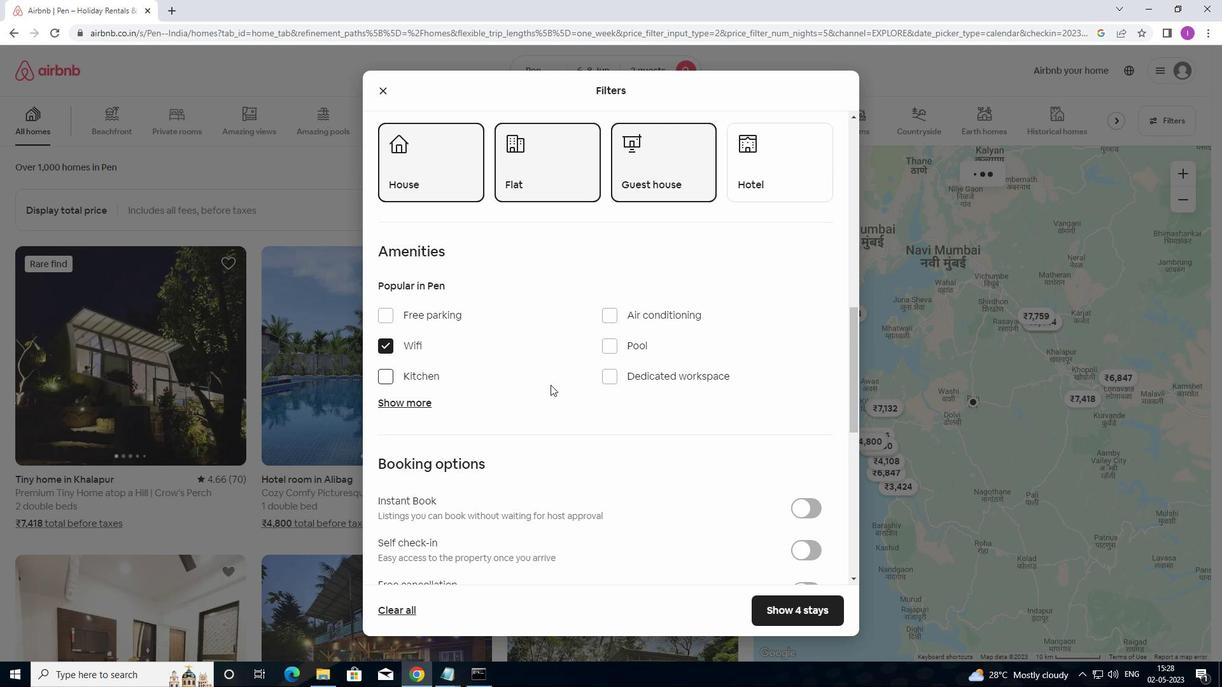 
Action: Mouse moved to (805, 360)
Screenshot: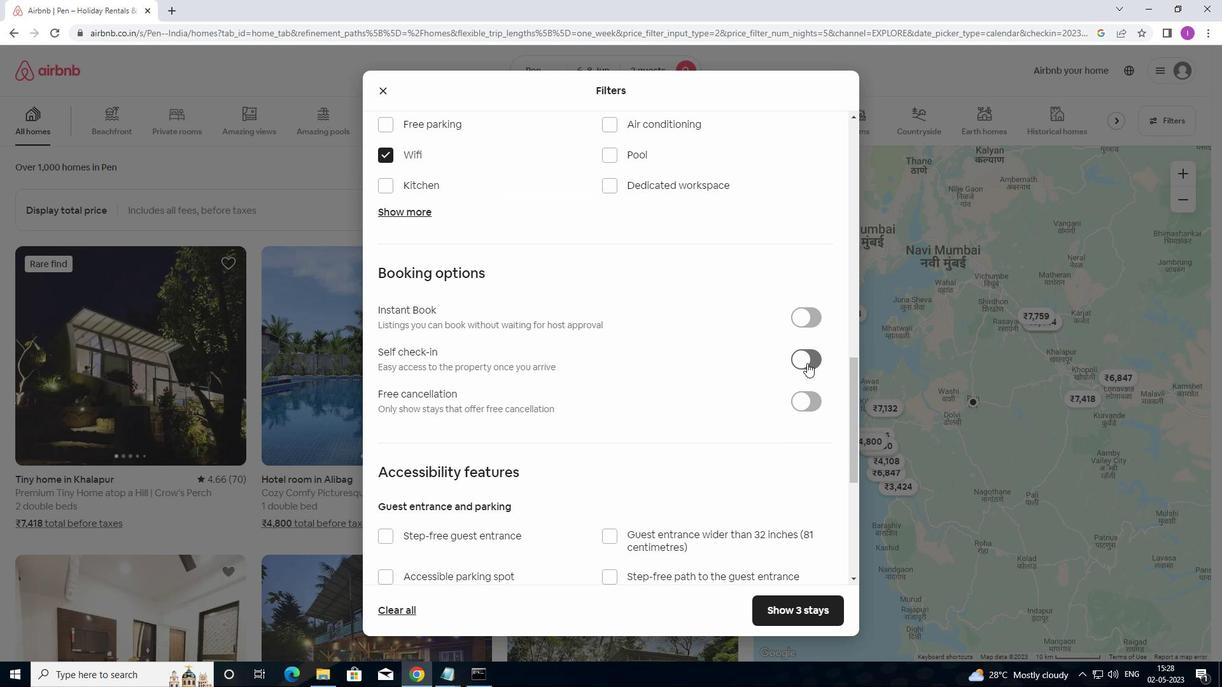
Action: Mouse pressed left at (805, 360)
Screenshot: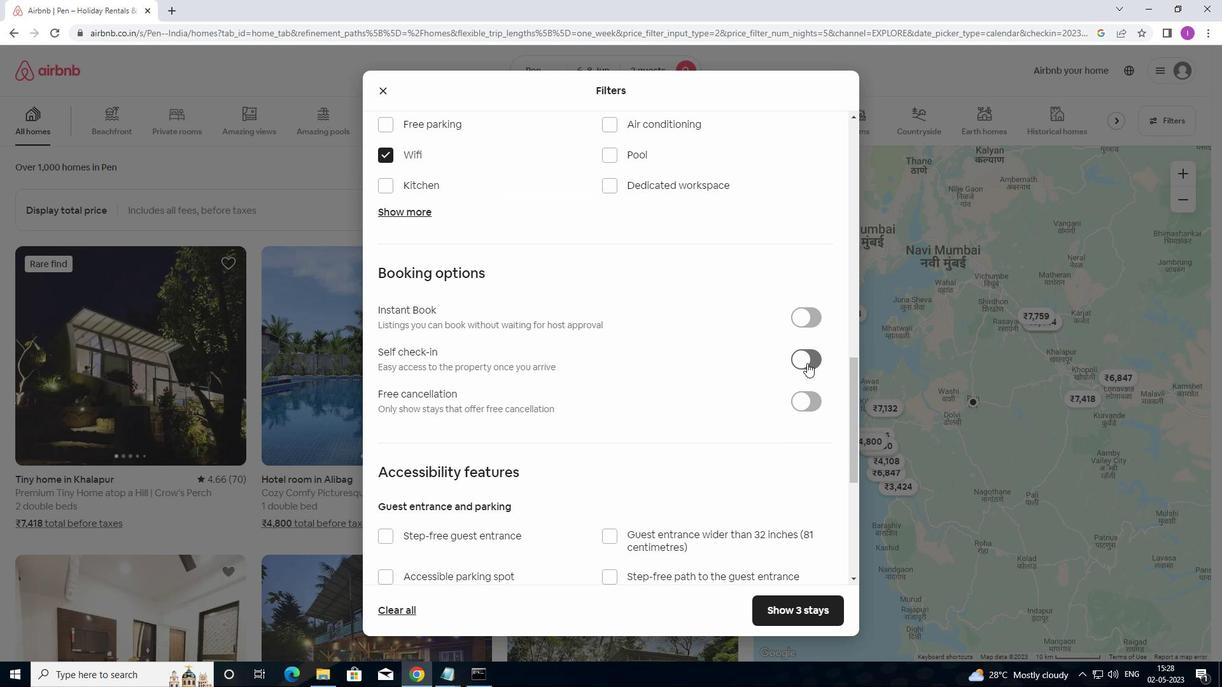 
Action: Mouse moved to (705, 415)
Screenshot: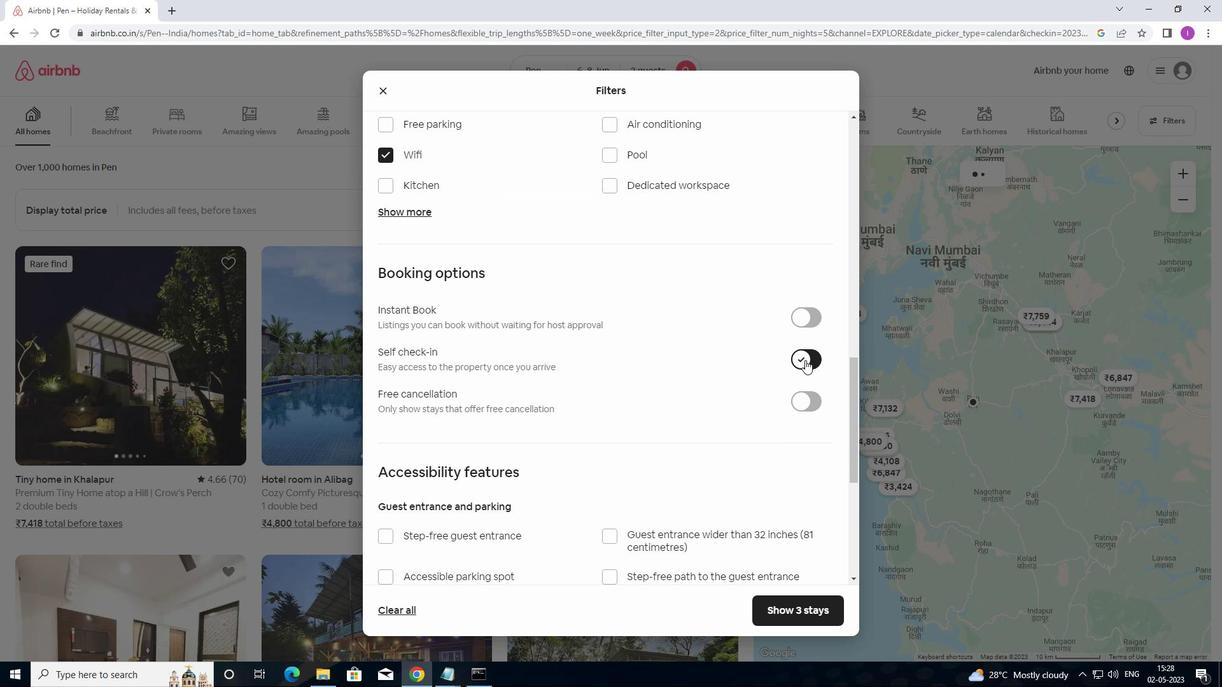 
Action: Mouse scrolled (705, 415) with delta (0, 0)
Screenshot: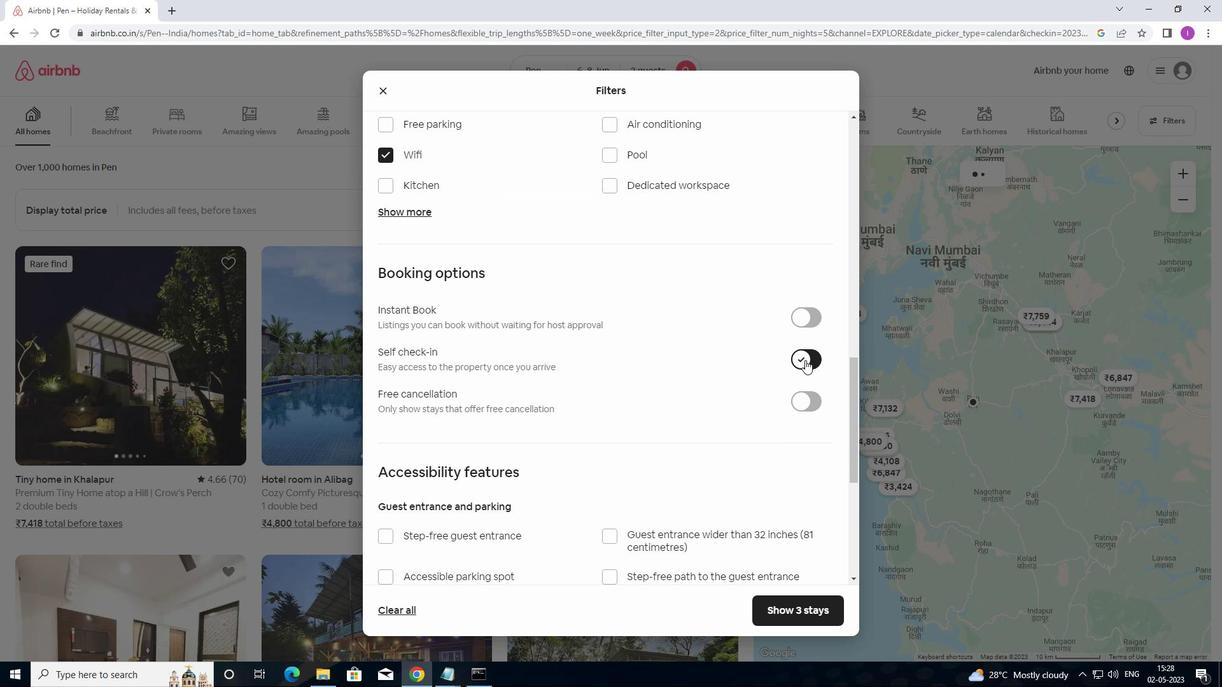 
Action: Mouse moved to (583, 475)
Screenshot: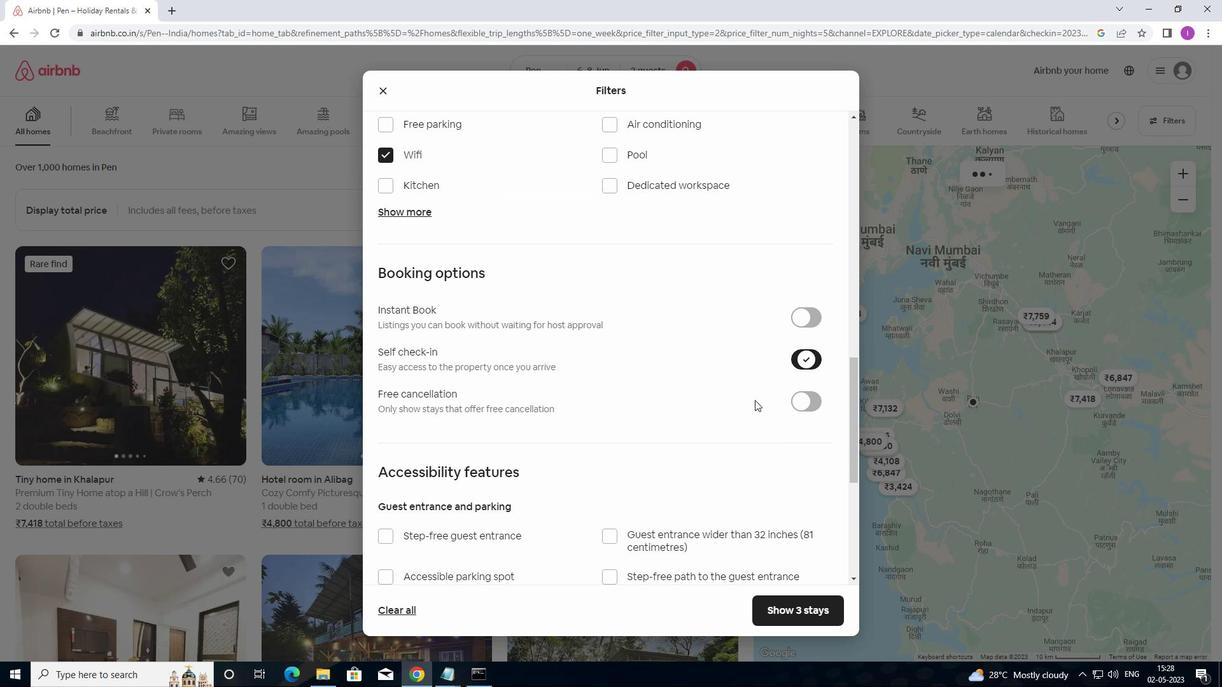 
Action: Mouse scrolled (583, 474) with delta (0, 0)
Screenshot: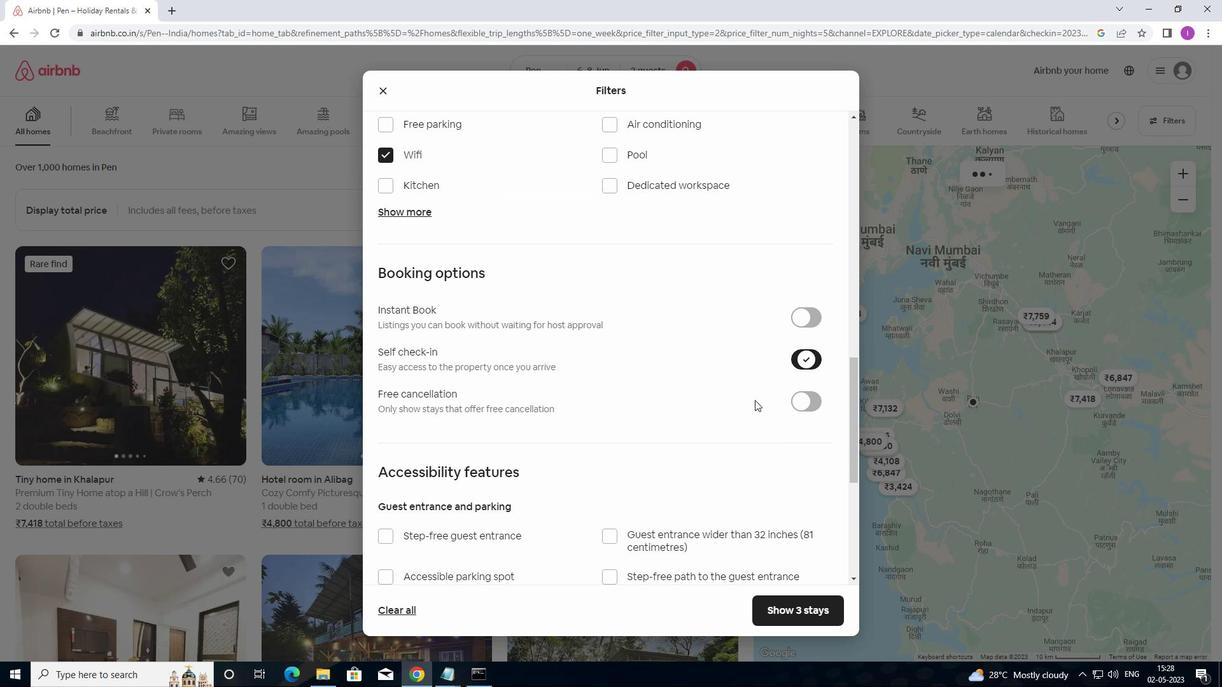 
Action: Mouse moved to (567, 478)
Screenshot: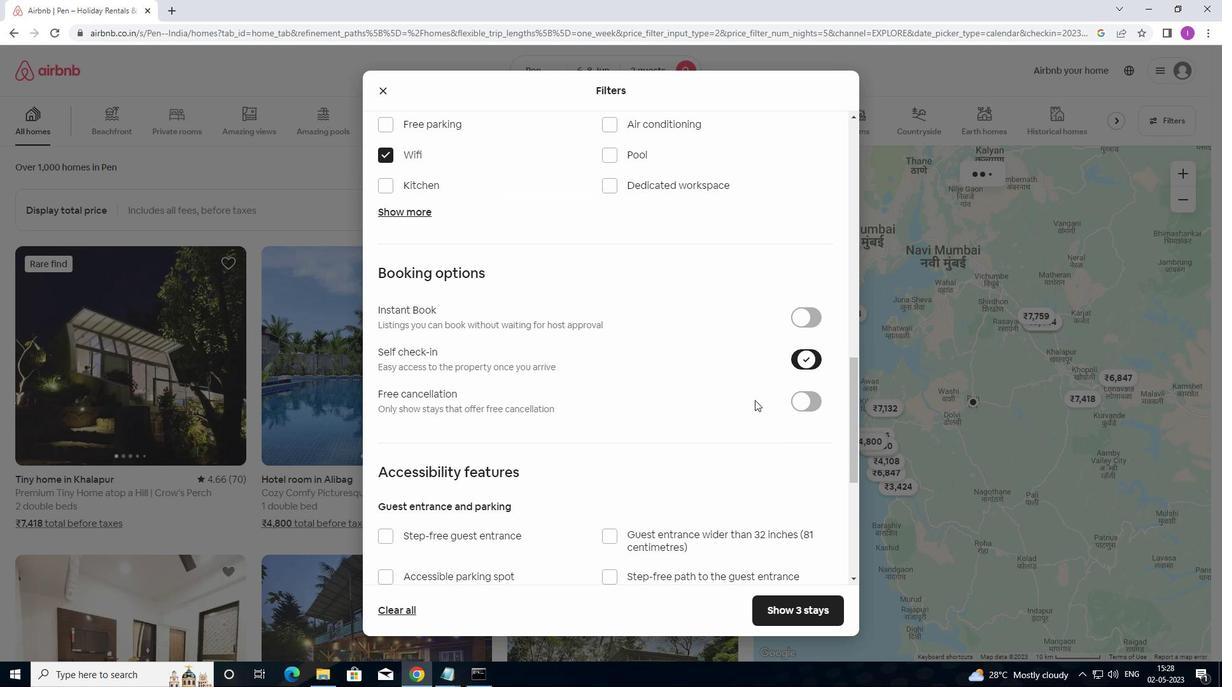 
Action: Mouse scrolled (567, 478) with delta (0, 0)
Screenshot: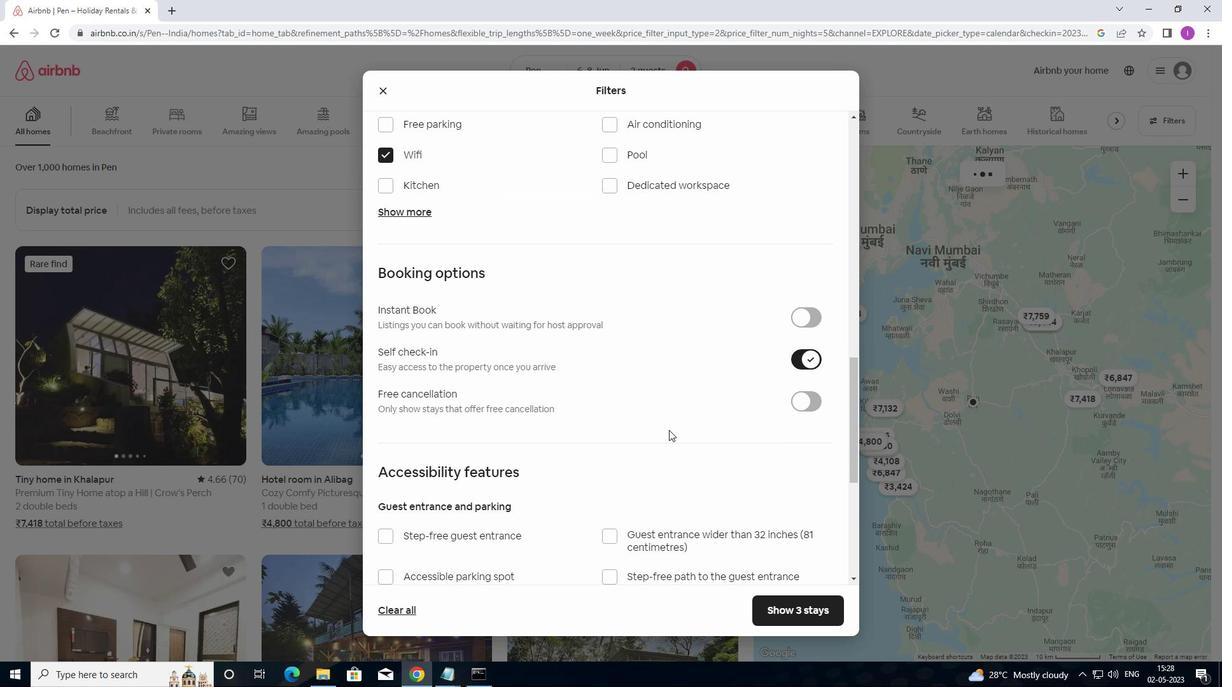 
Action: Mouse moved to (565, 478)
Screenshot: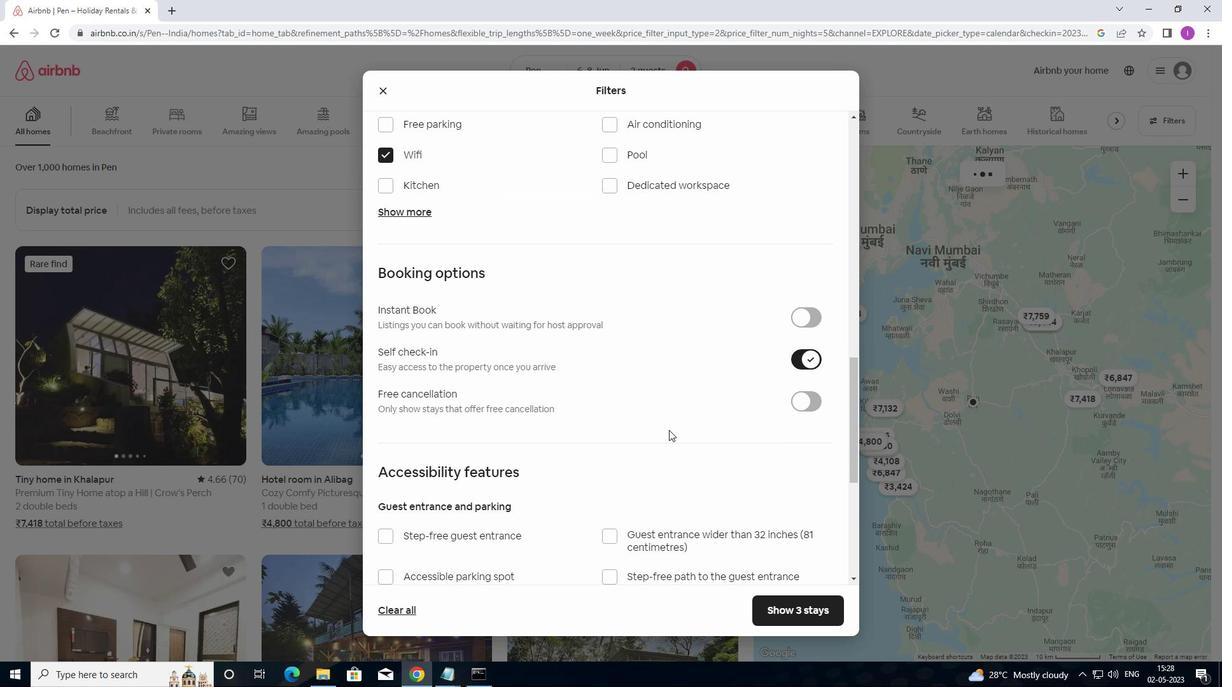 
Action: Mouse scrolled (565, 478) with delta (0, 0)
Screenshot: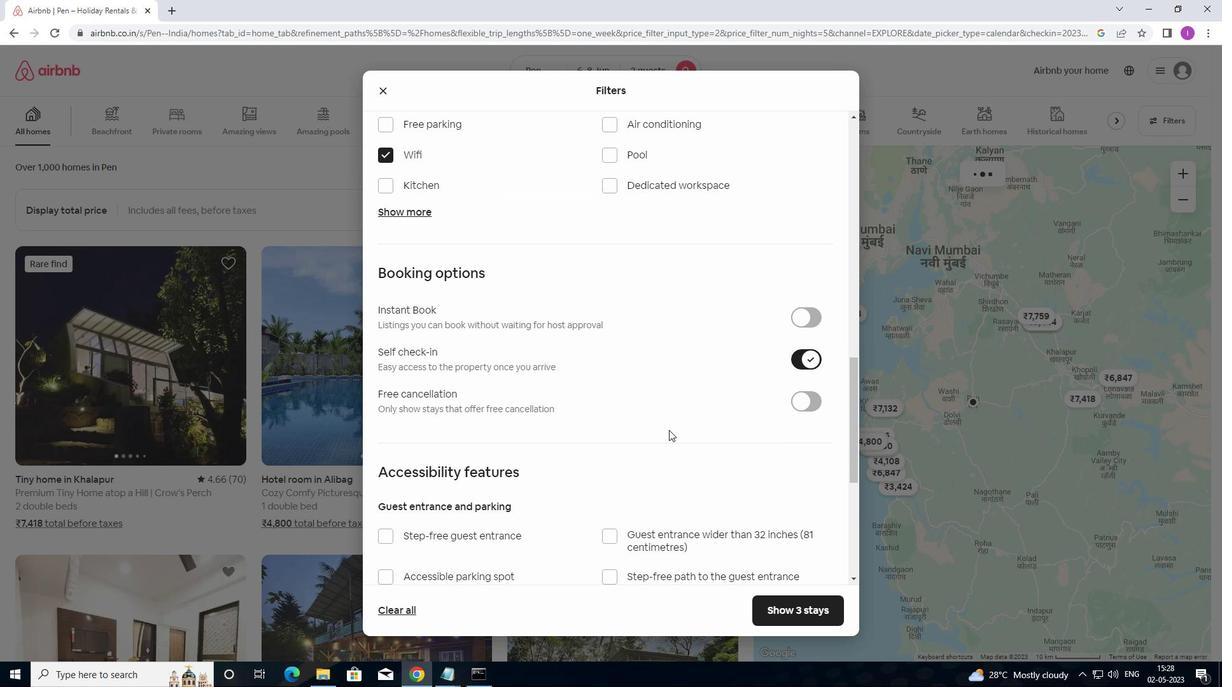 
Action: Mouse moved to (520, 499)
Screenshot: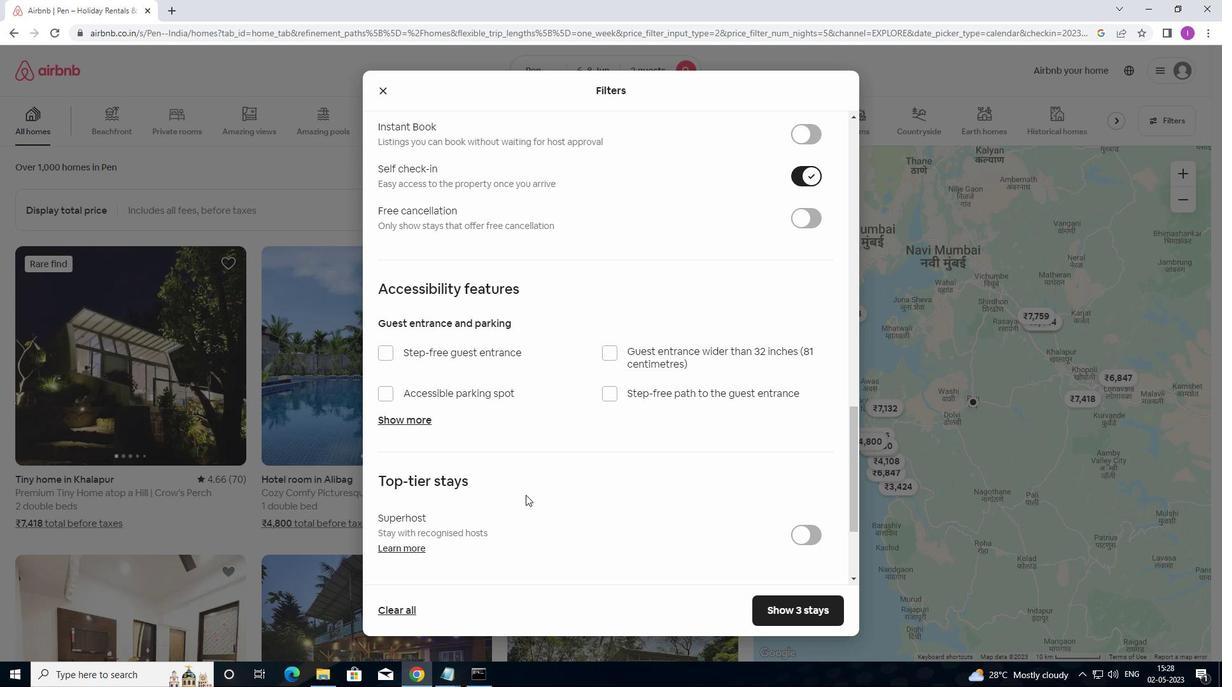 
Action: Mouse scrolled (520, 499) with delta (0, 0)
Screenshot: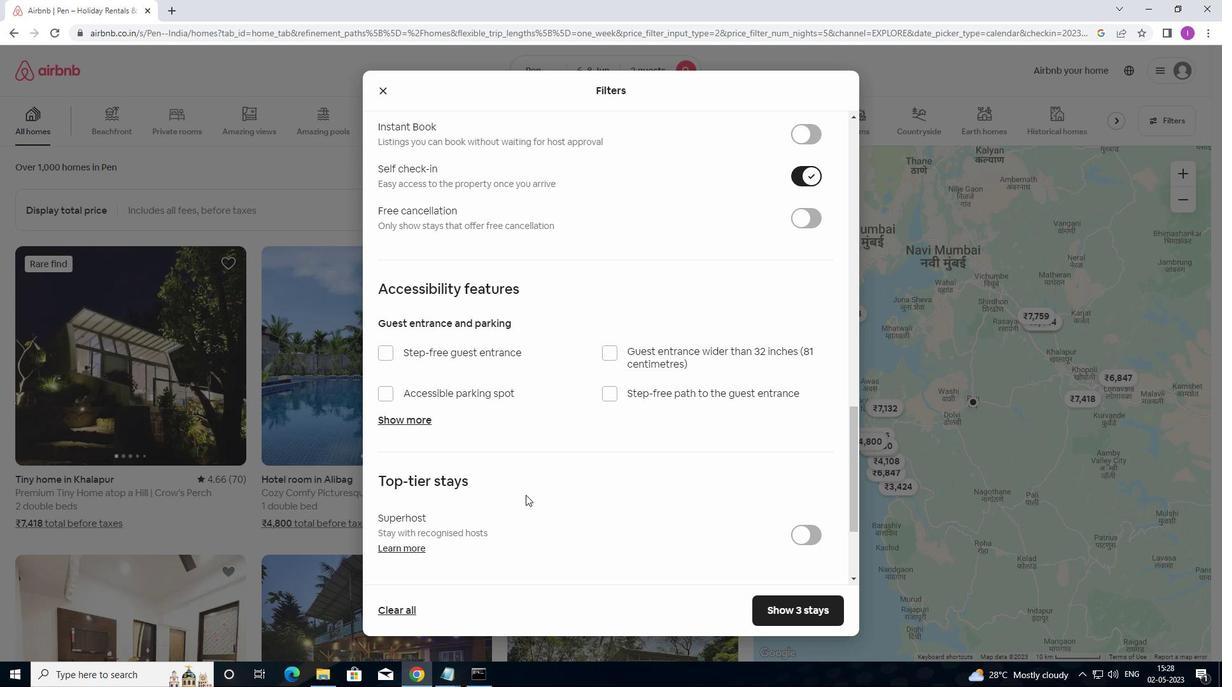 
Action: Mouse moved to (514, 510)
Screenshot: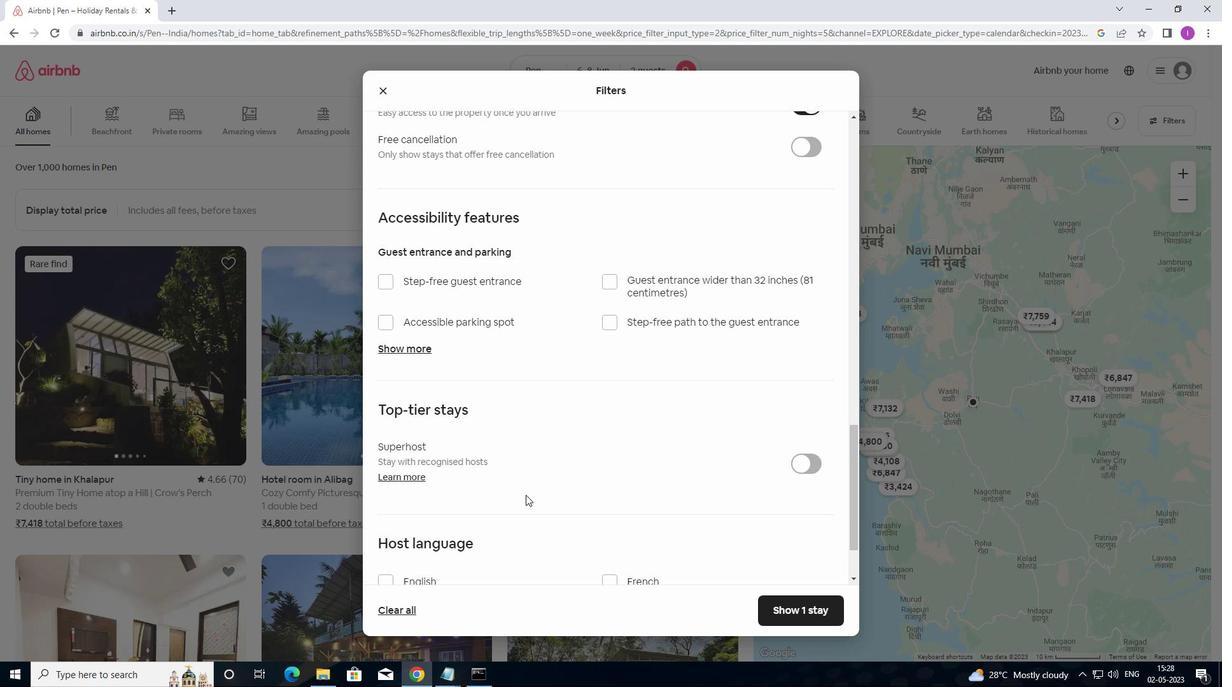 
Action: Mouse scrolled (514, 509) with delta (0, 0)
Screenshot: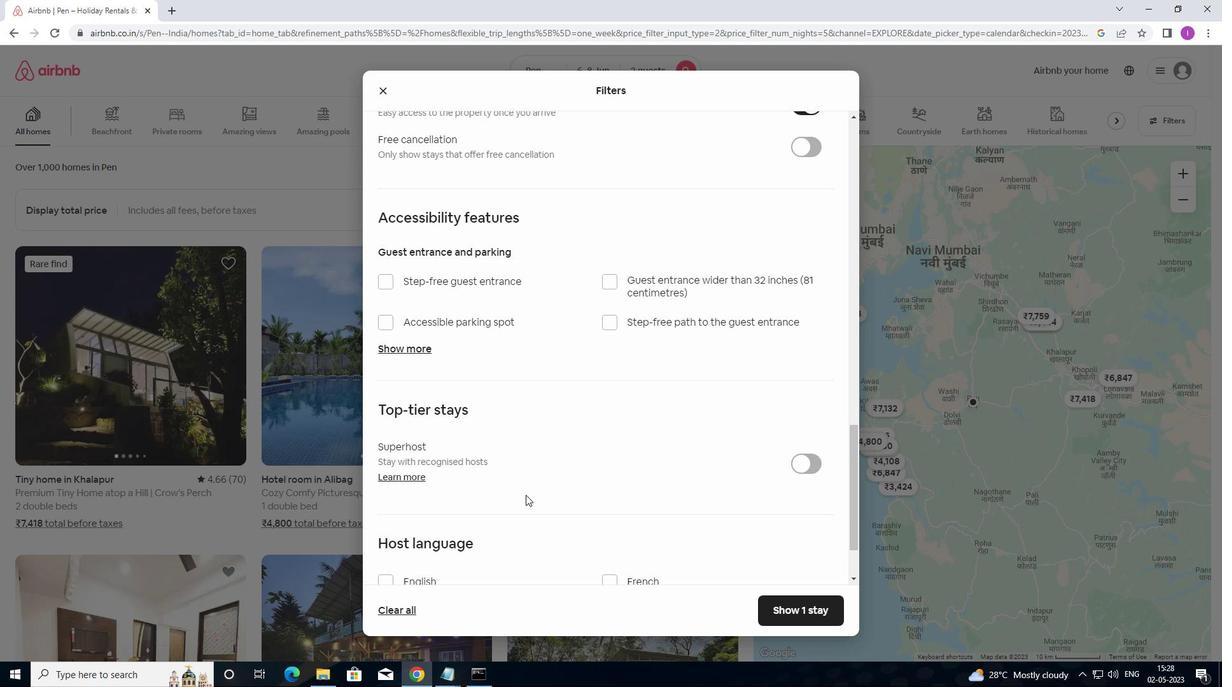 
Action: Mouse moved to (510, 511)
Screenshot: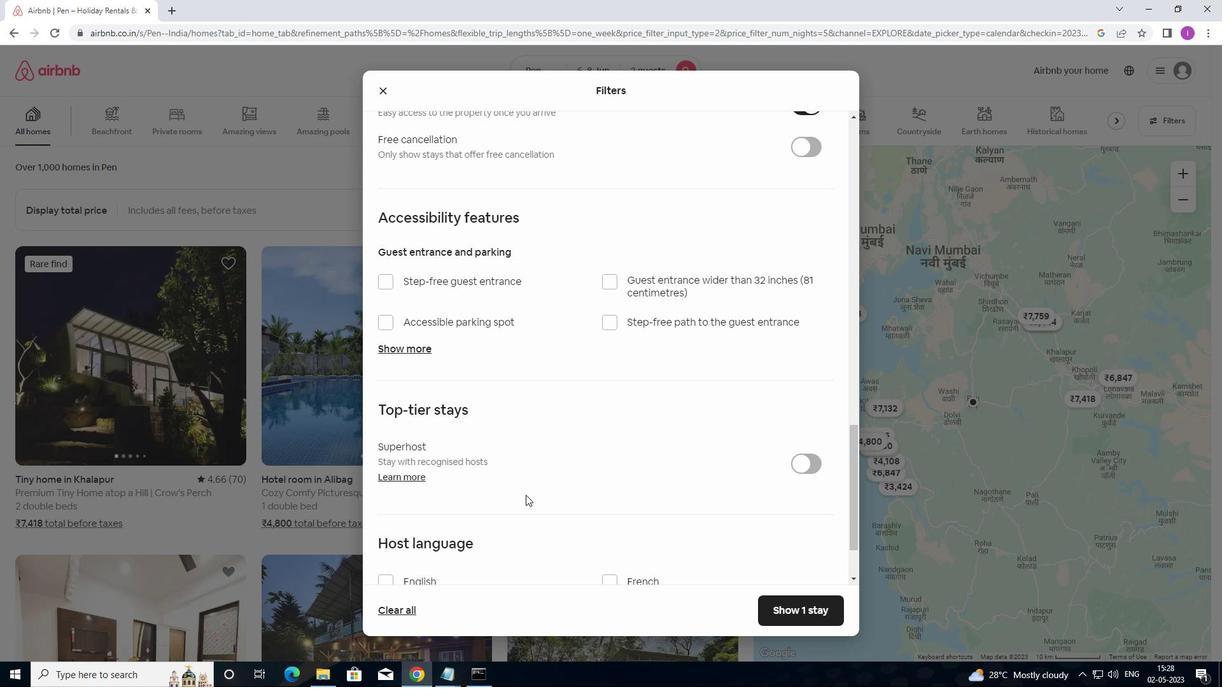 
Action: Mouse scrolled (510, 510) with delta (0, 0)
Screenshot: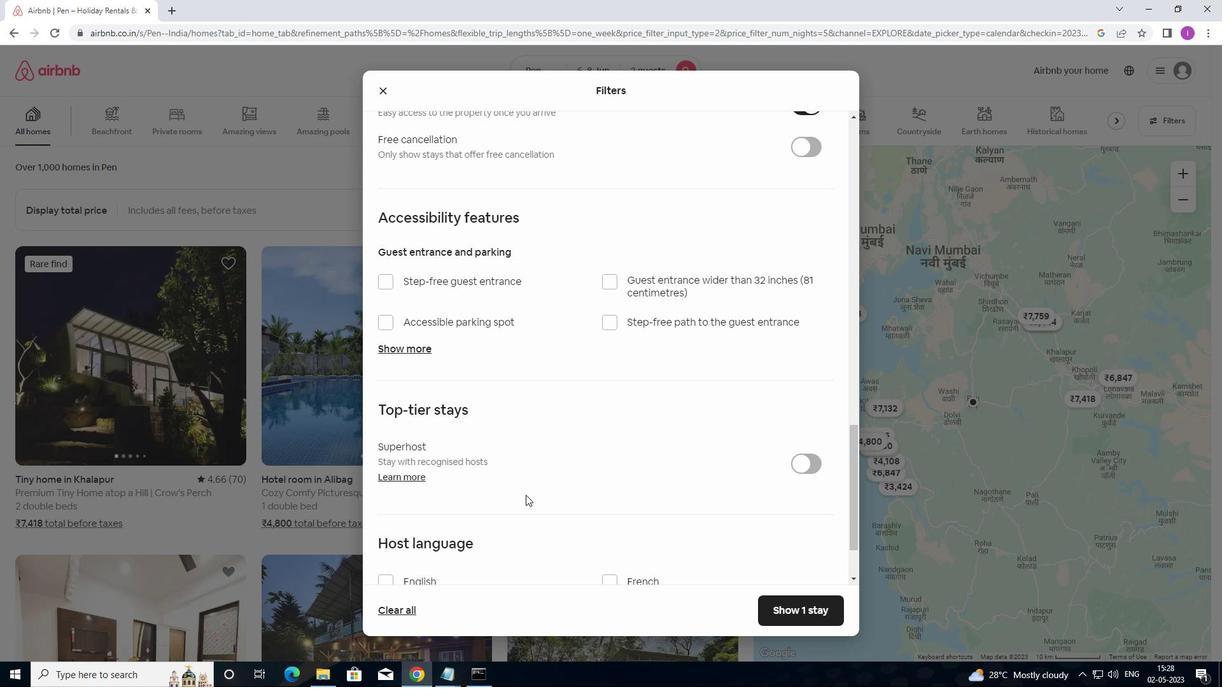 
Action: Mouse moved to (379, 495)
Screenshot: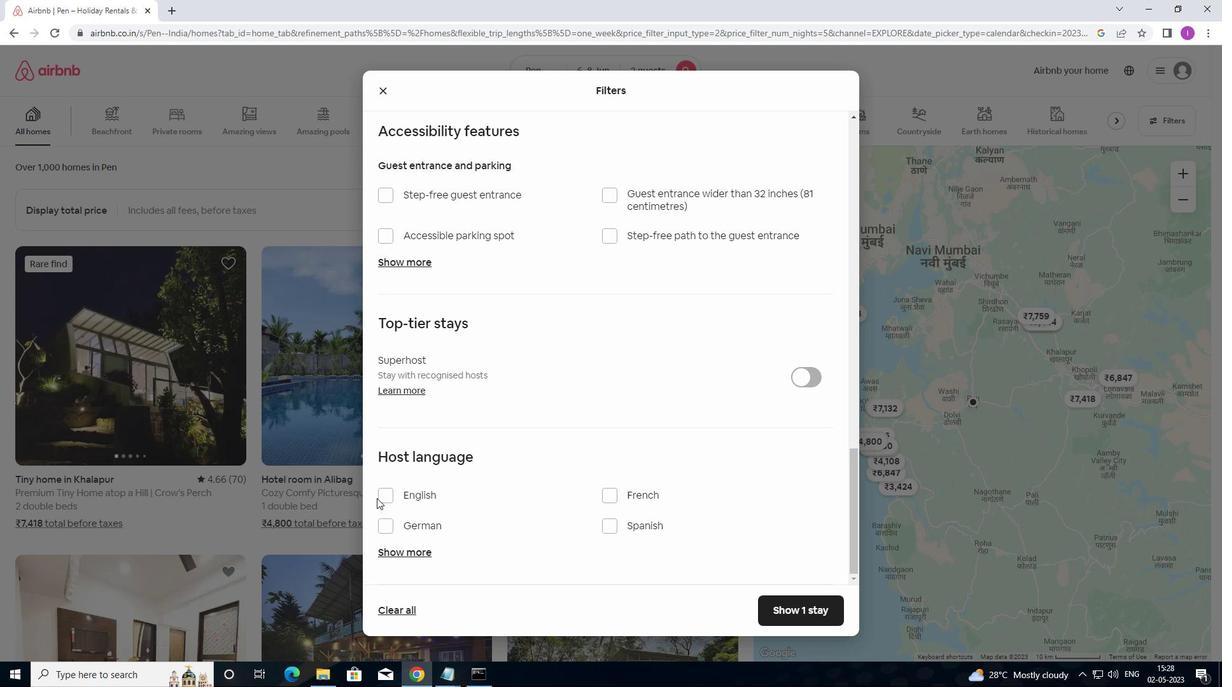 
Action: Mouse pressed left at (379, 495)
Screenshot: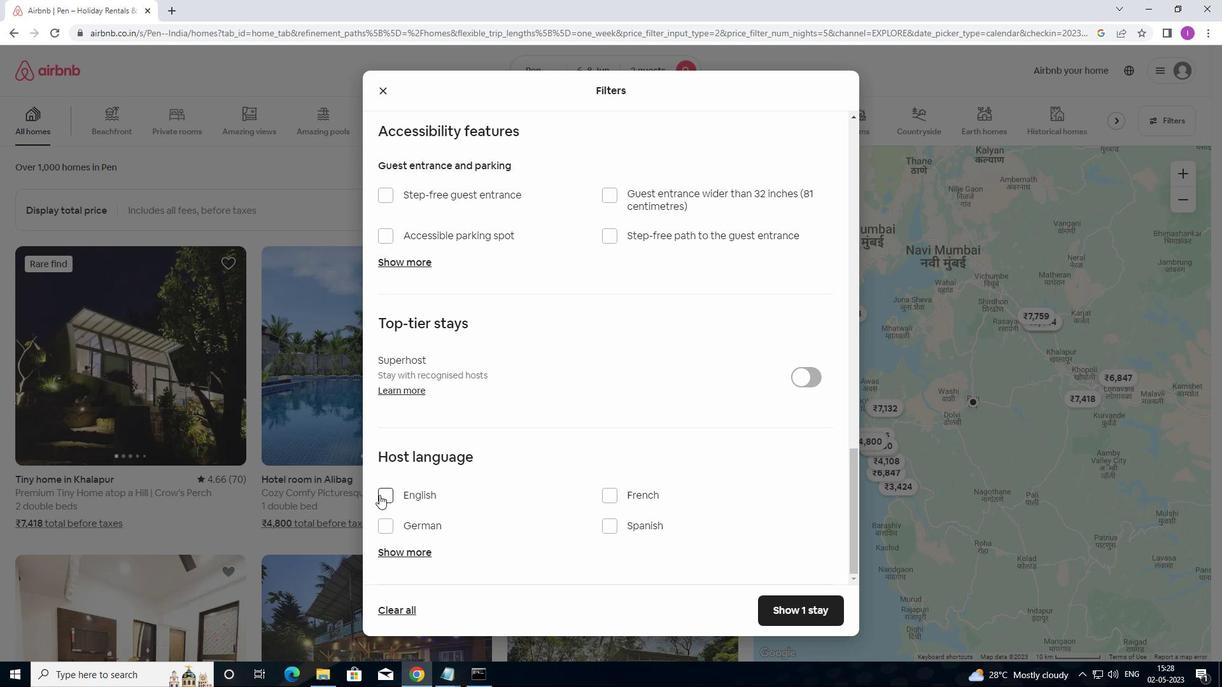 
Action: Mouse moved to (796, 608)
Screenshot: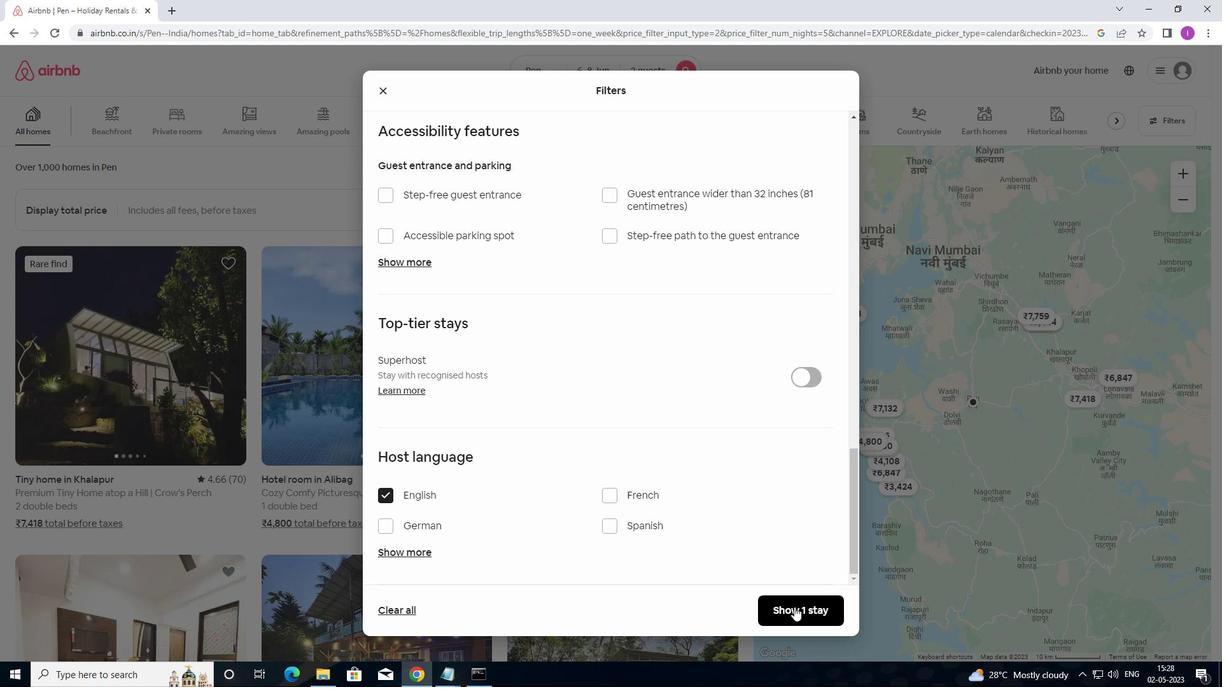 
Action: Mouse pressed left at (796, 608)
Screenshot: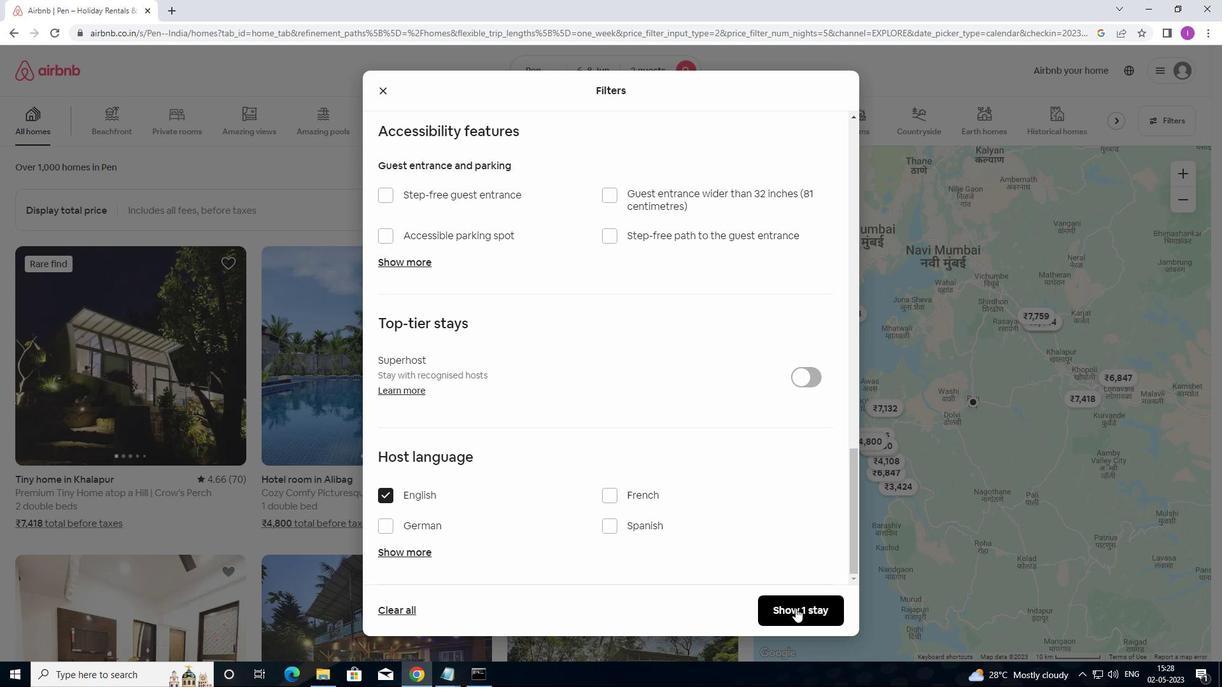 
Action: Mouse moved to (735, 349)
Screenshot: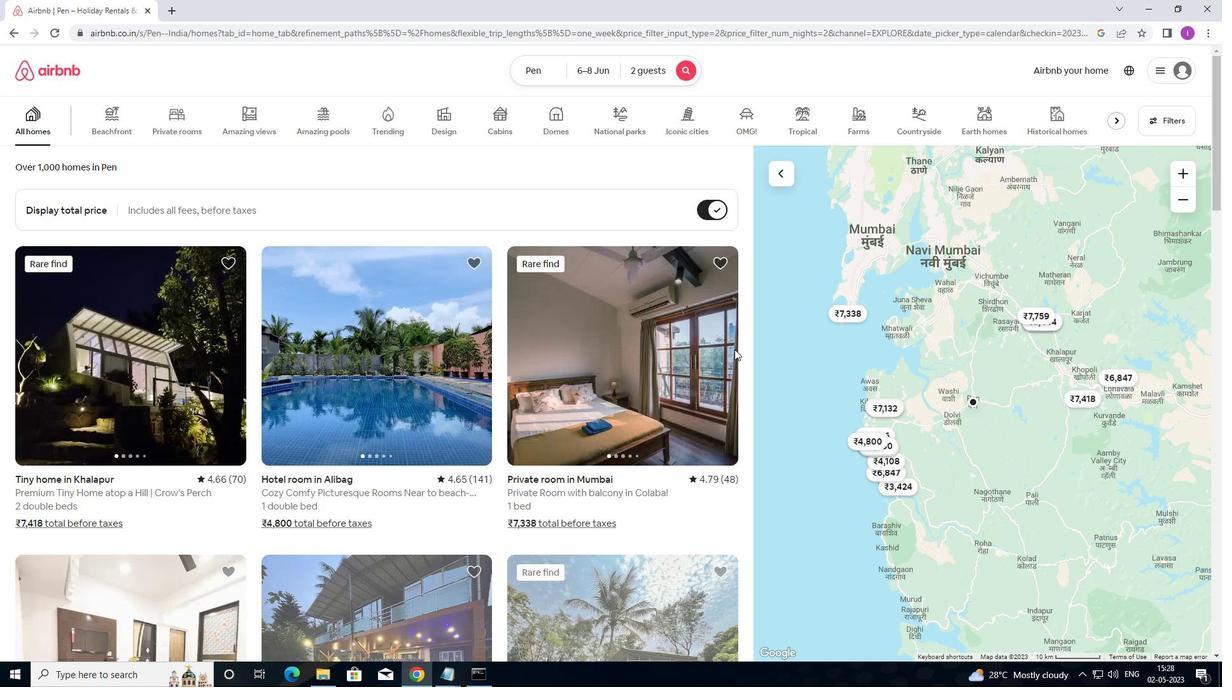 
